 Task: Open a Blog Post Template save the file as compendiumAdd Heading 'Angkor Wat' ,with the main content Angkor Wat in Cambodia is a UNESCO World Heritage site and the largest religious monument in the world. This ancient temple complex is a testament to the grandeur of the Khmer Empire and remains an important spiritual and cultural site. ,with the main content Angkor Wat in Cambodia is a UNESCO World Heritage site and the largest religious monument in the world. This ancient temple complex is a testament to the grandeur of the Khmer Empire and remains an important spiritual and cultural site.and font size to the main content 15 Apply Font Style Juice ITCand font size to the heading 18 Change heading alignment to  Center
Action: Mouse moved to (31, 26)
Screenshot: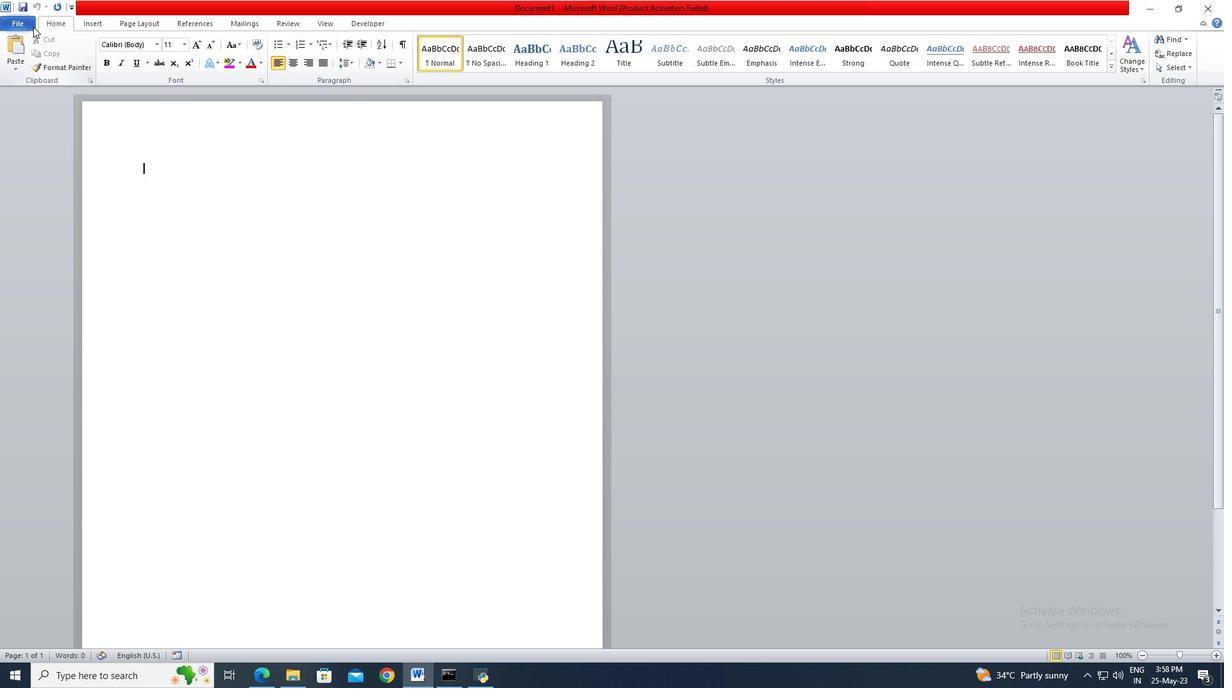 
Action: Mouse pressed left at (31, 26)
Screenshot: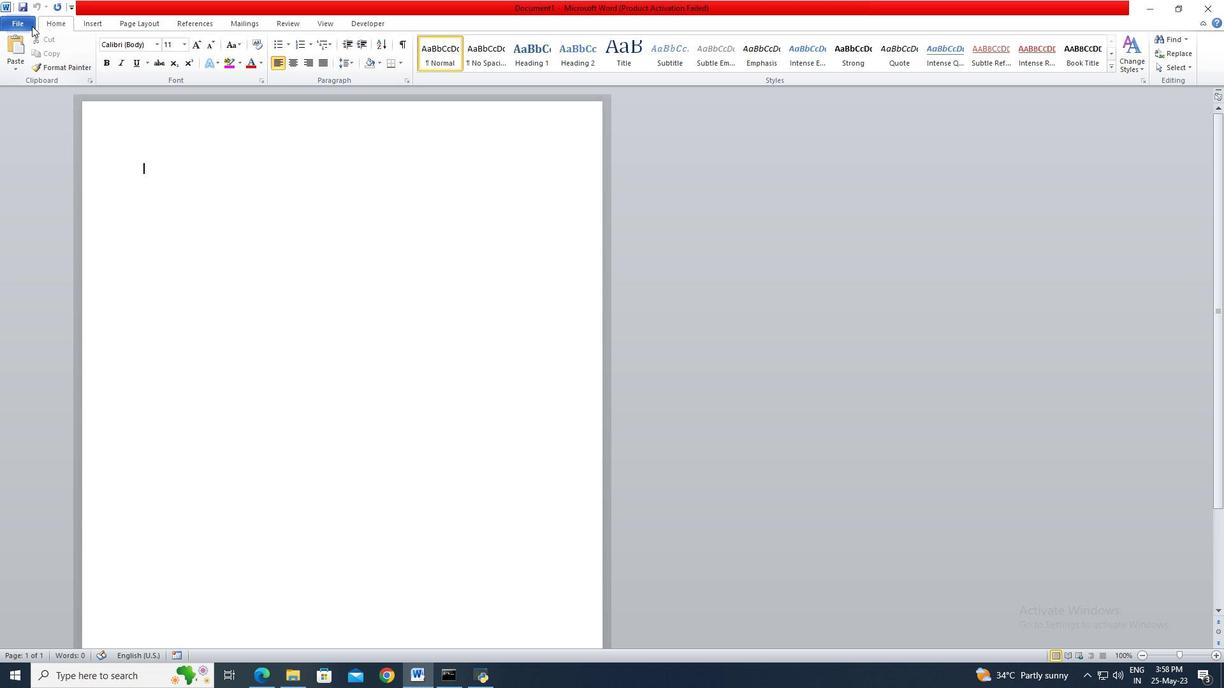 
Action: Mouse moved to (42, 164)
Screenshot: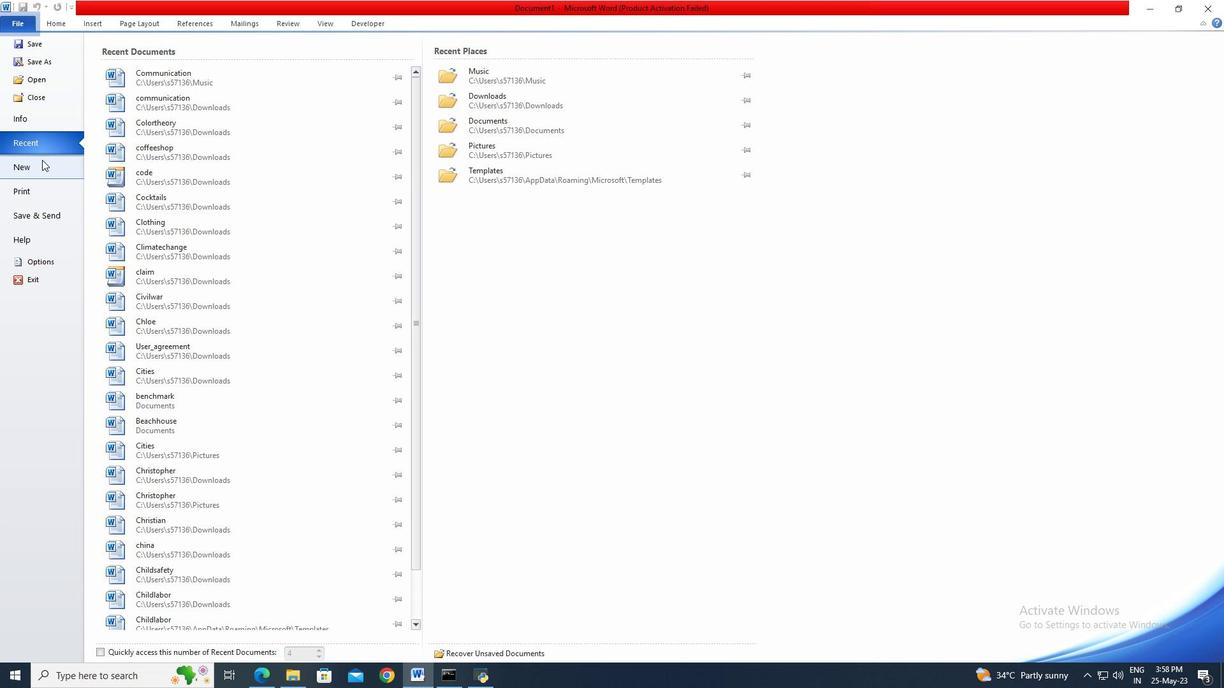 
Action: Mouse pressed left at (42, 164)
Screenshot: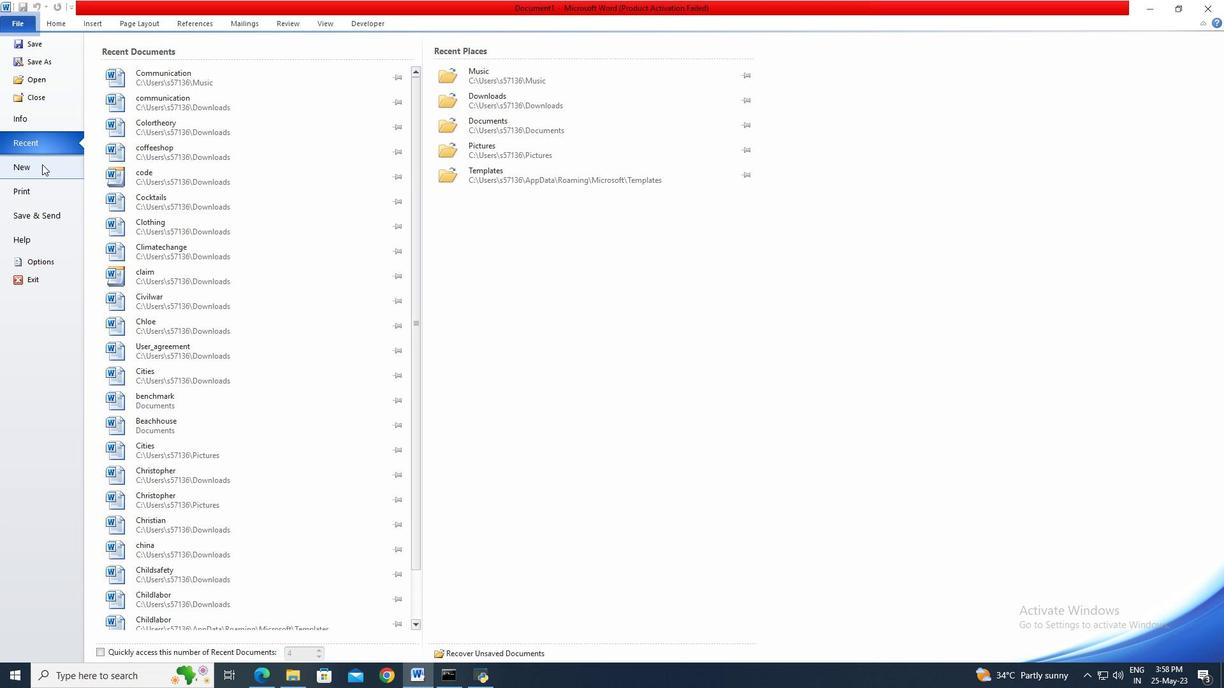 
Action: Mouse moved to (173, 130)
Screenshot: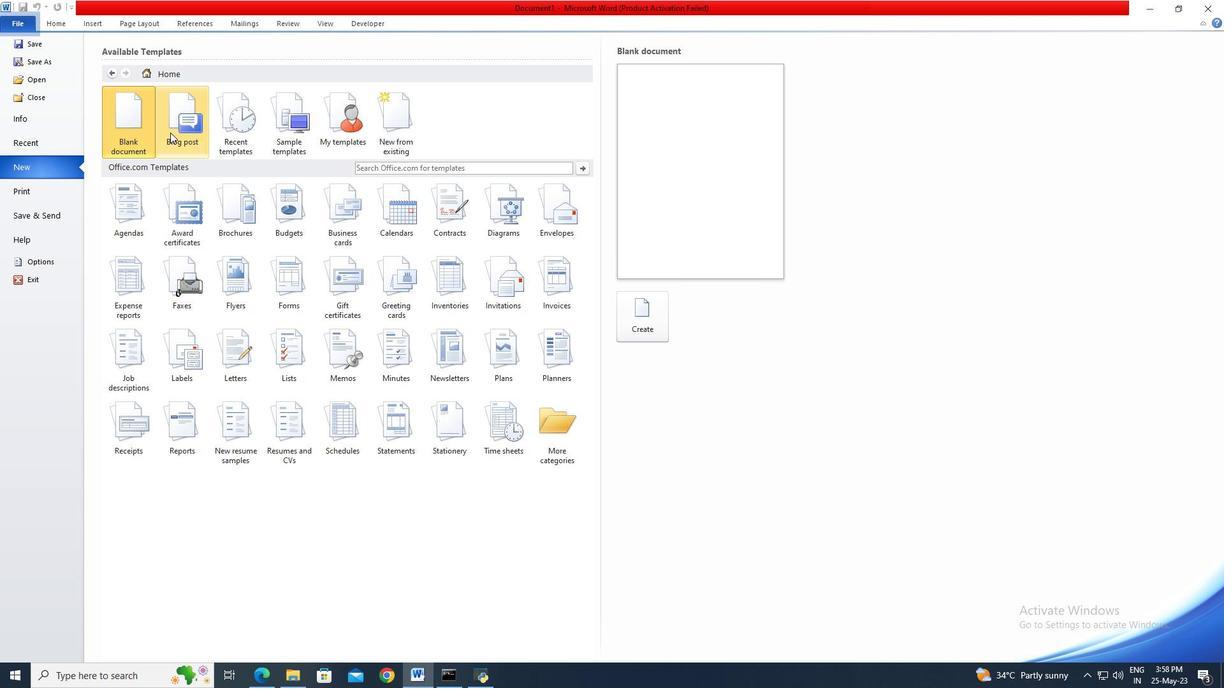 
Action: Mouse pressed left at (173, 130)
Screenshot: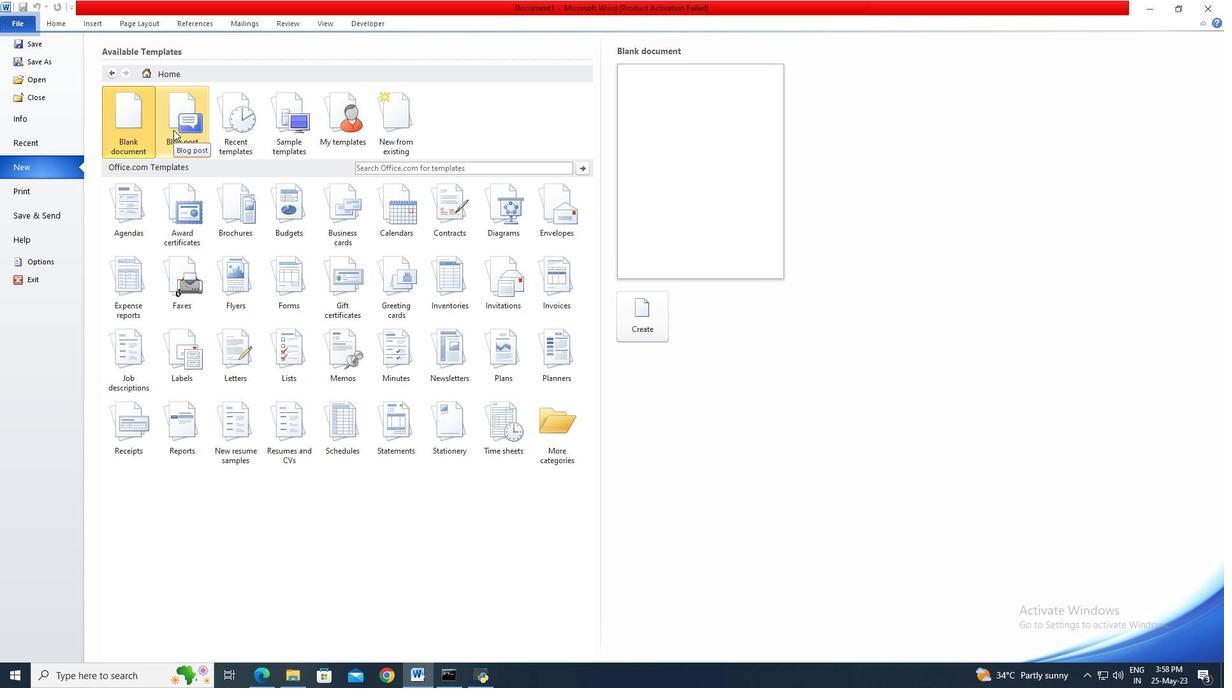 
Action: Mouse moved to (619, 316)
Screenshot: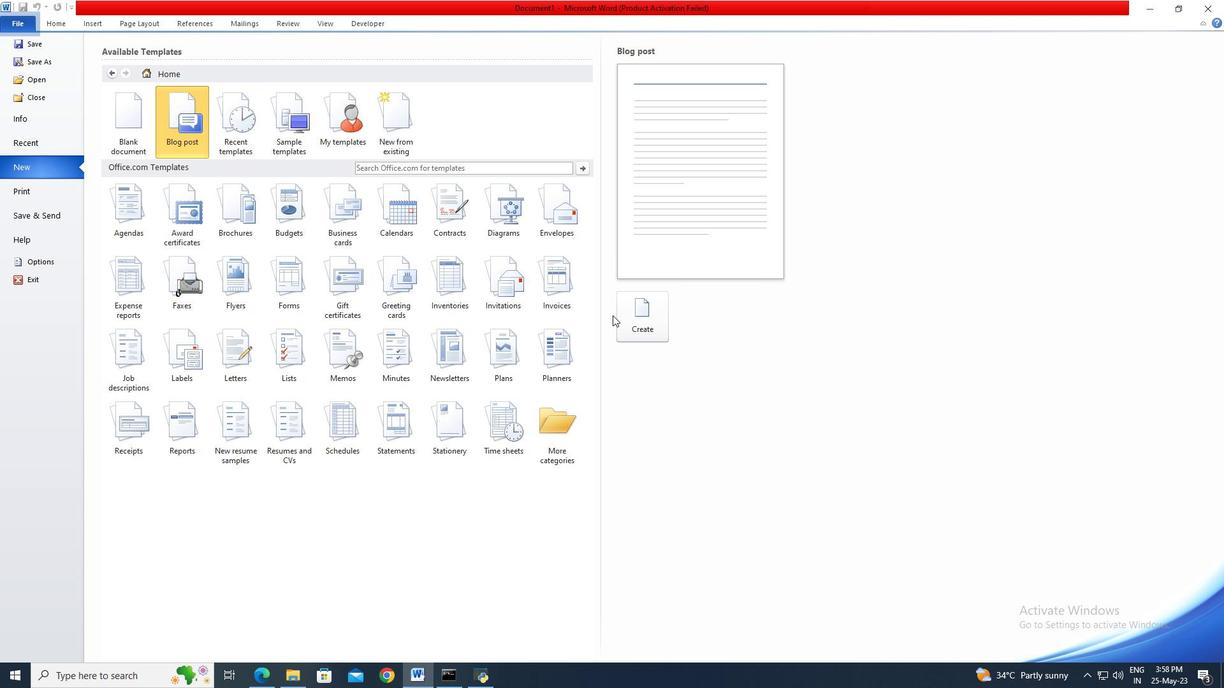 
Action: Mouse pressed left at (619, 316)
Screenshot: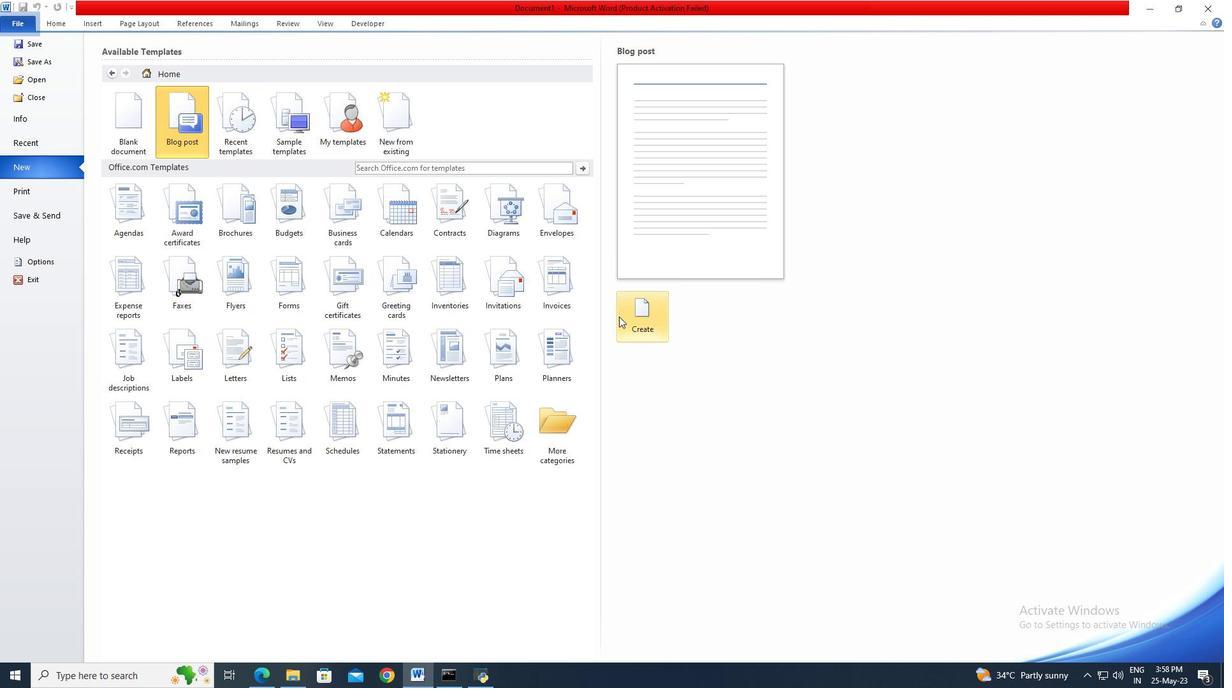 
Action: Mouse moved to (671, 367)
Screenshot: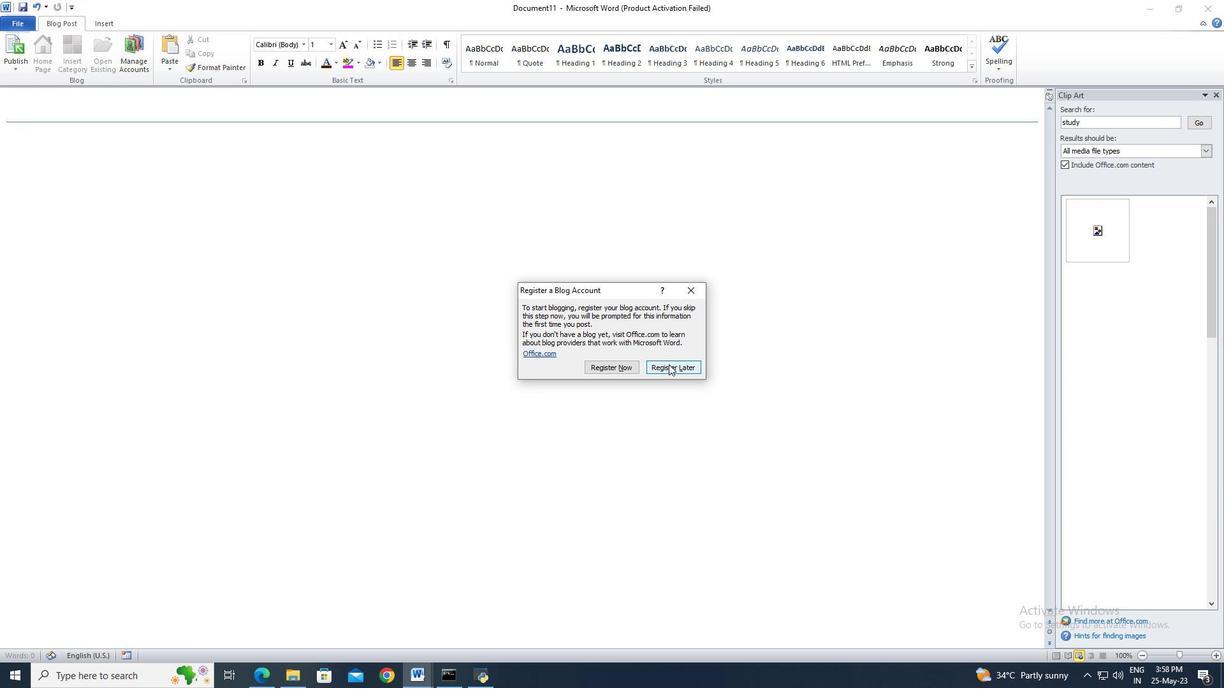 
Action: Mouse pressed left at (671, 367)
Screenshot: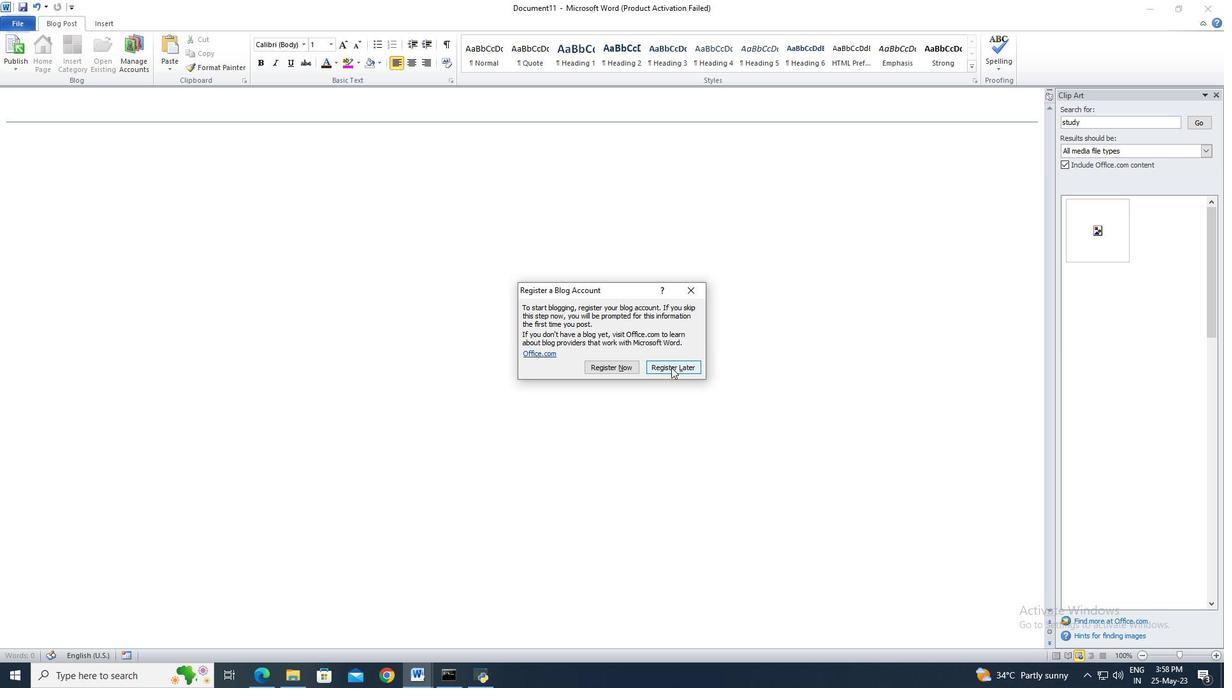 
Action: Mouse moved to (24, 21)
Screenshot: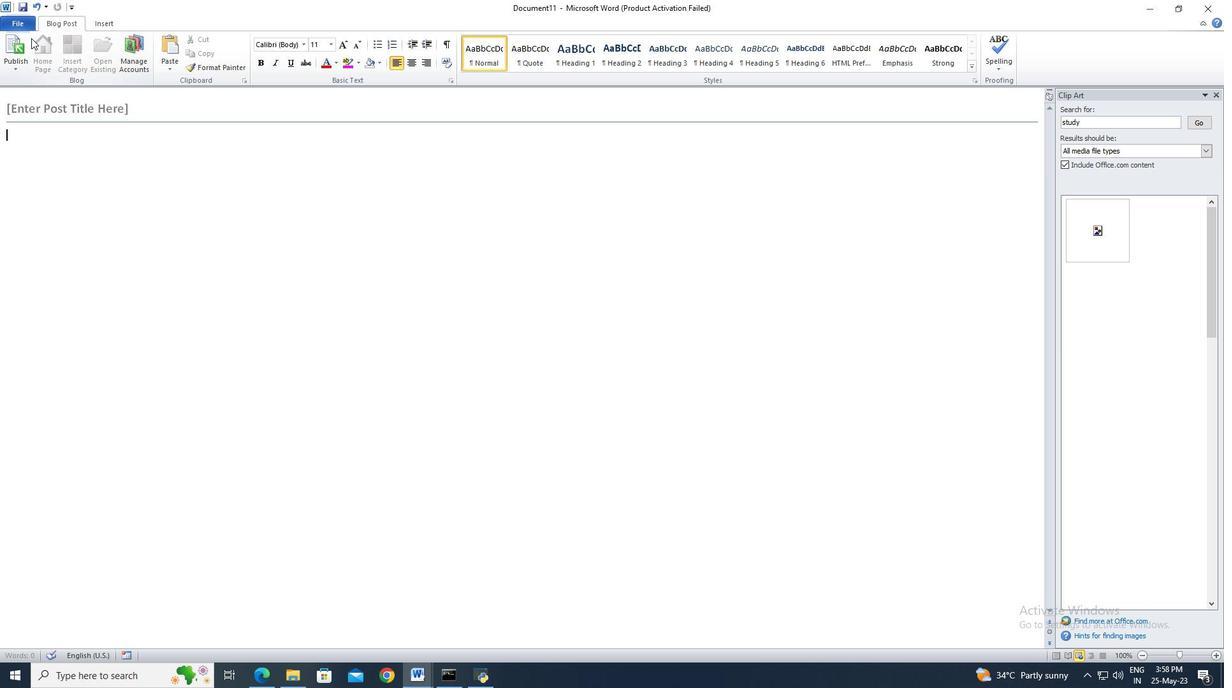 
Action: Mouse pressed left at (24, 21)
Screenshot: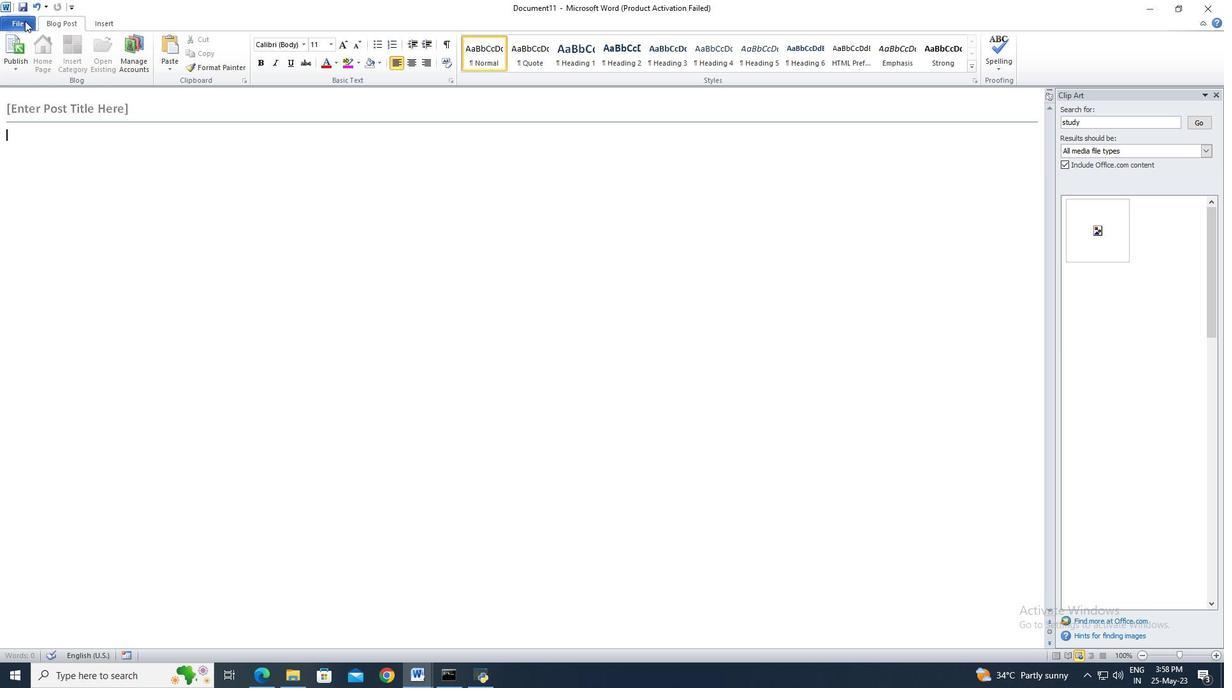 
Action: Mouse moved to (29, 58)
Screenshot: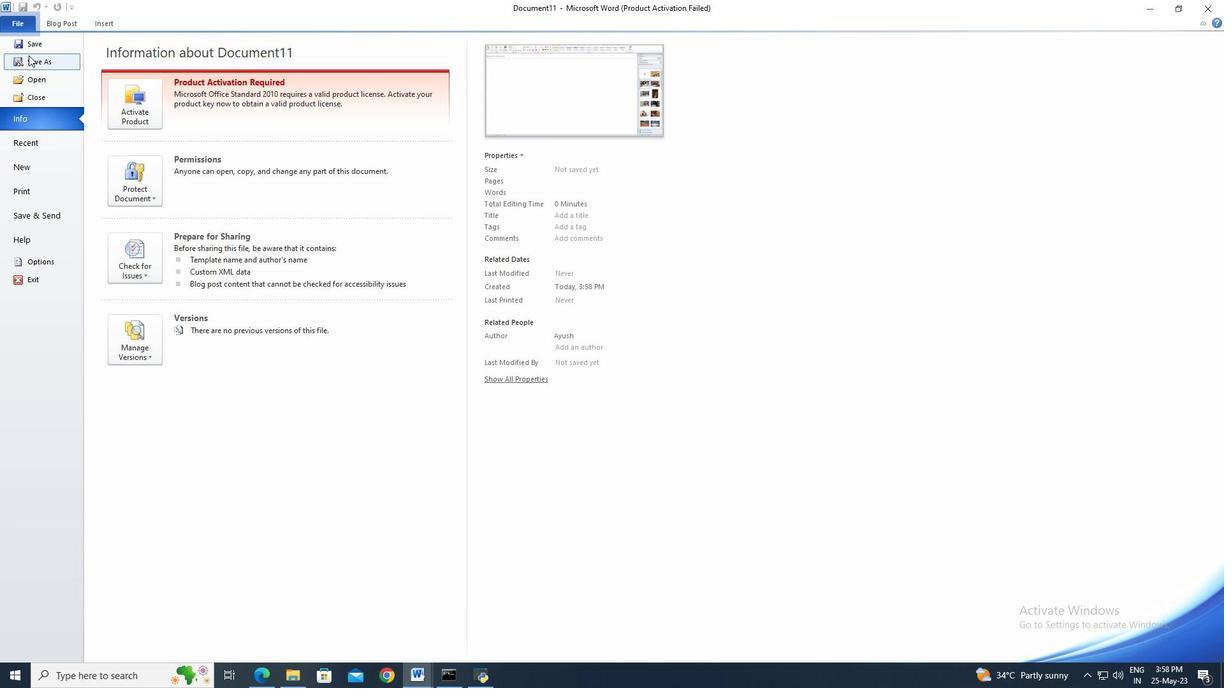
Action: Mouse pressed left at (29, 58)
Screenshot: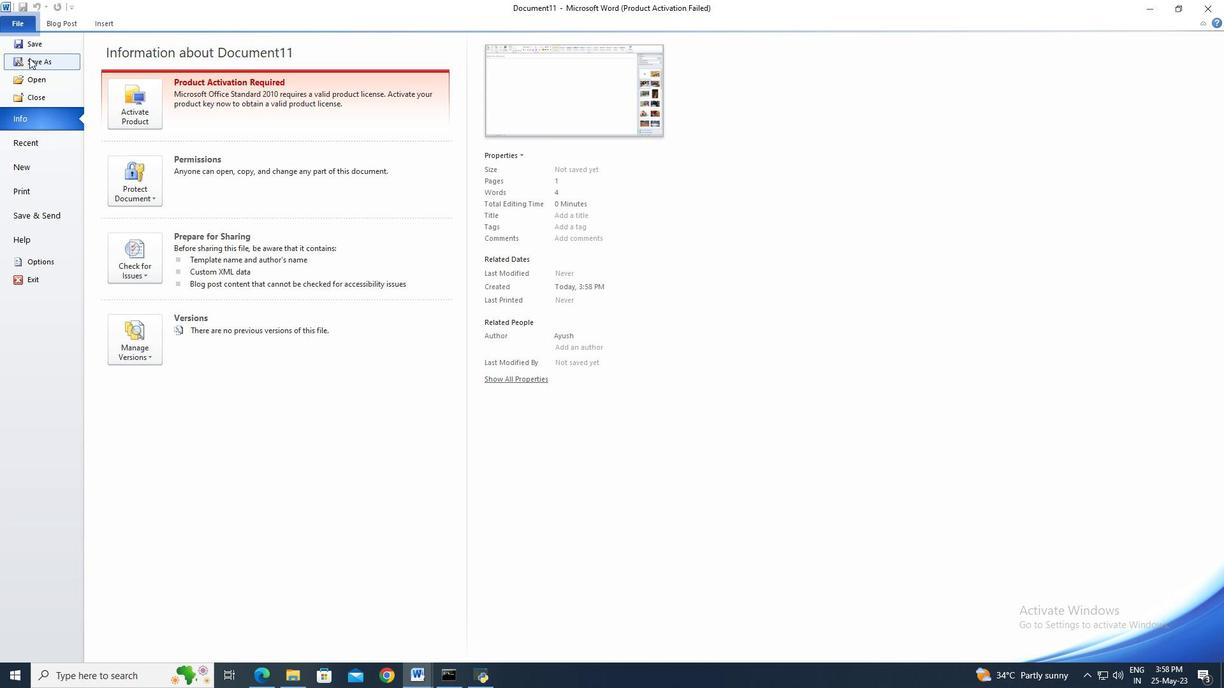 
Action: Mouse moved to (45, 135)
Screenshot: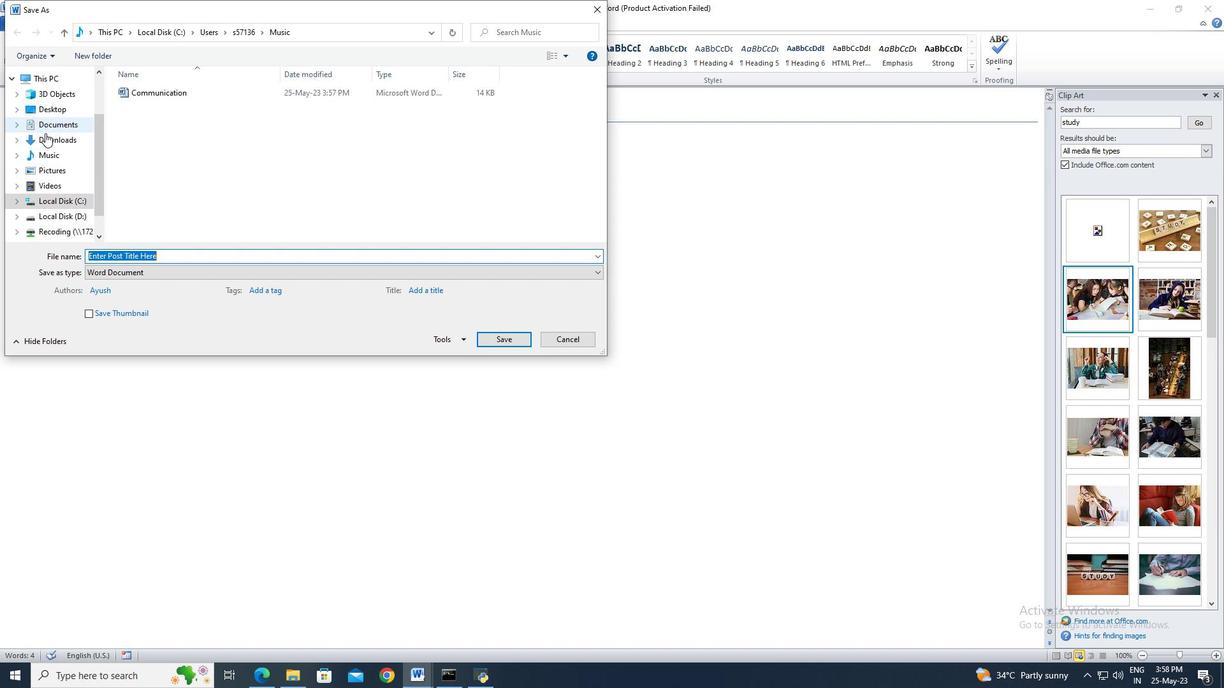 
Action: Mouse pressed left at (45, 135)
Screenshot: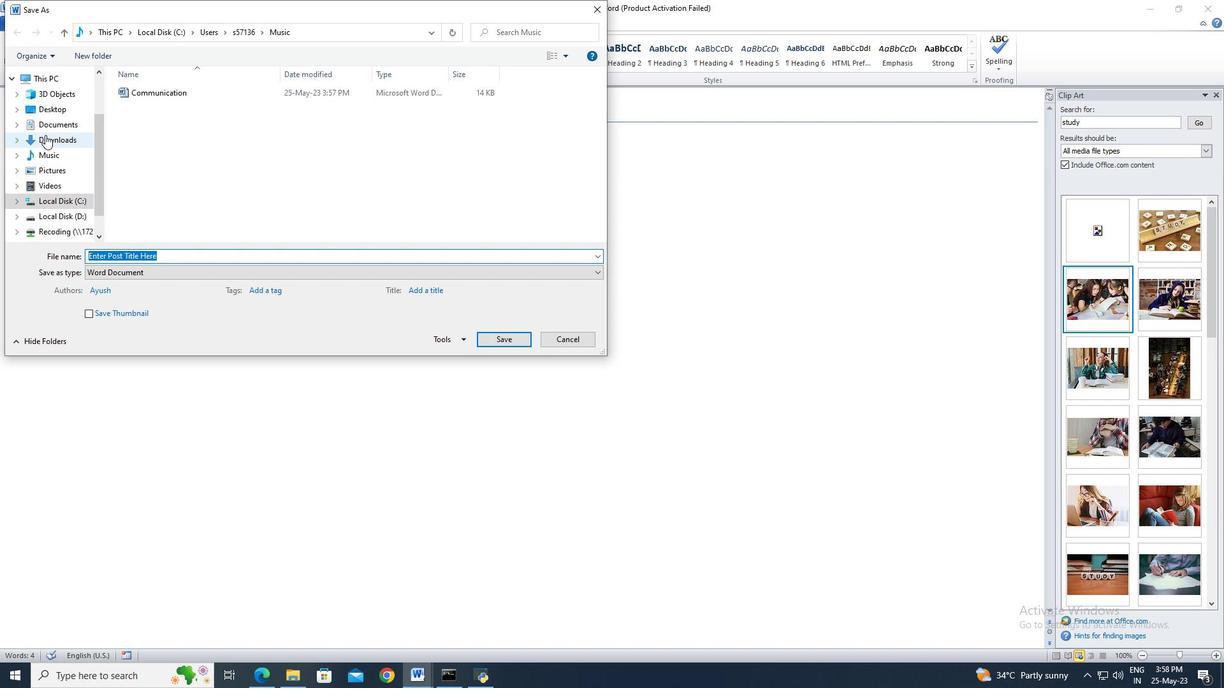 
Action: Mouse moved to (158, 260)
Screenshot: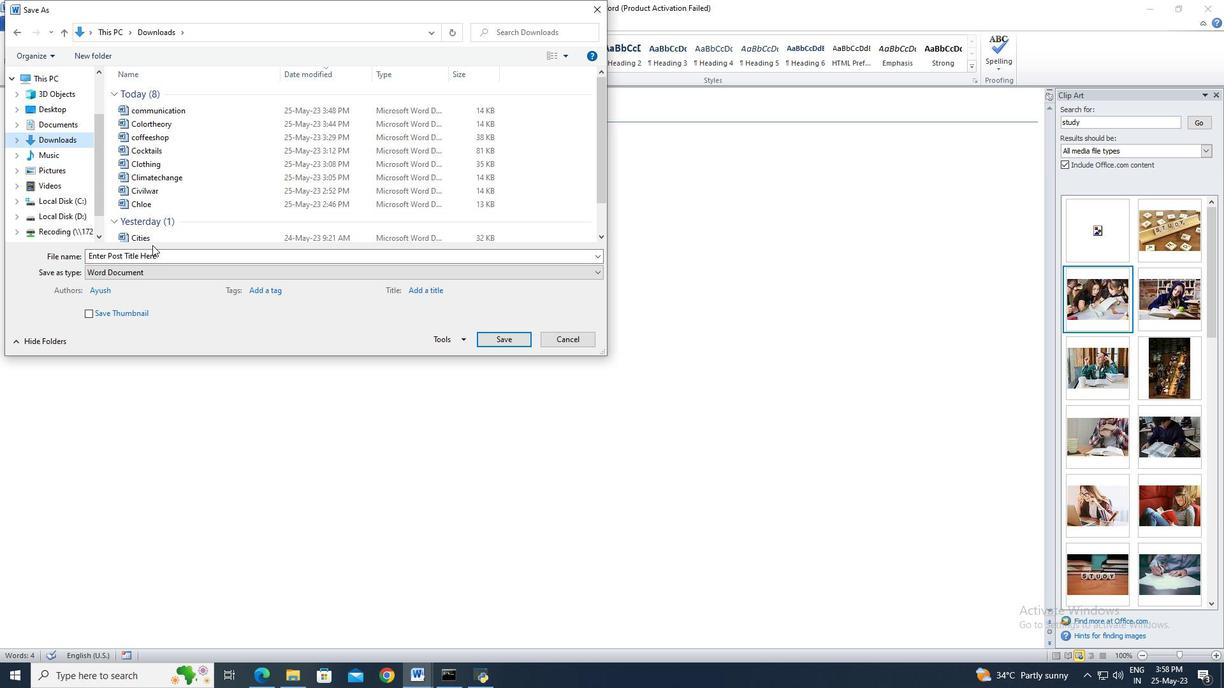 
Action: Mouse pressed left at (158, 260)
Screenshot: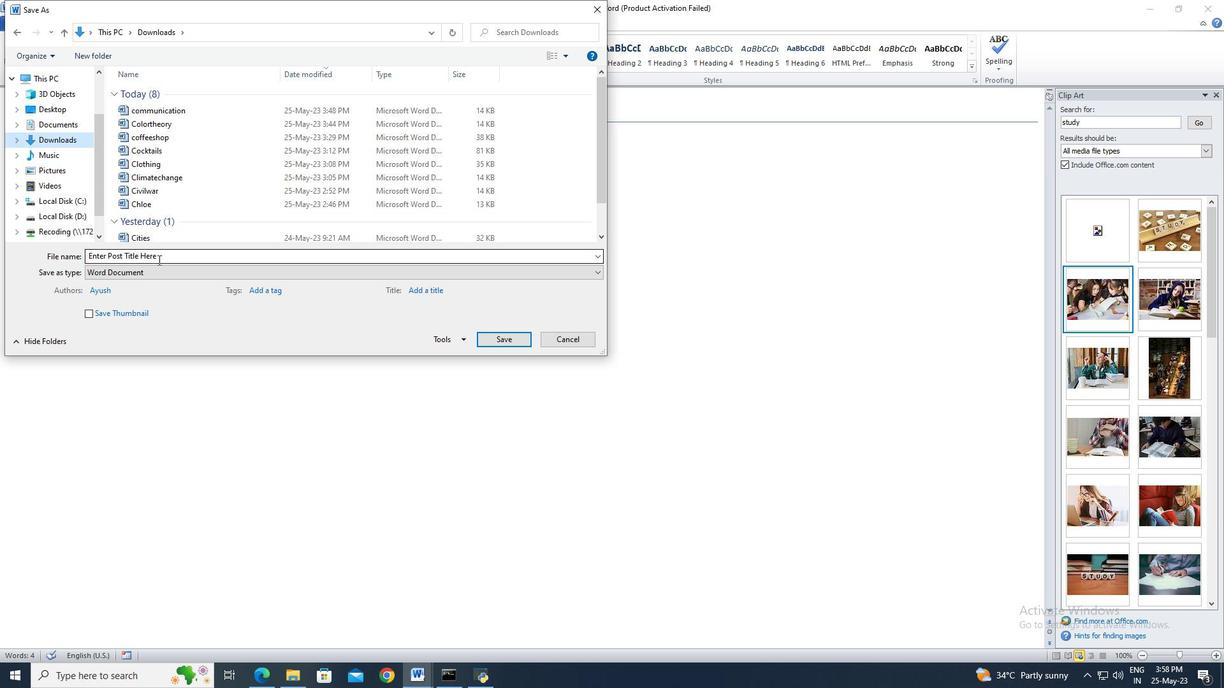 
Action: Key pressed compendium
Screenshot: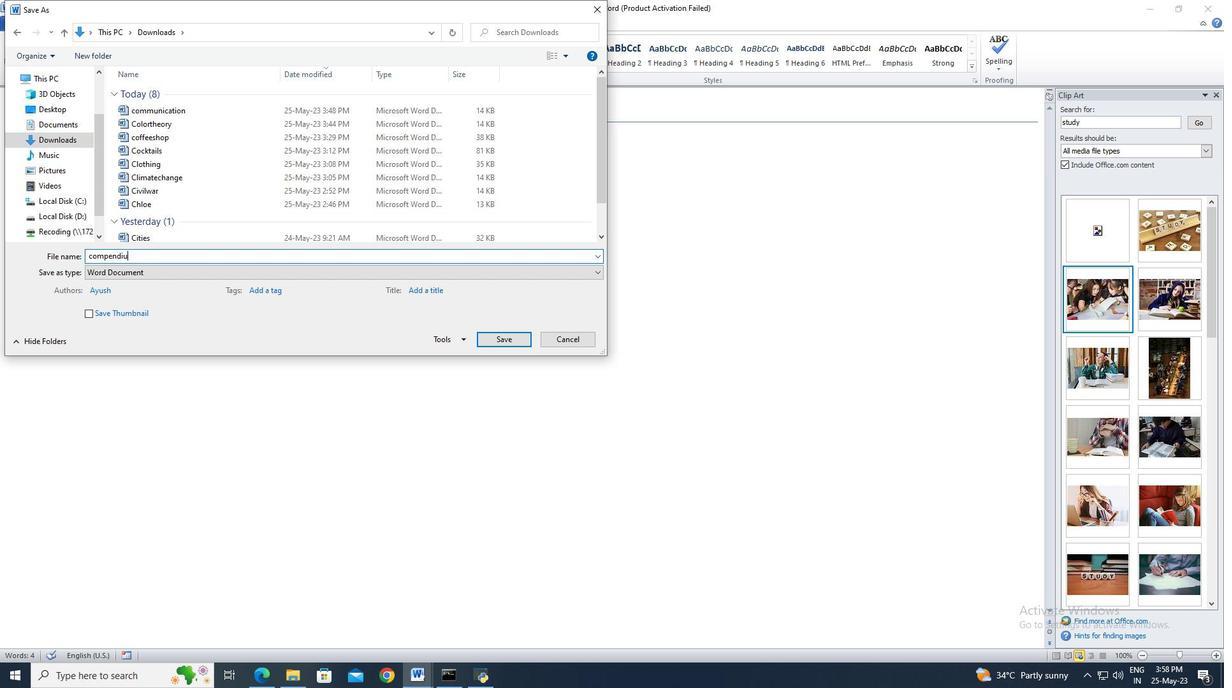 
Action: Mouse moved to (491, 342)
Screenshot: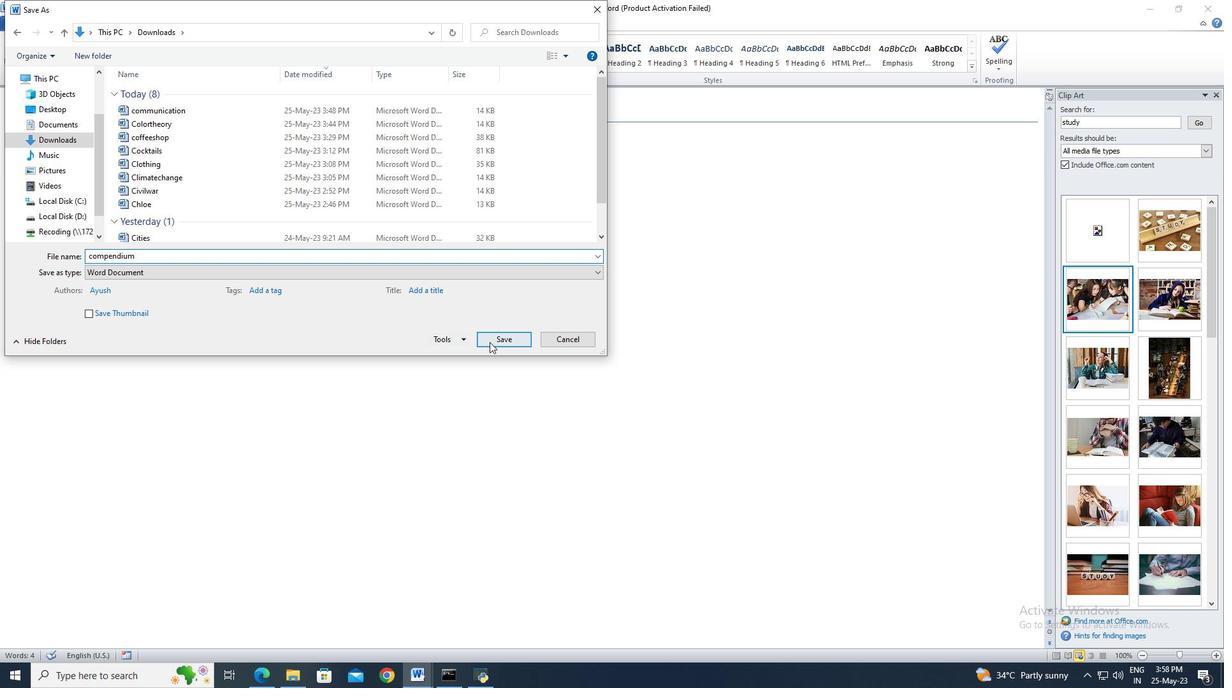 
Action: Mouse pressed left at (491, 342)
Screenshot: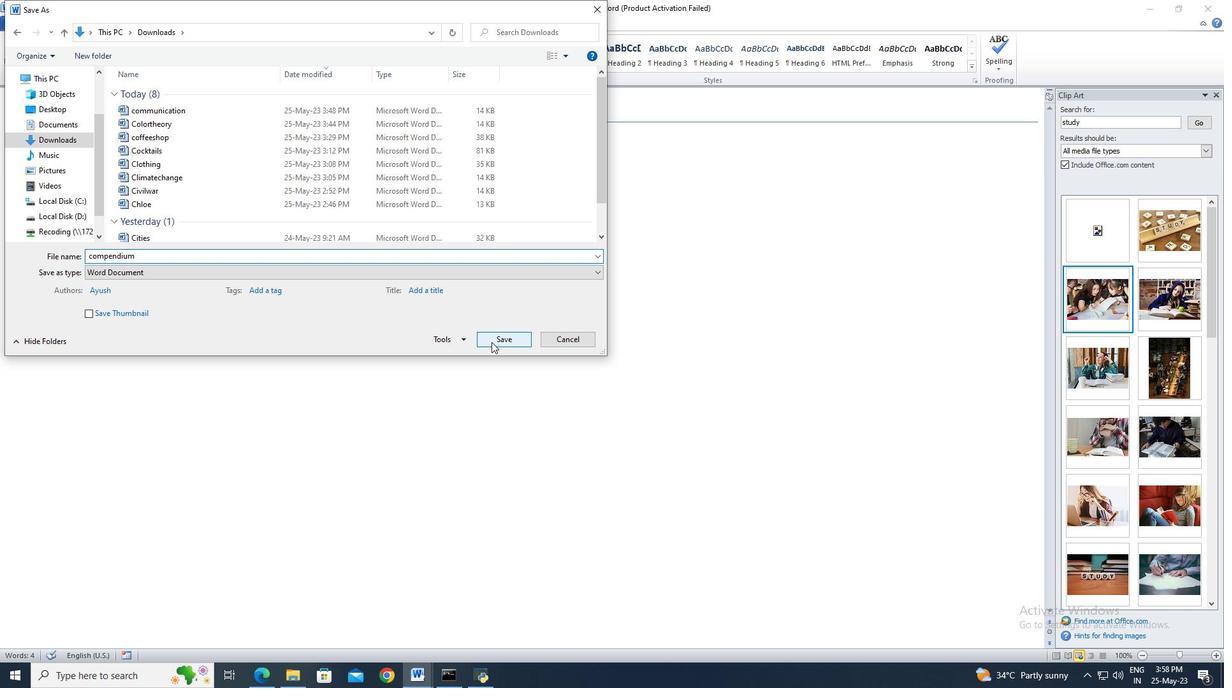 
Action: Mouse moved to (165, 112)
Screenshot: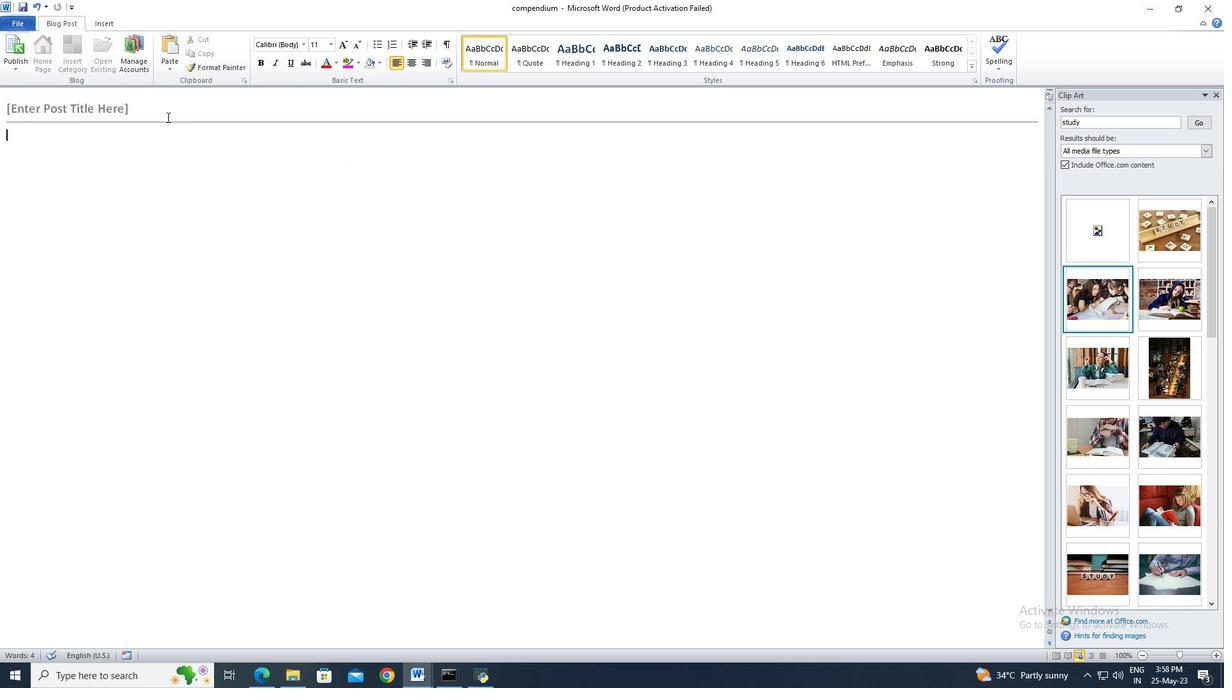 
Action: Mouse pressed left at (165, 112)
Screenshot: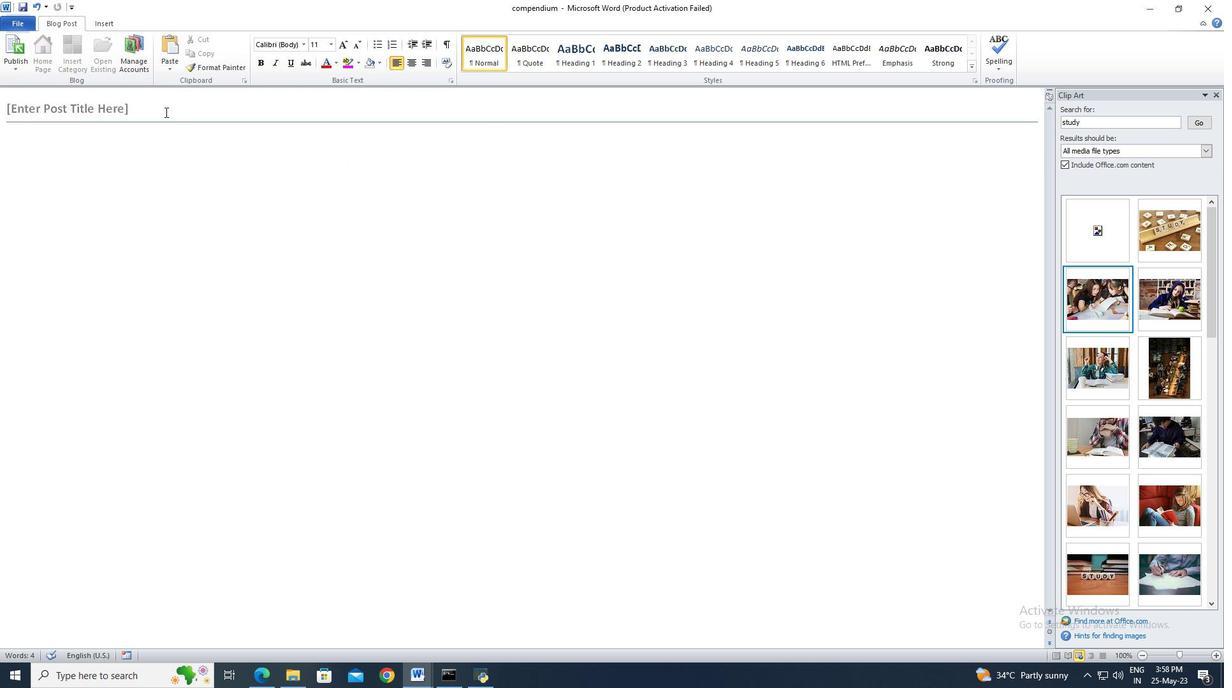 
Action: Key pressed <Key.shift>Angkor<Key.space><Key.shift_r>Wat
Screenshot: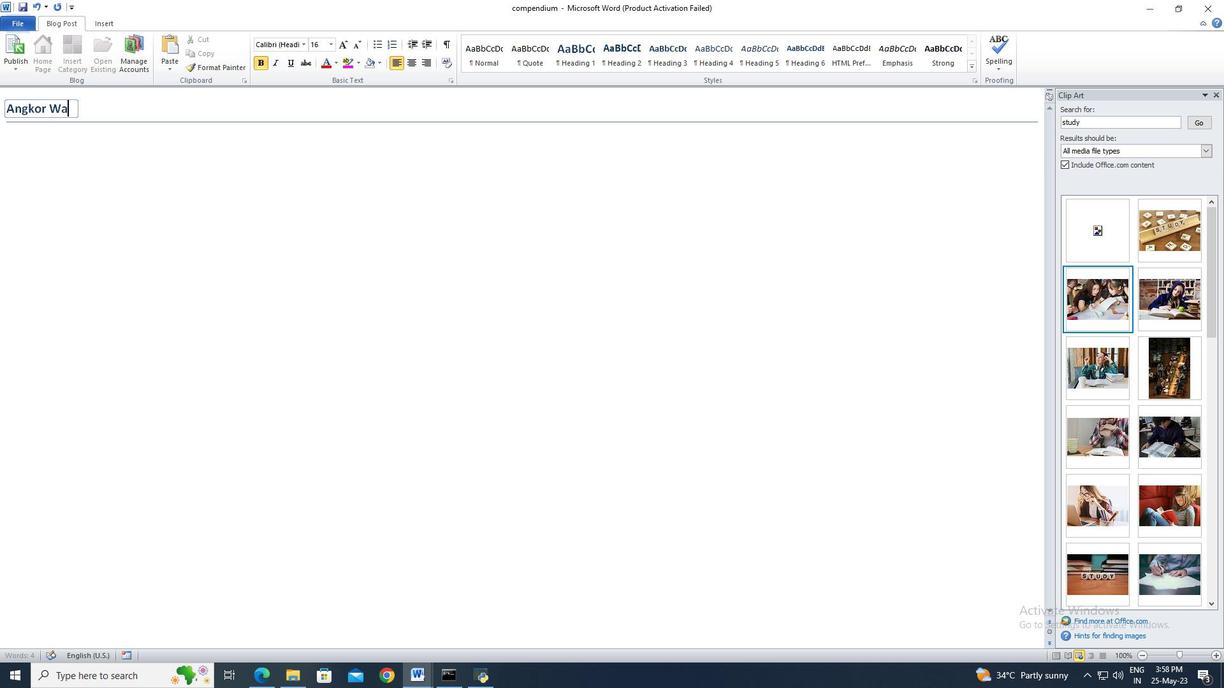 
Action: Mouse moved to (147, 146)
Screenshot: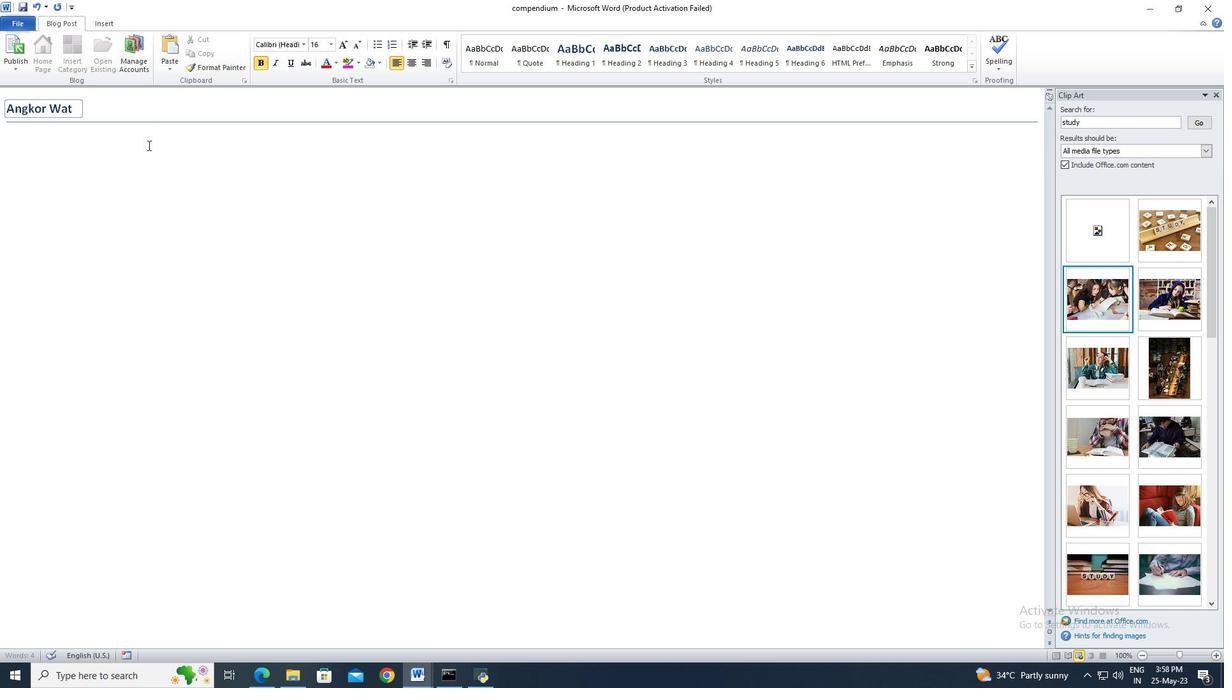
Action: Mouse pressed left at (147, 146)
Screenshot: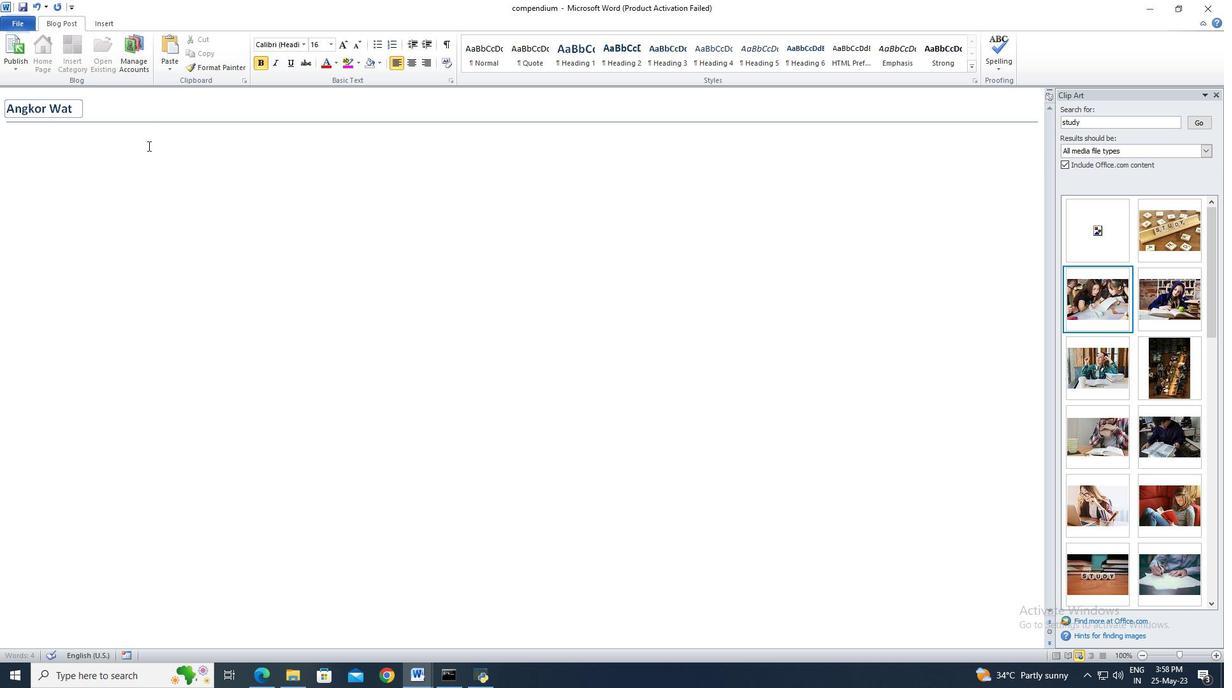 
Action: Key pressed <Key.shift>Annngkkor<Key.space><Key.shift_r>Waatt<Key.space>iin<Key.space><Key.shift>C<Key.shift>Cambodiaa<Key.space>iss<Key.space>a<Key.space><Key.shift>UNESCCO<Key.space><Key.shift>W<Key.shift>World<Key.space><Key.backspace>d<Key.space><Key.shift>Heritage<Key.space>site<Key.space>and<Key.space>thee<Key.space>llargggest<Key.space>relligiouus<Key.space>monument<Key.space>in<Key.space>world.<Key.space><Key.shift>Thhiis<Key.space>anccient<Key.space>temple<Key.space>comppleexxxx<Key.space>iss<Key.space>a<Key.space>testament<Key.space>to<Key.space>the<Key.space>grande<Key.backspace>dddeuur<Key.space>of<Key.space>the<Key.space><Key.shift>Khm<Key.backspace>hmer<Key.space><Key.shift><Key.shift><Key.shift><Key.shift>E<Key.shift>E<Key.shift><Key.shift>Empiree<Key.space>and<Key.space>remains<Key.space>an<Key.space>important<Key.space>spr<Key.backspace>iritual<Key.space>aannd<Key.space>cuultuural<Key.space>site.<Key.space>
Screenshot: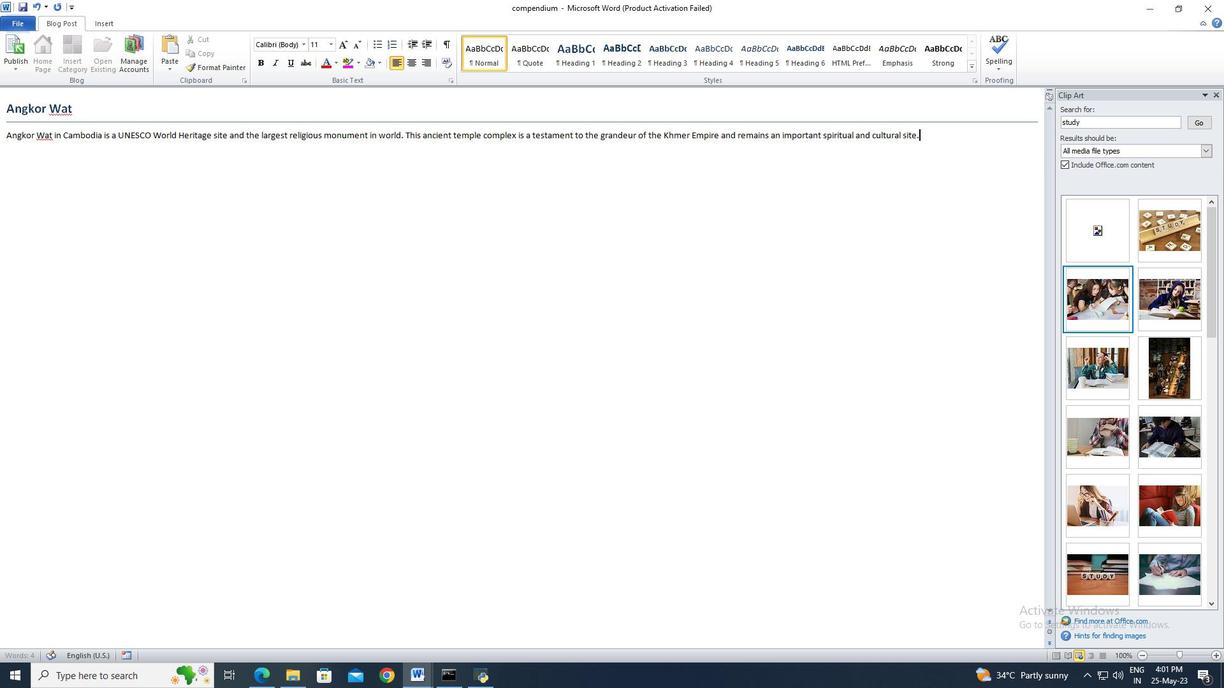 
Action: Mouse moved to (8, 133)
Screenshot: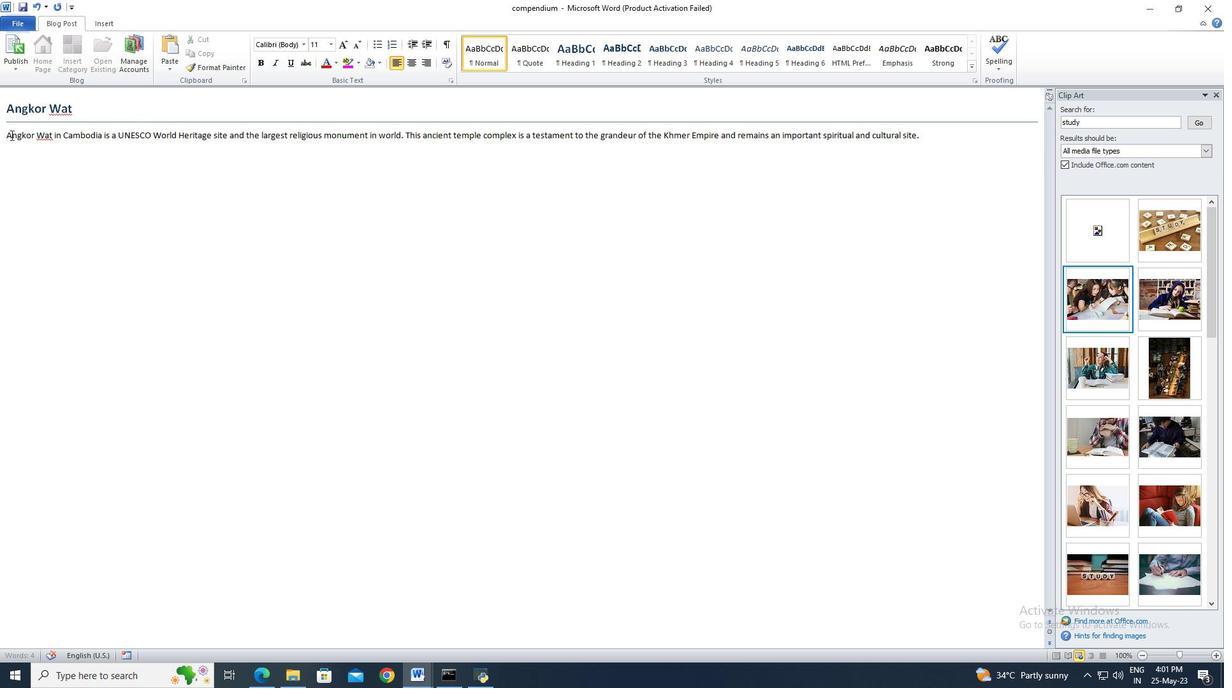 
Action: Mouse pressed left at (8, 133)
Screenshot: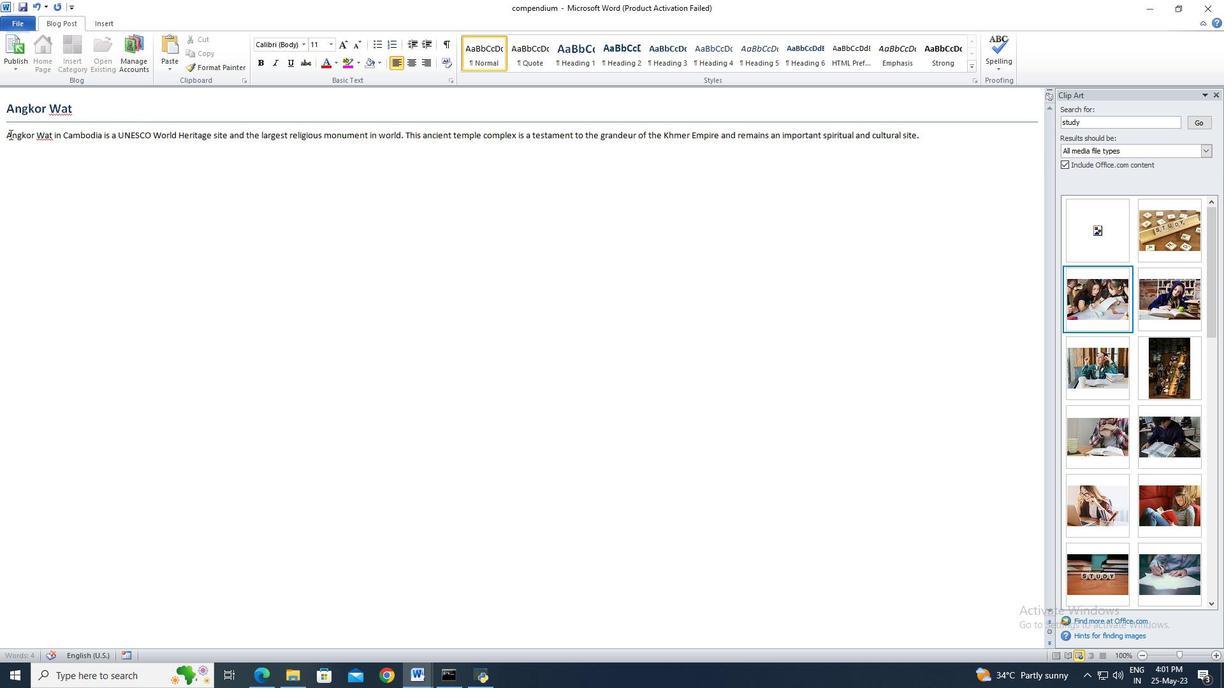 
Action: Mouse moved to (934, 141)
Screenshot: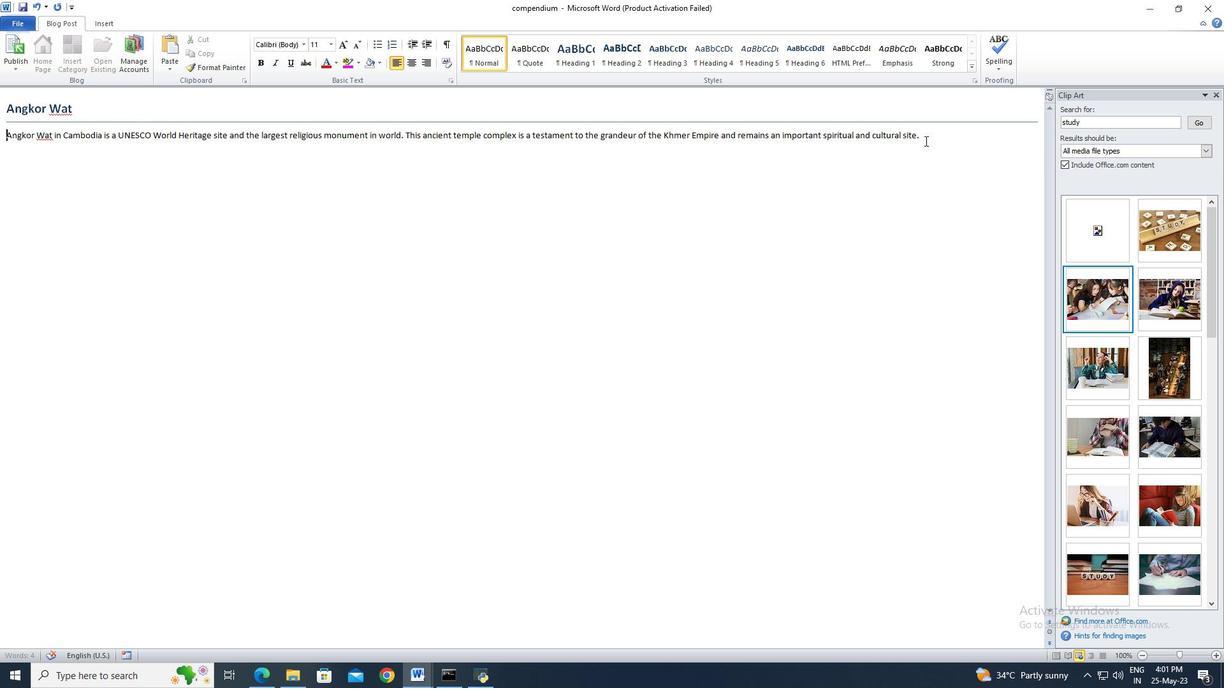 
Action: Key pressed <Key.shift><Key.shift><Key.shift><Key.shift><Key.shift><Key.shift><Key.shift><Key.shift><Key.shift><Key.shift><Key.shift><Key.shift><Key.shift><Key.shift><Key.shift><Key.shift><Key.shift><Key.shift><Key.shift><Key.shift><Key.shift><Key.shift><Key.shift><Key.shift><Key.shift><Key.shift><Key.shift><Key.shift><Key.shift><Key.shift><Key.shift><Key.shift><Key.shift><Key.shift><Key.shift>
Screenshot: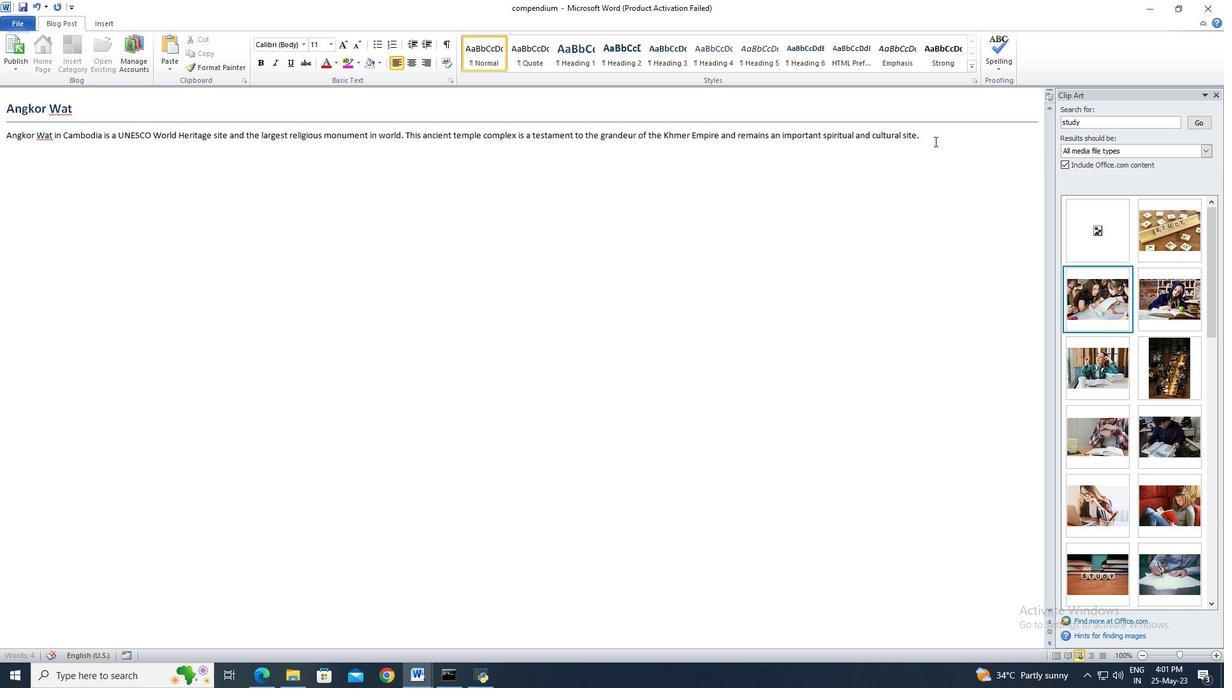 
Action: Mouse pressed left at (934, 141)
Screenshot: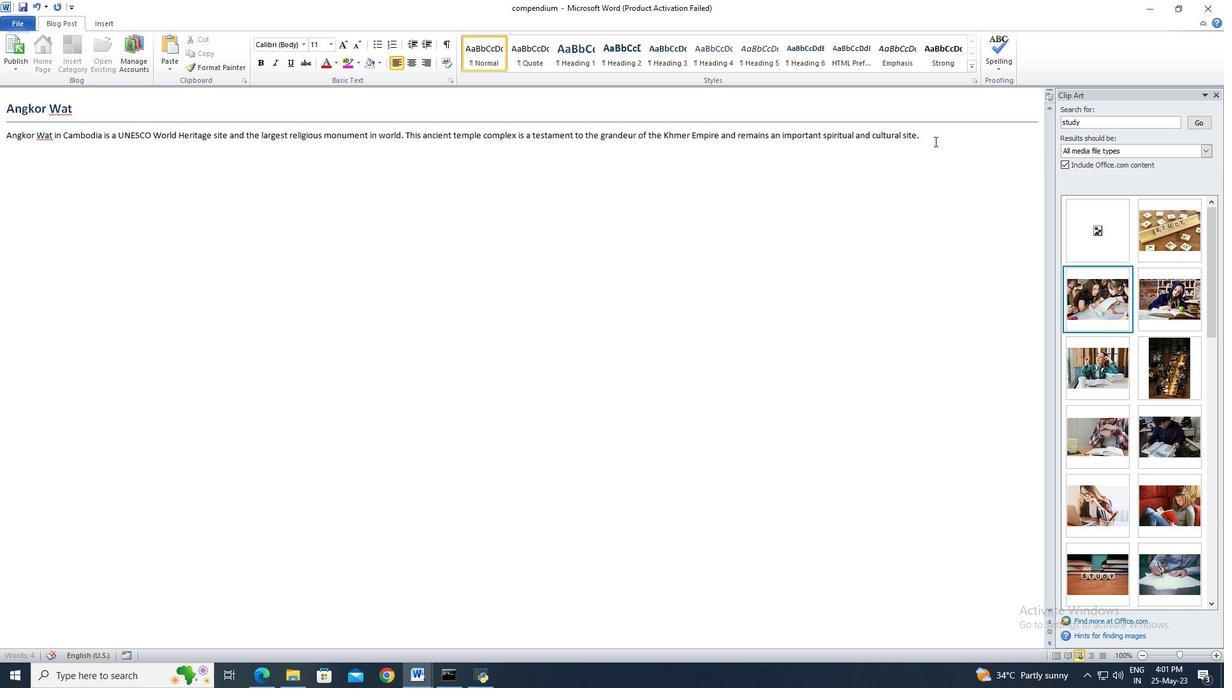 
Action: Key pressed <Key.shift><Key.shift><Key.shift><Key.shift><Key.shift><Key.shift>
Screenshot: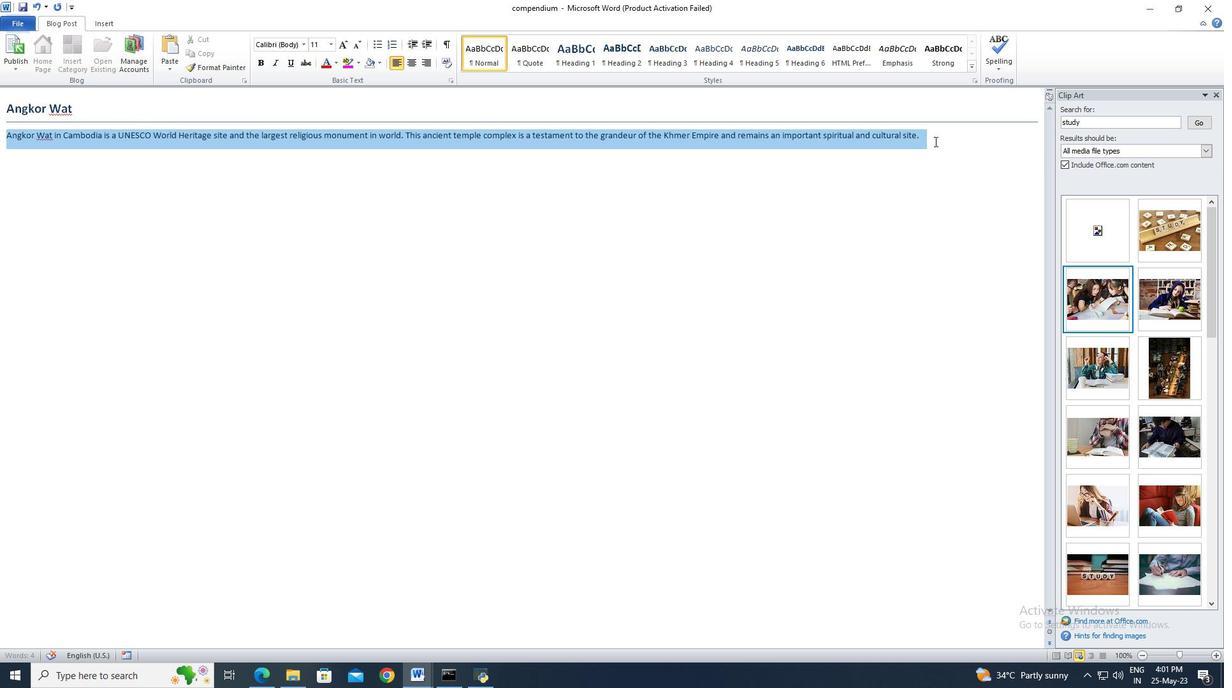 
Action: Mouse moved to (325, 42)
Screenshot: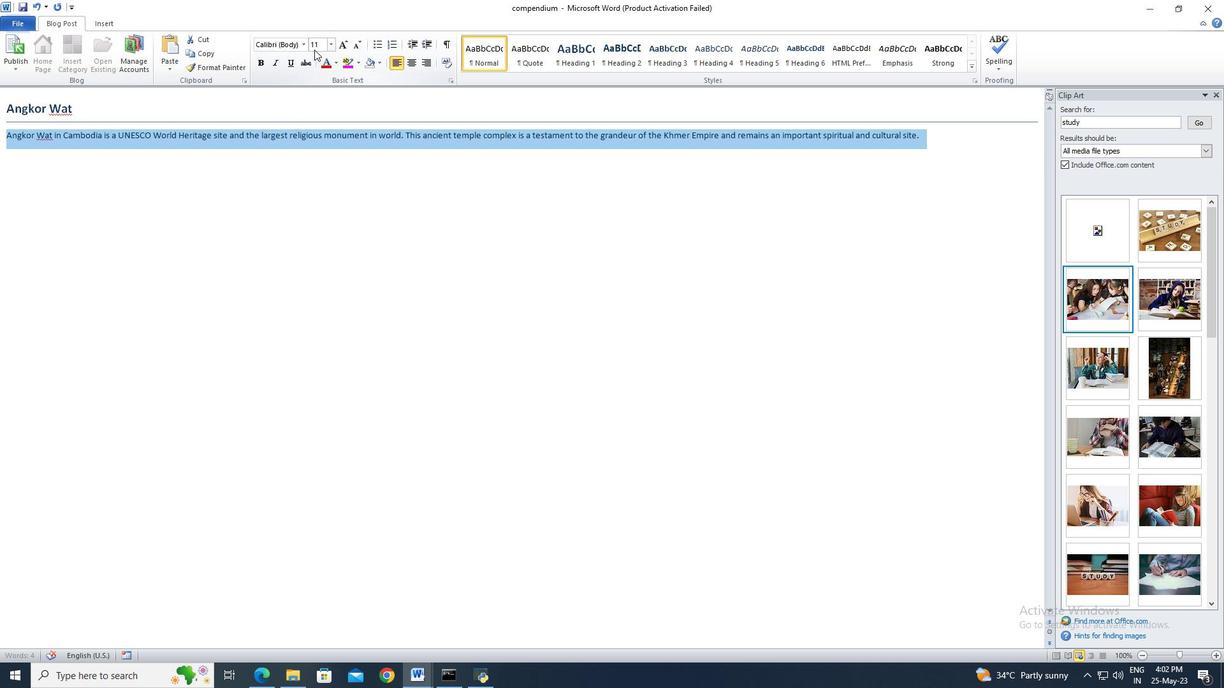 
Action: Mouse pressed left at (325, 42)
Screenshot: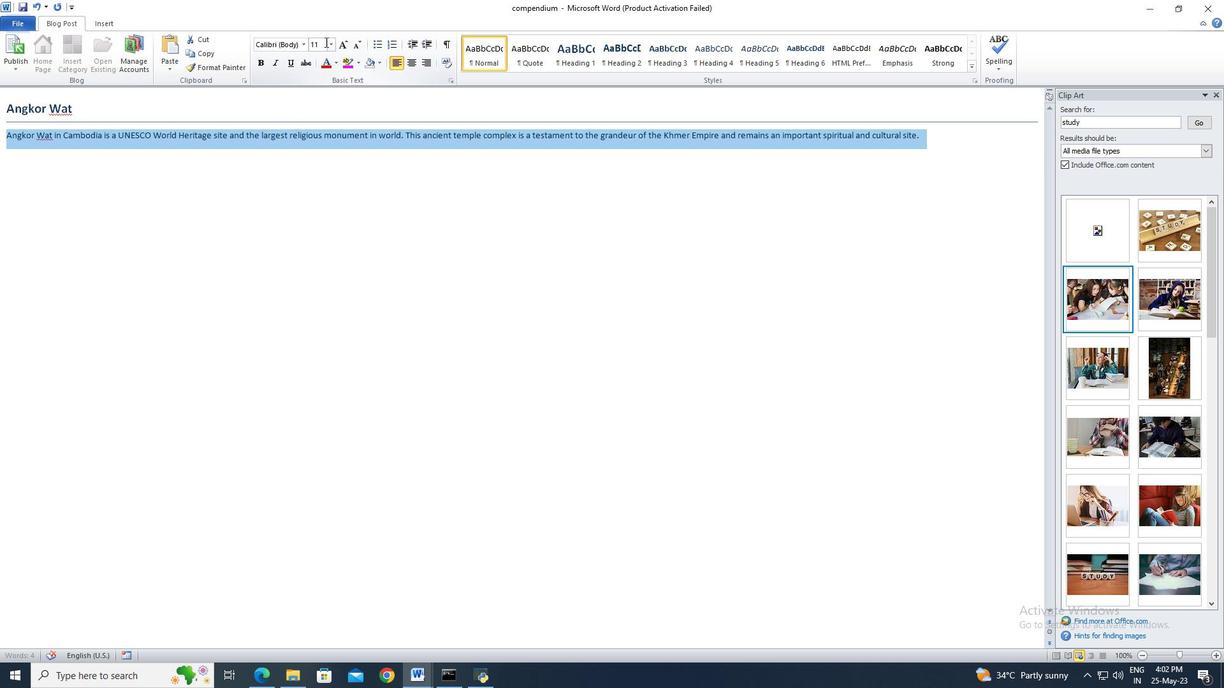 
Action: Key pressed 15<Key.enter>
Screenshot: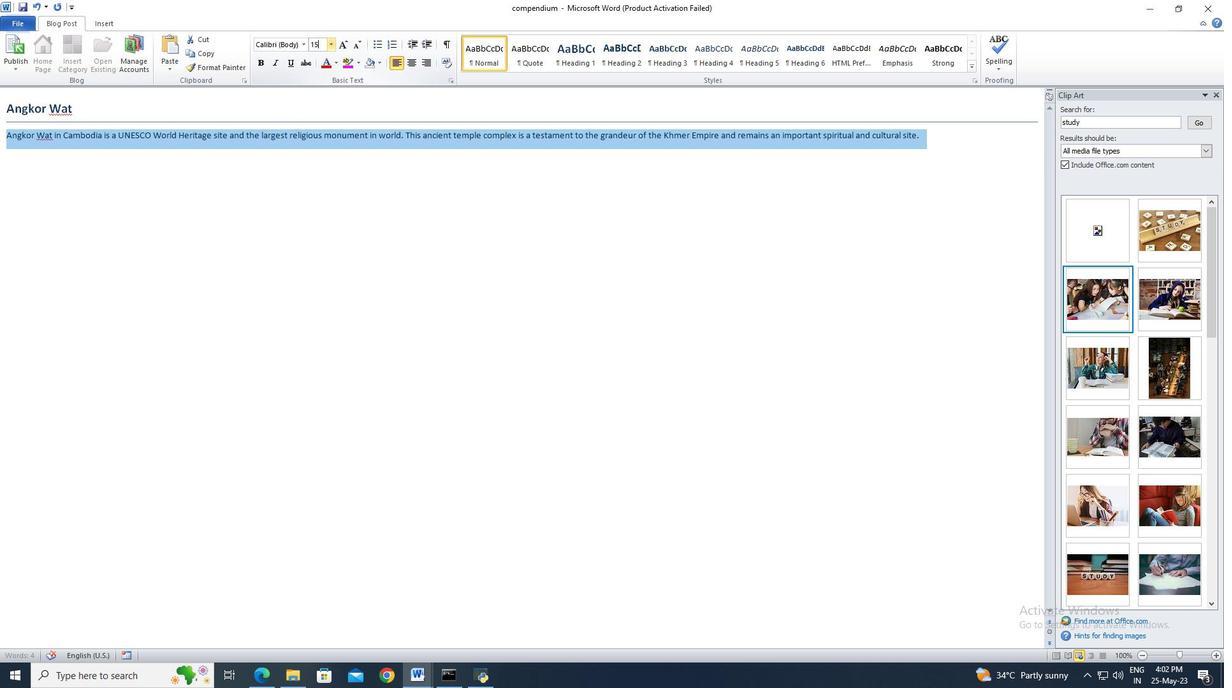
Action: Mouse moved to (4, 107)
Screenshot: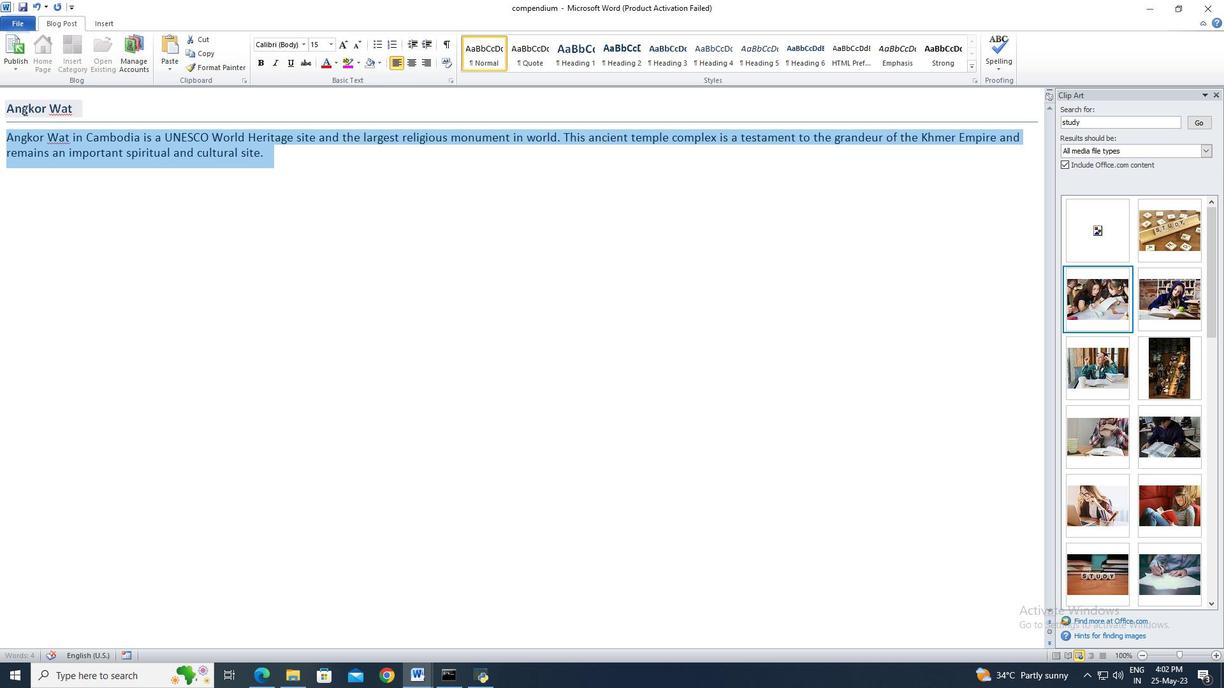 
Action: Mouse pressed left at (4, 107)
Screenshot: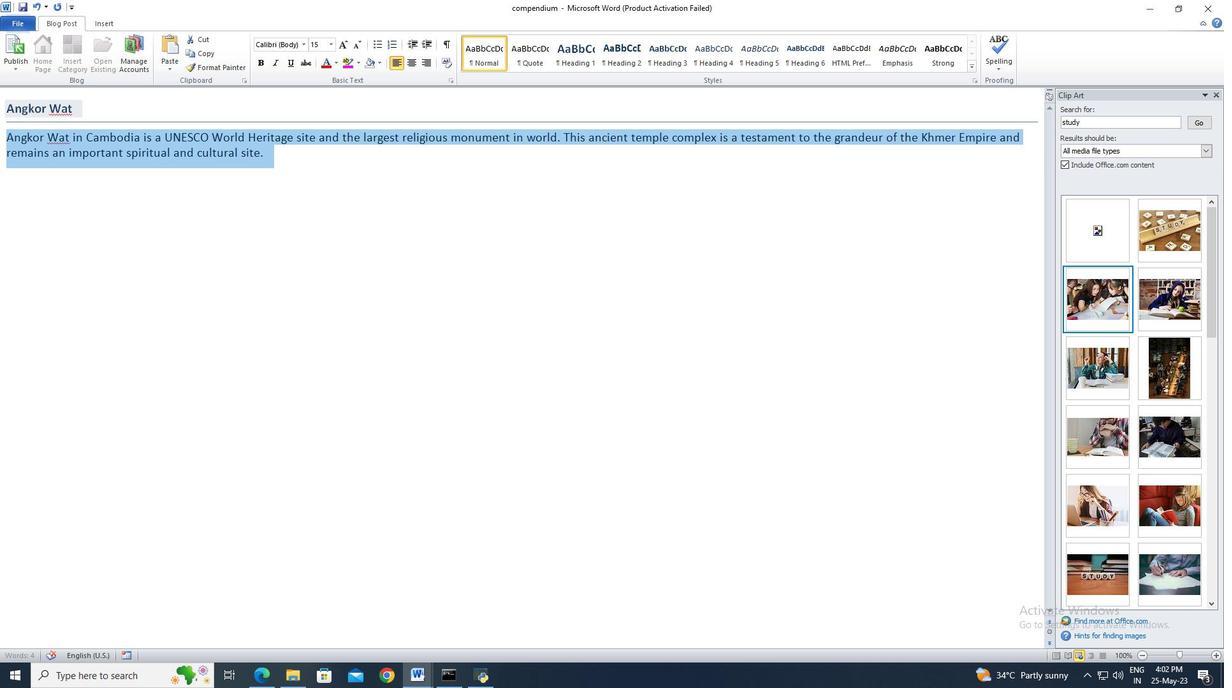 
Action: Mouse moved to (12, 130)
Screenshot: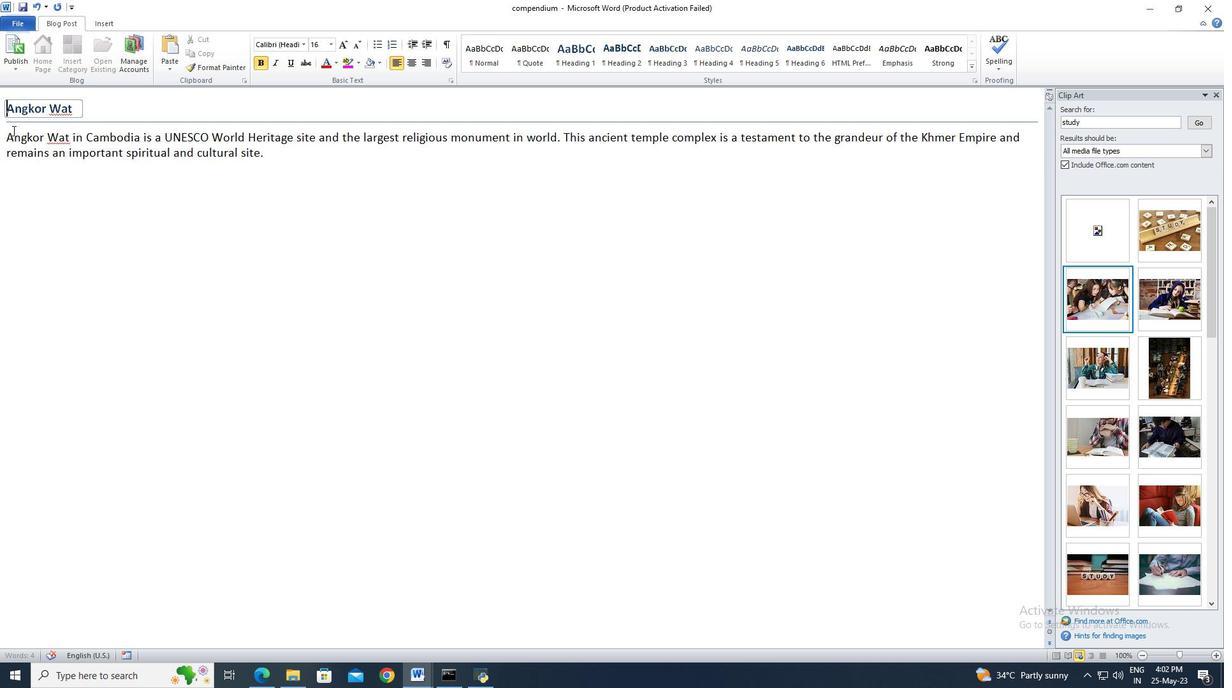
Action: Mouse pressed left at (12, 130)
Screenshot: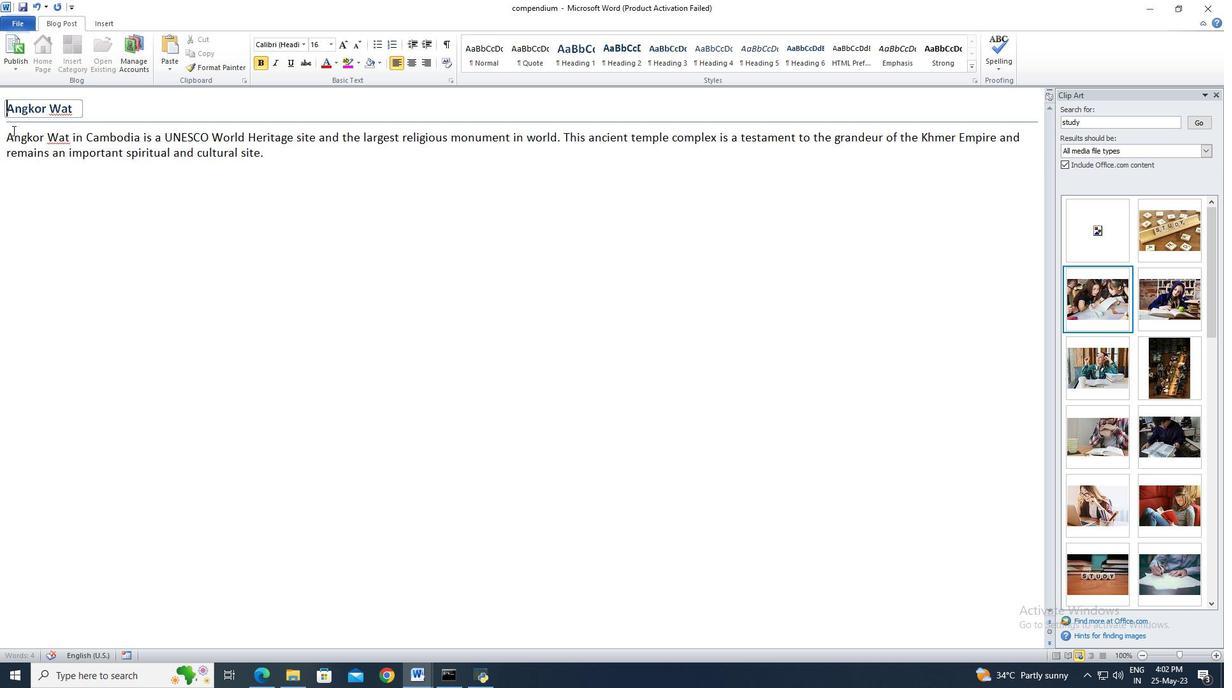 
Action: Mouse moved to (7, 103)
Screenshot: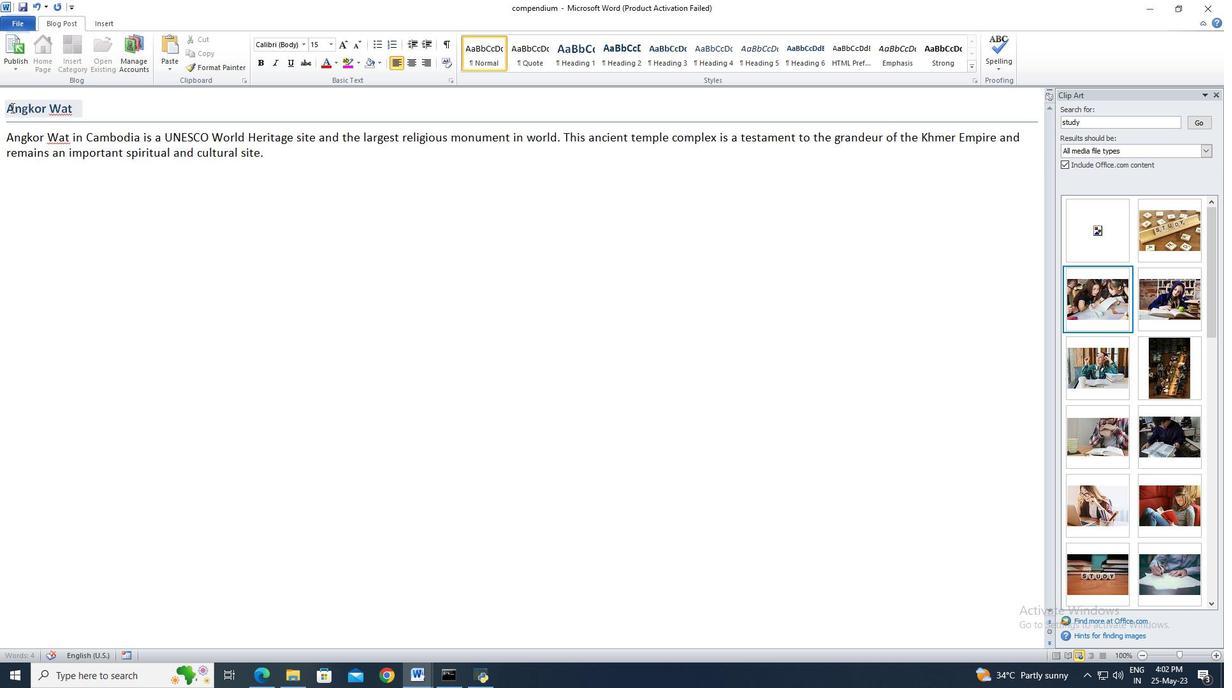 
Action: Mouse pressed left at (7, 103)
Screenshot: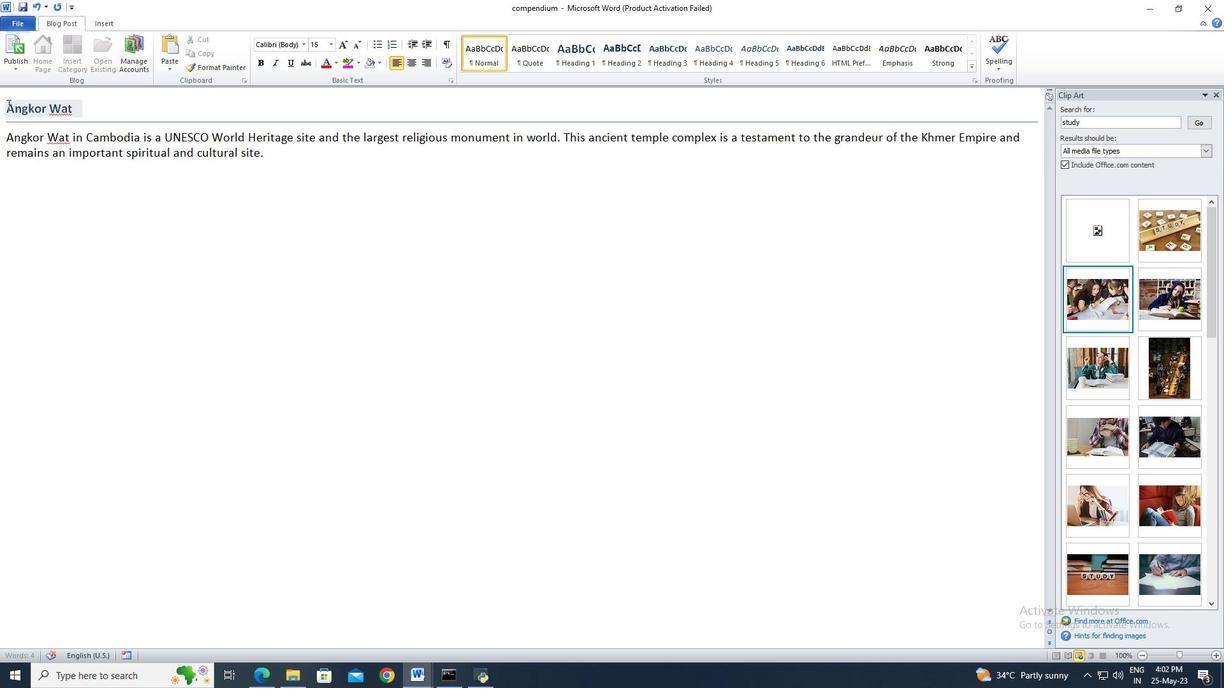 
Action: Mouse moved to (82, 109)
Screenshot: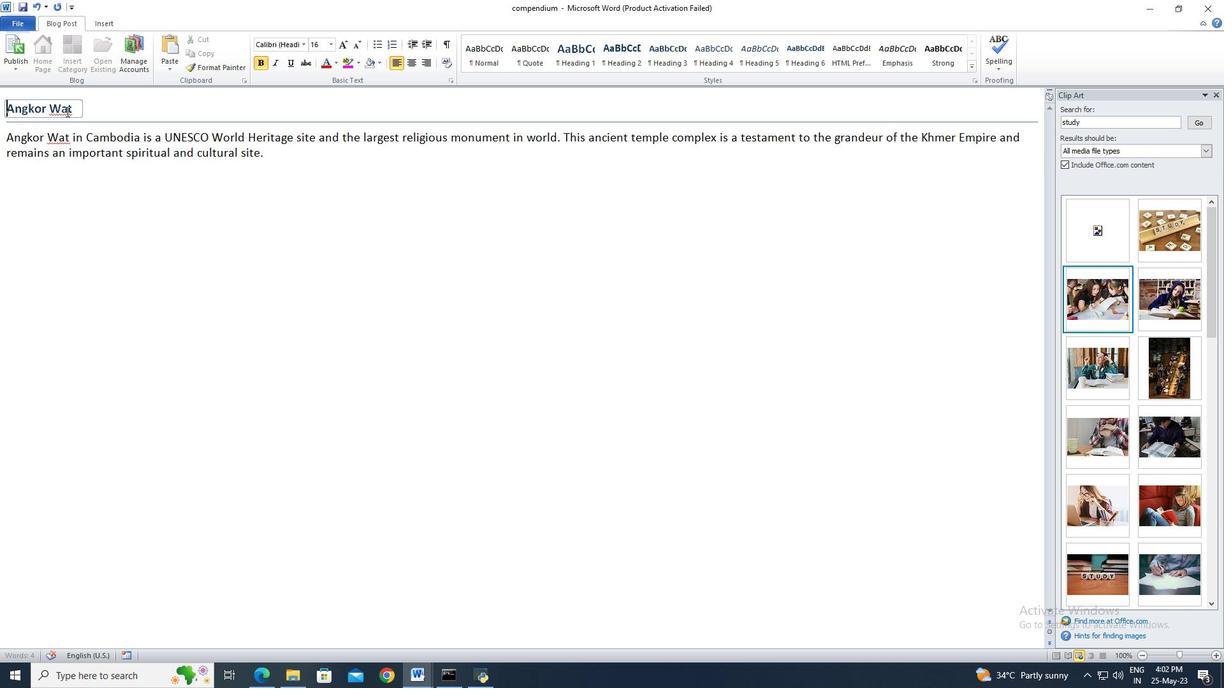 
Action: Key pressed <Key.shift>
Screenshot: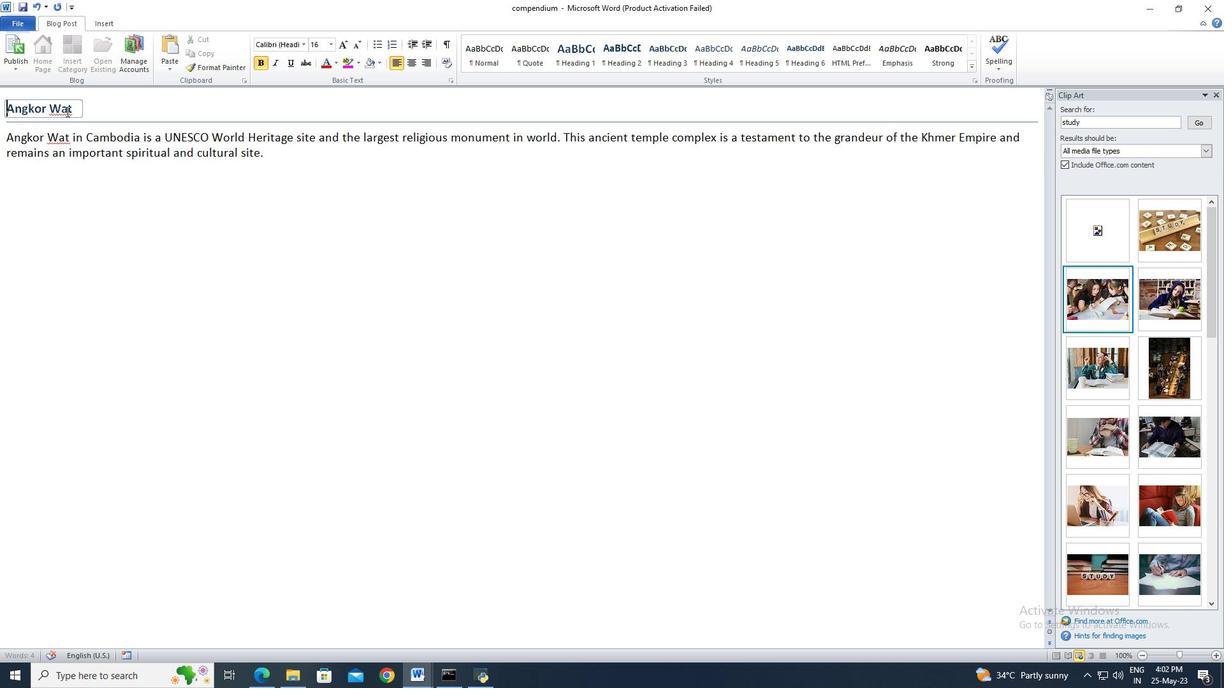 
Action: Mouse moved to (90, 109)
Screenshot: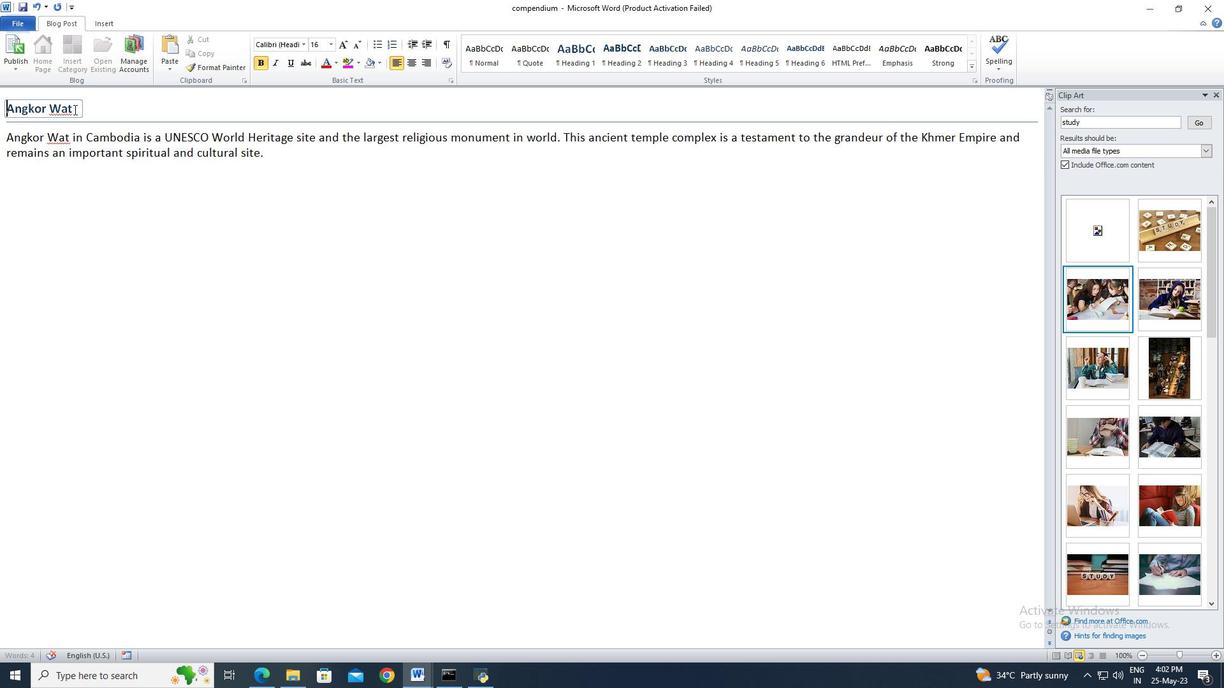 
Action: Mouse pressed left at (90, 109)
Screenshot: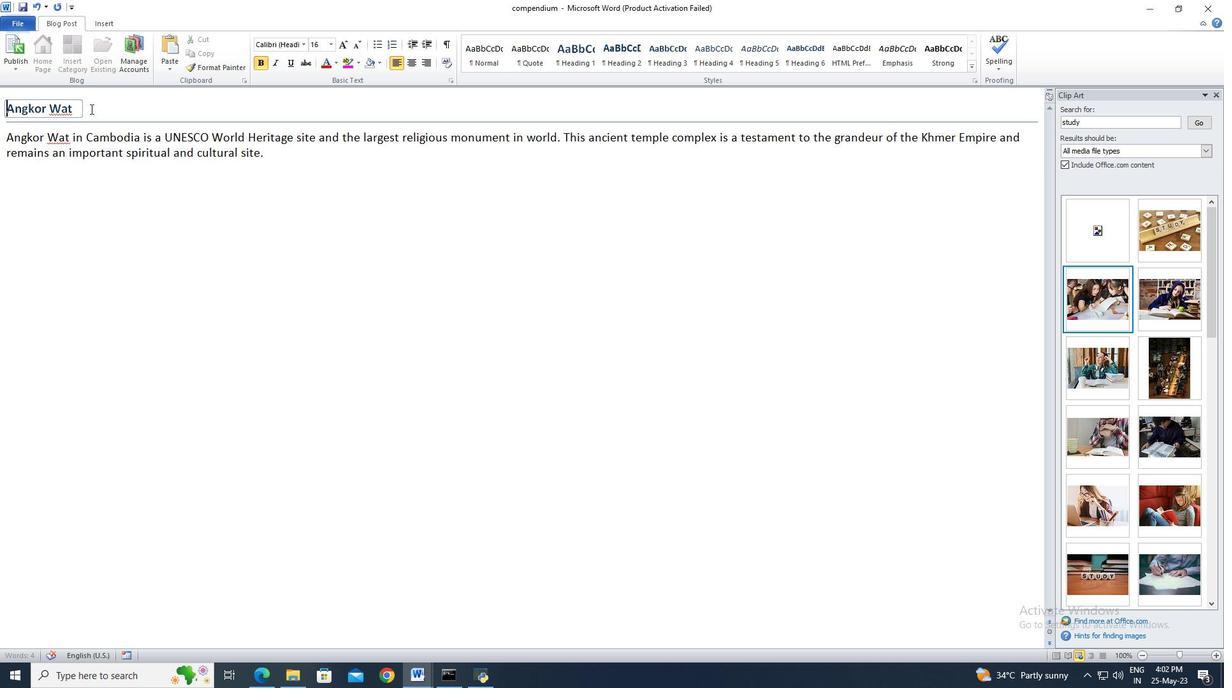 
Action: Mouse moved to (306, 46)
Screenshot: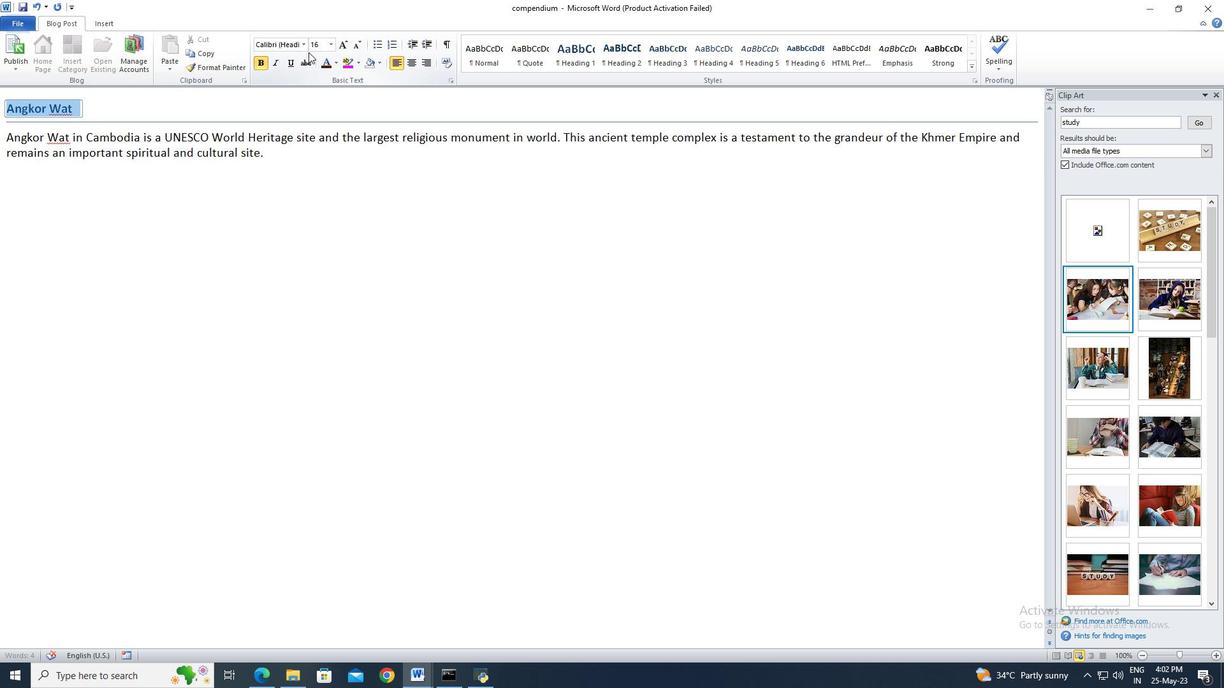 
Action: Mouse pressed left at (306, 46)
Screenshot: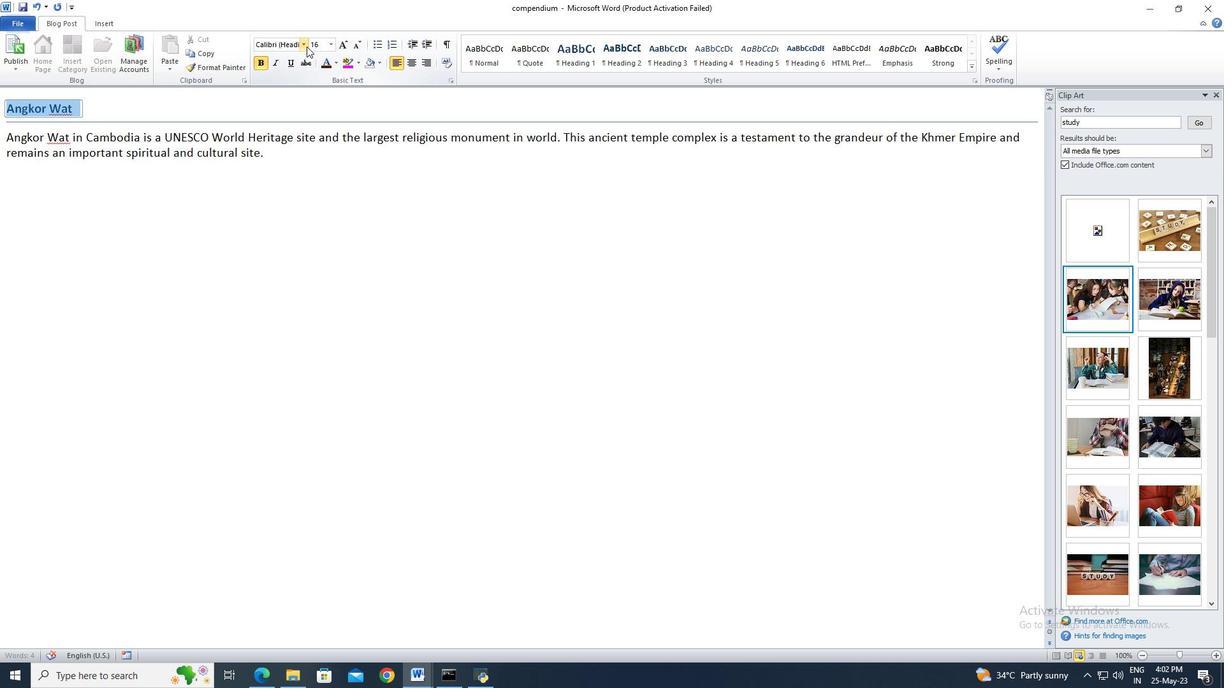 
Action: Mouse moved to (330, 311)
Screenshot: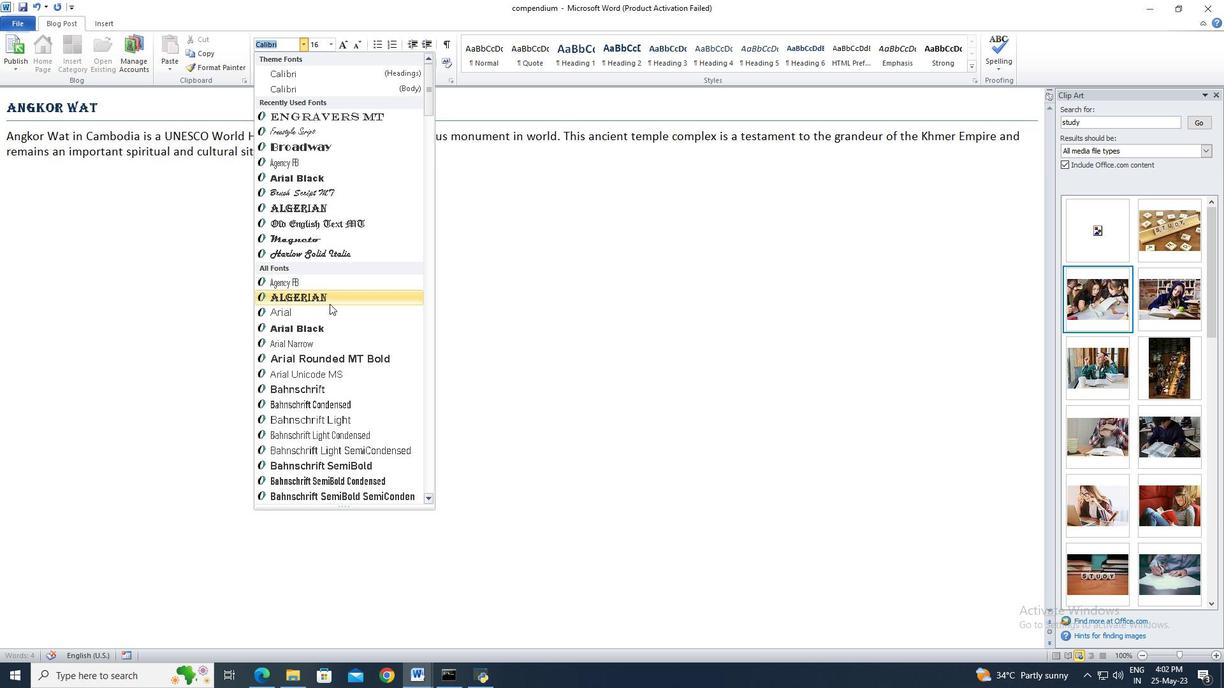 
Action: Mouse scrolled (330, 311) with delta (0, 0)
Screenshot: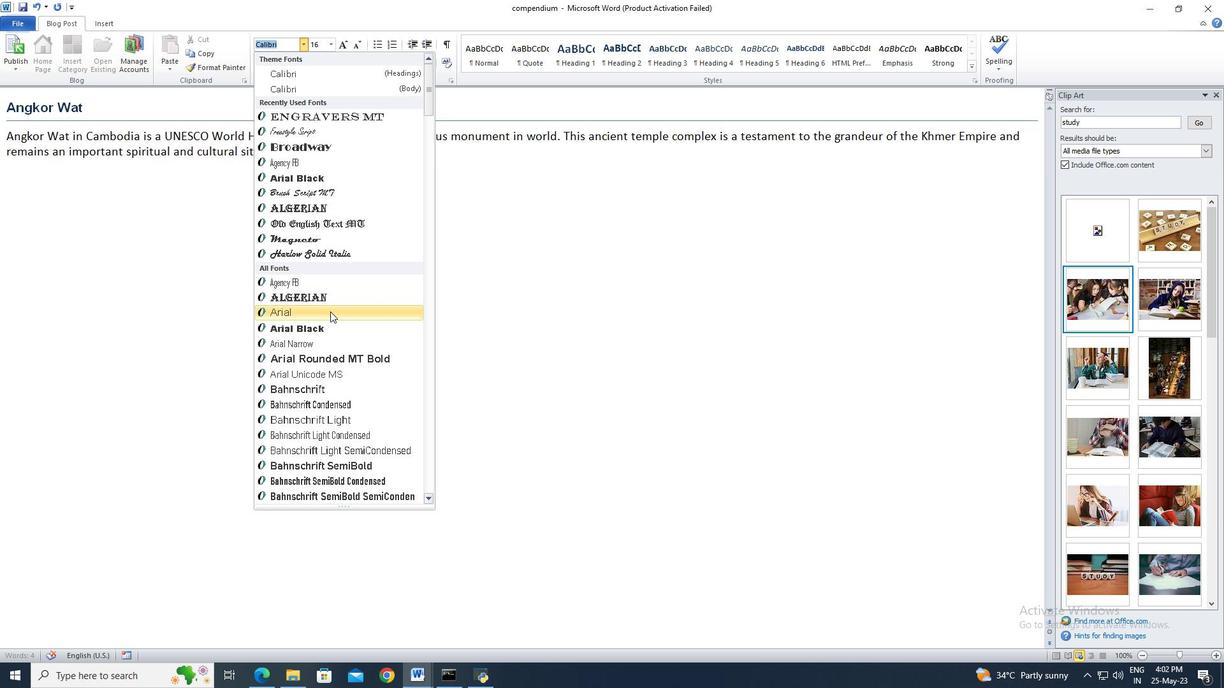 
Action: Mouse scrolled (330, 311) with delta (0, 0)
Screenshot: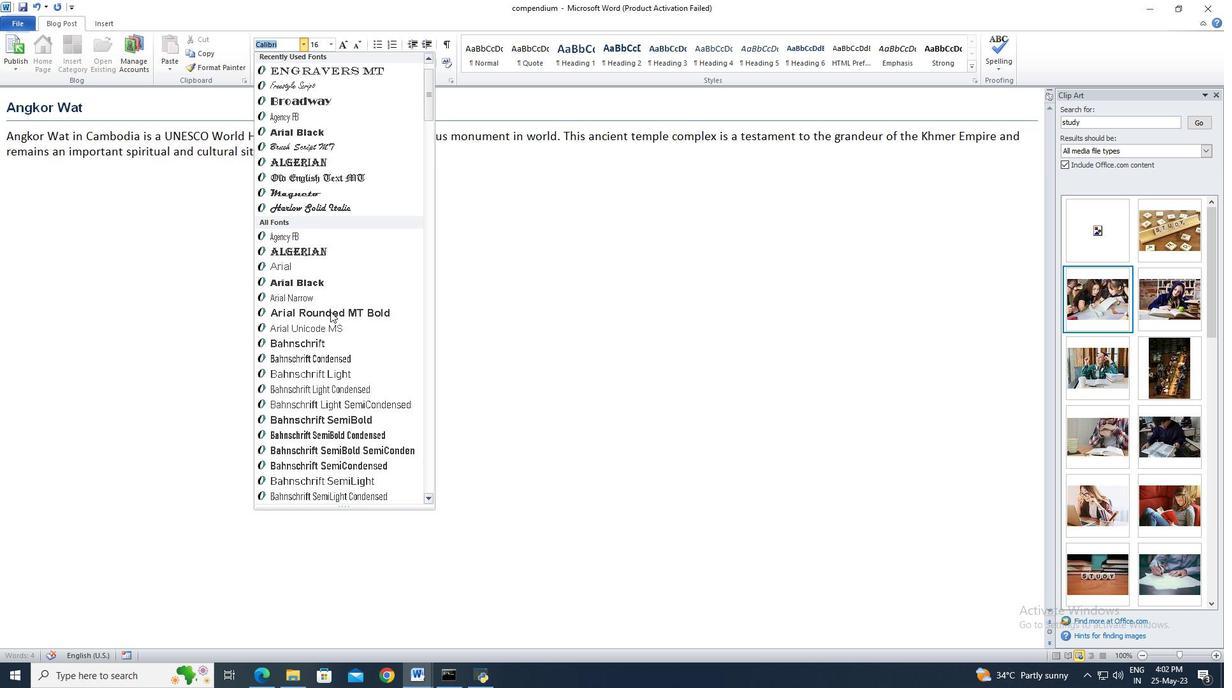 
Action: Mouse scrolled (330, 311) with delta (0, 0)
Screenshot: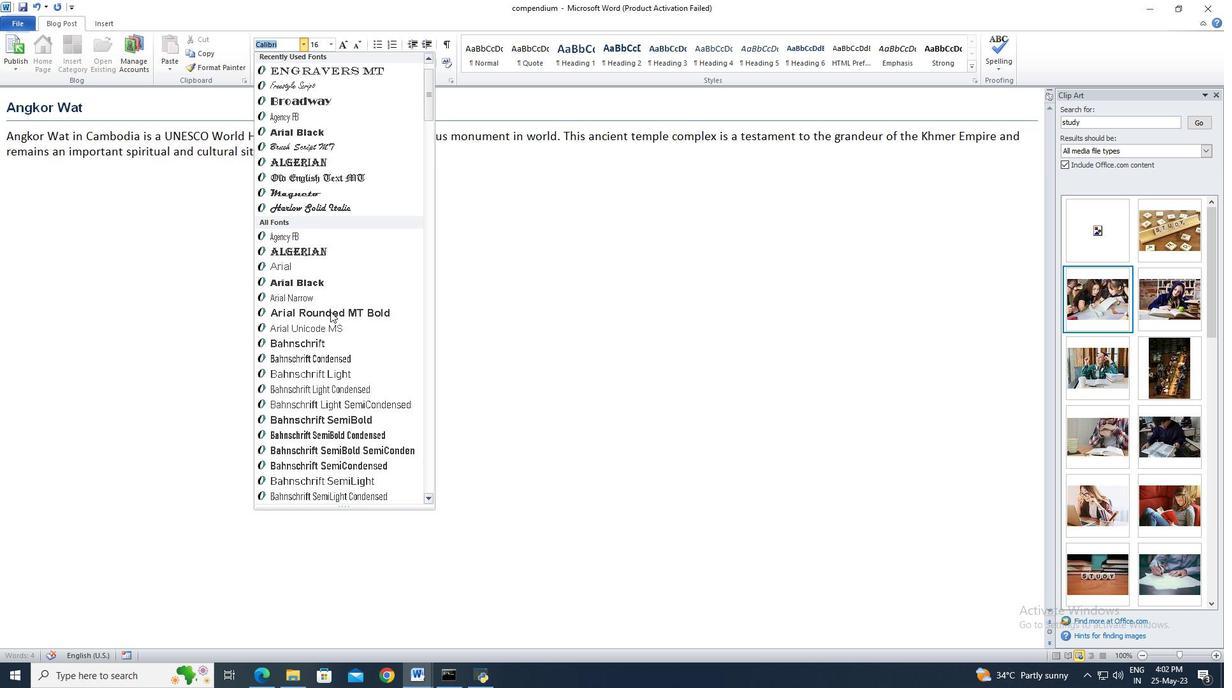 
Action: Mouse scrolled (330, 311) with delta (0, 0)
Screenshot: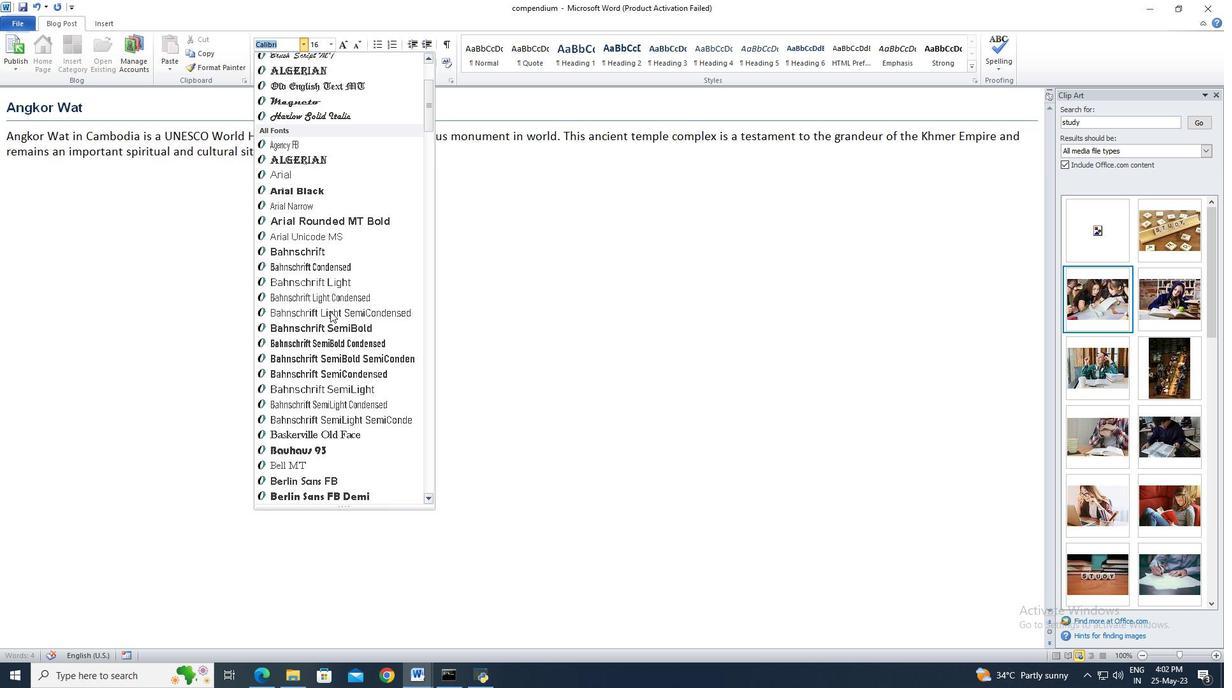 
Action: Mouse scrolled (330, 311) with delta (0, 0)
Screenshot: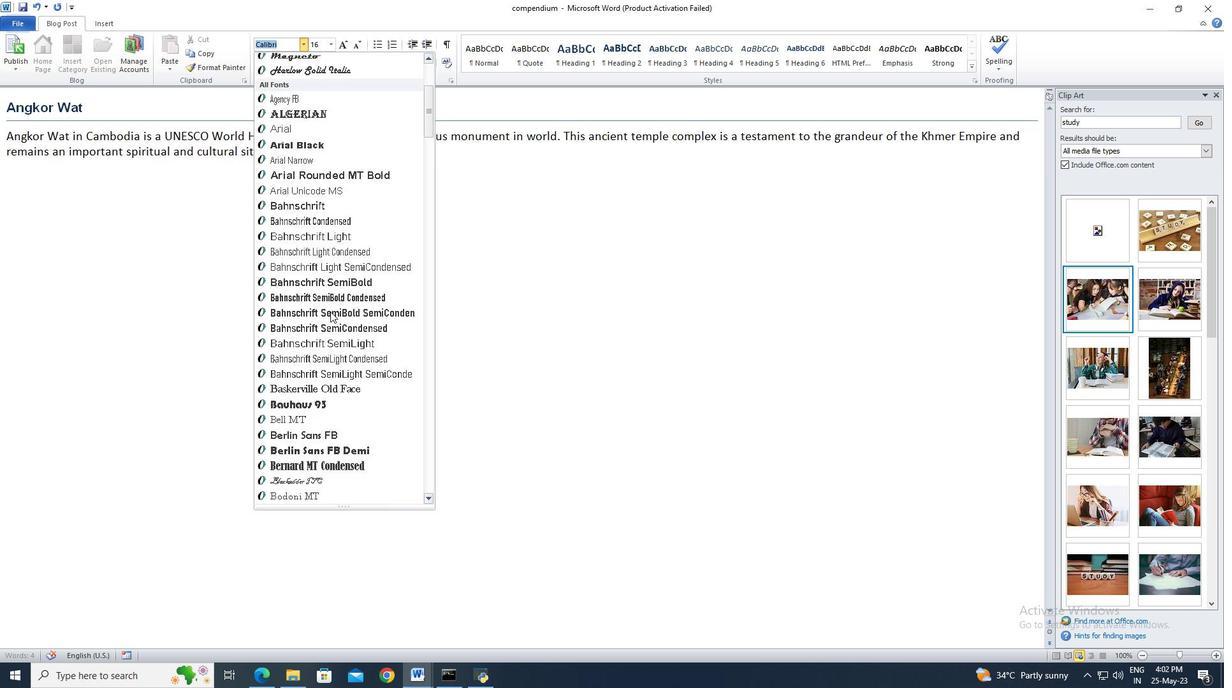 
Action: Mouse scrolled (330, 311) with delta (0, 0)
Screenshot: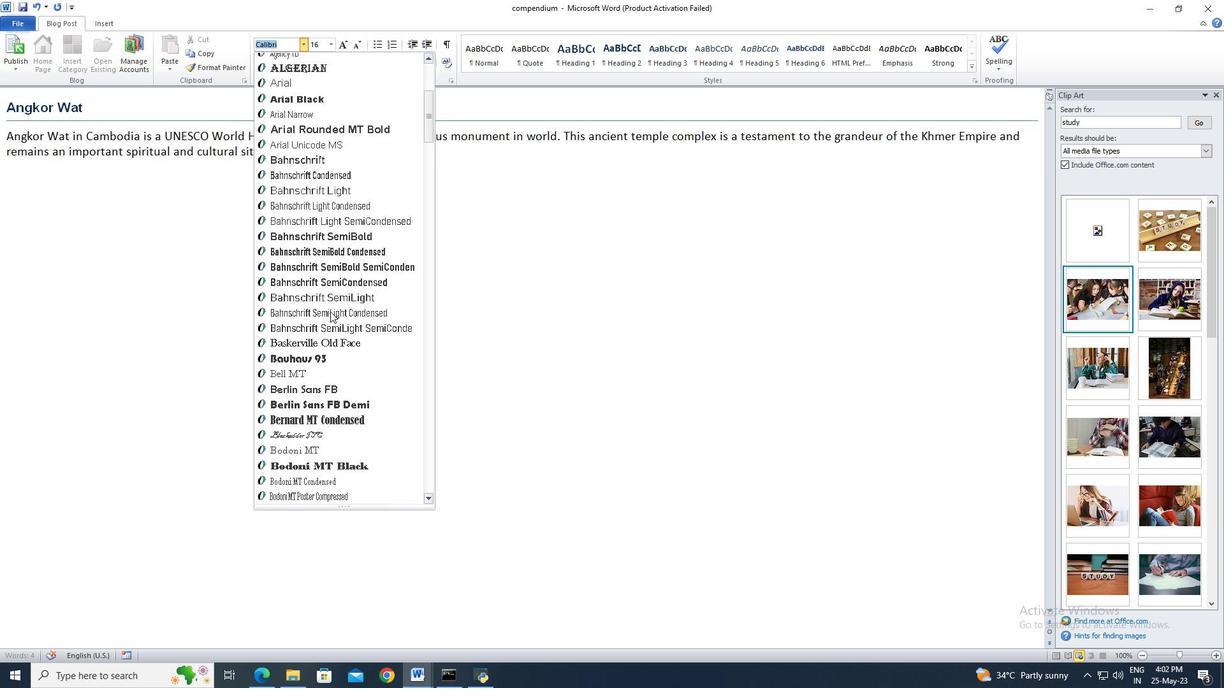 
Action: Mouse scrolled (330, 311) with delta (0, 0)
Screenshot: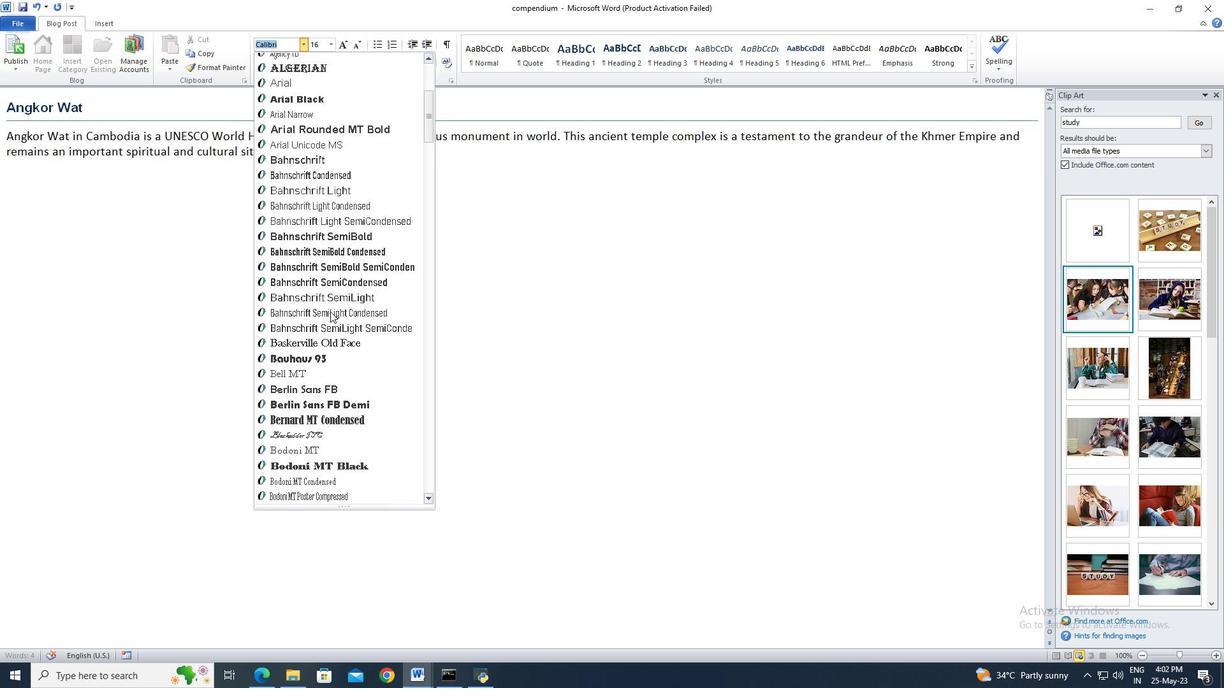 
Action: Mouse scrolled (330, 311) with delta (0, 0)
Screenshot: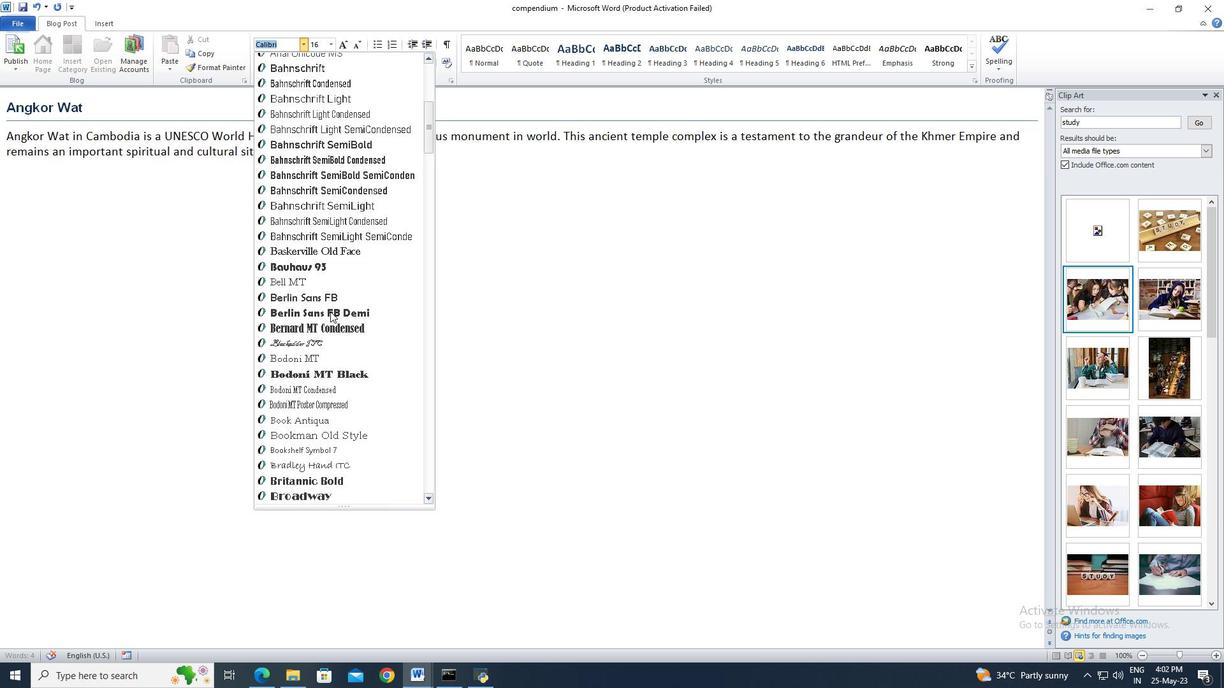 
Action: Mouse scrolled (330, 311) with delta (0, 0)
Screenshot: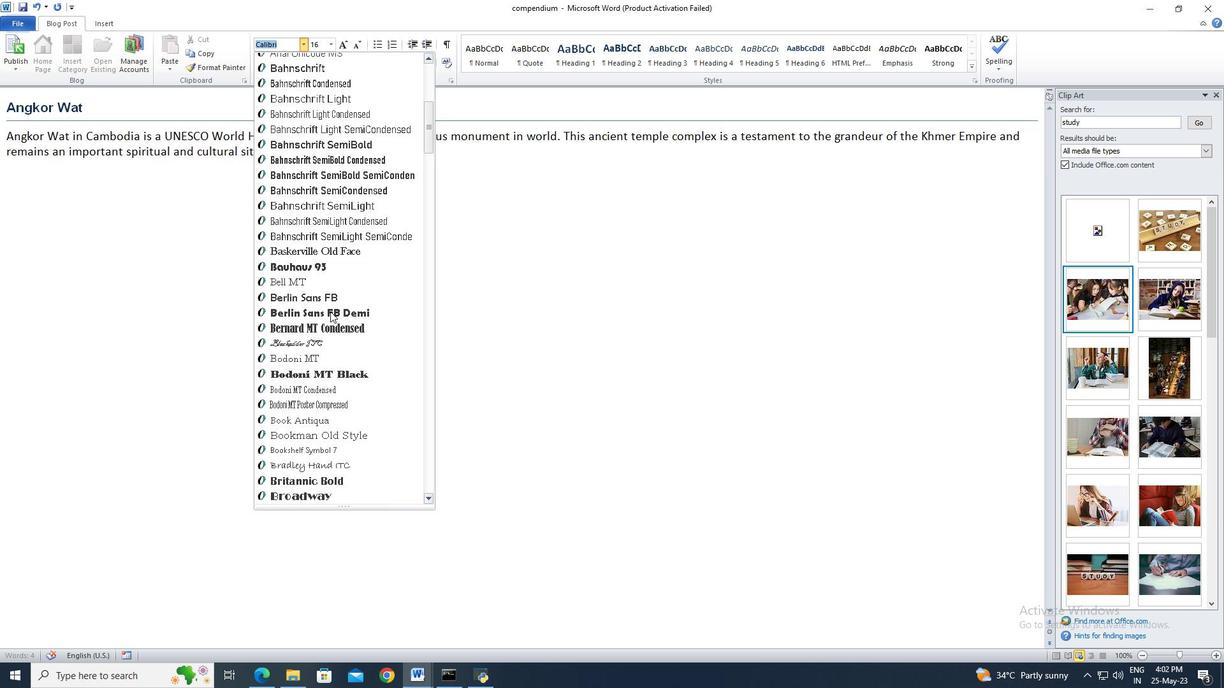 
Action: Mouse scrolled (330, 311) with delta (0, 0)
Screenshot: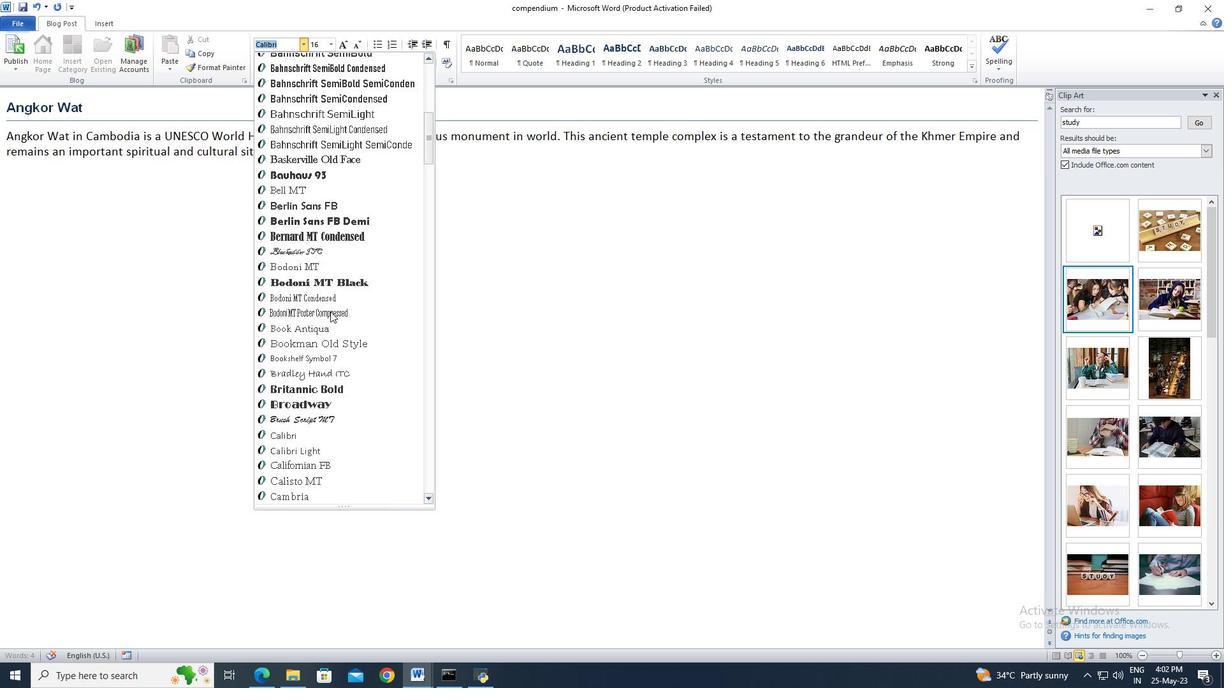 
Action: Mouse scrolled (330, 311) with delta (0, 0)
Screenshot: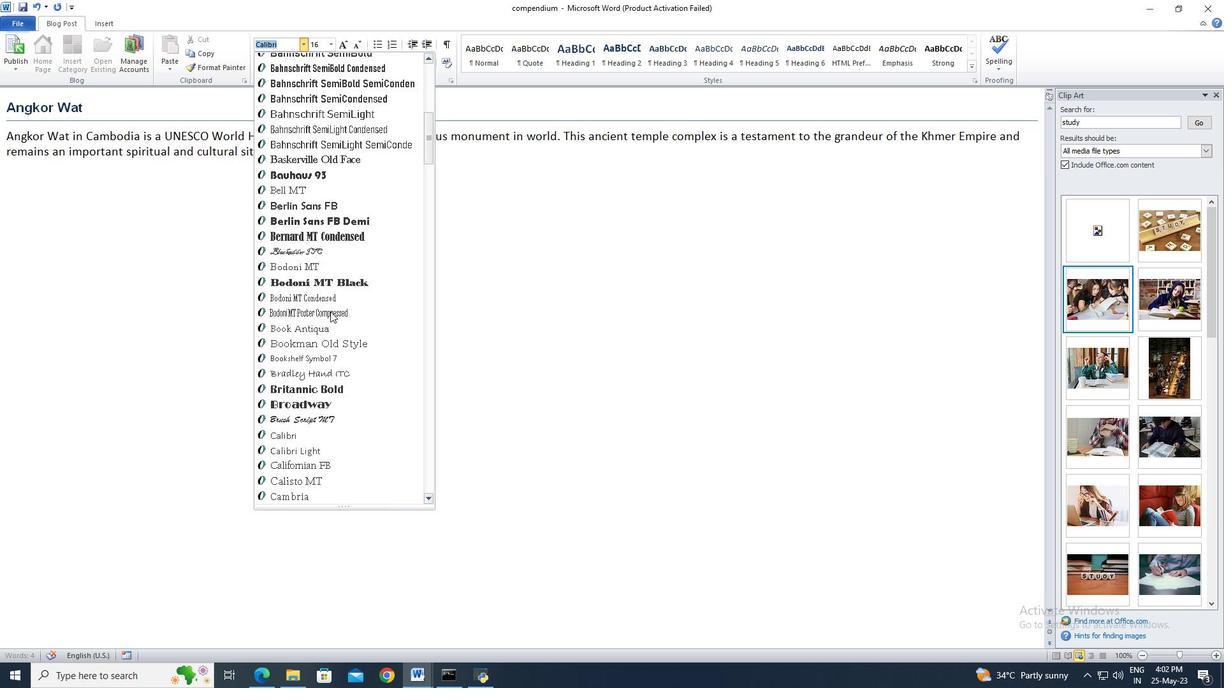 
Action: Mouse scrolled (330, 311) with delta (0, 0)
Screenshot: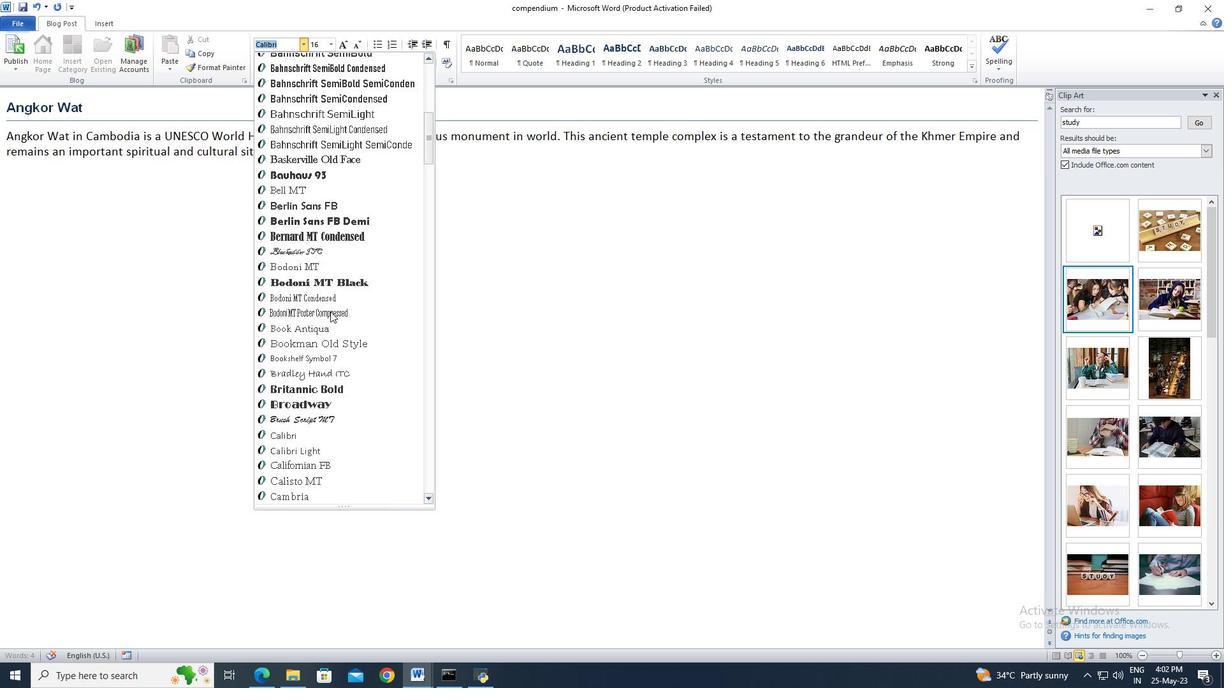 
Action: Mouse scrolled (330, 311) with delta (0, 0)
Screenshot: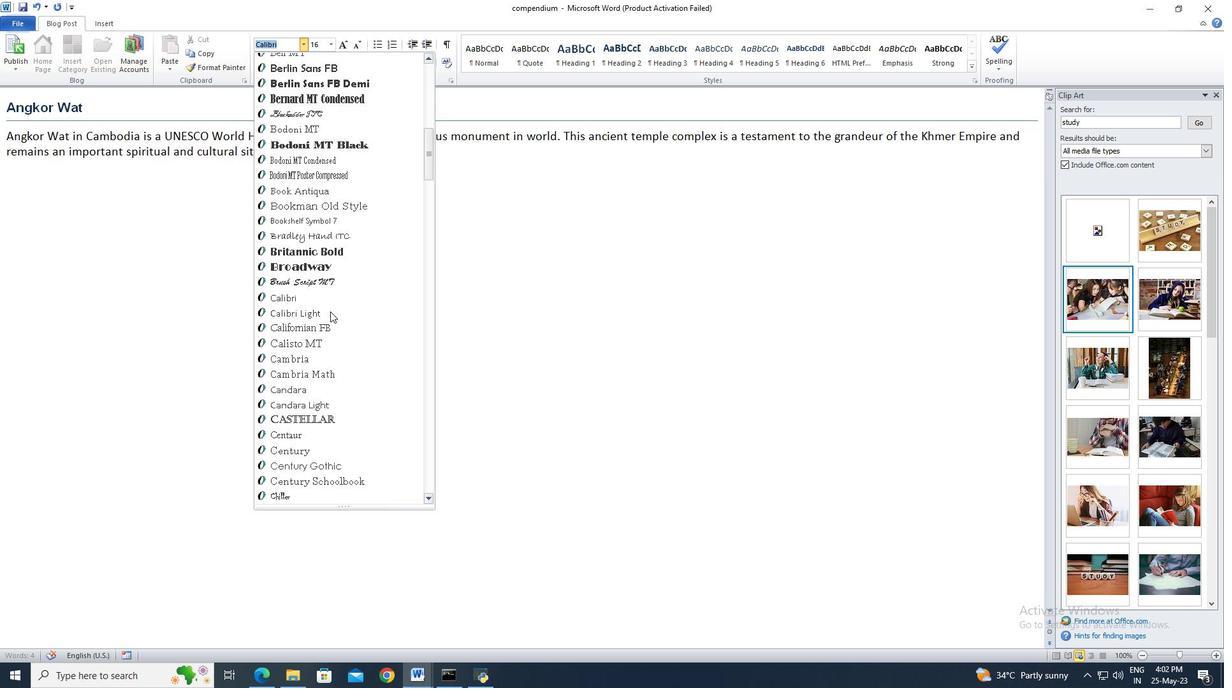 
Action: Mouse scrolled (330, 311) with delta (0, 0)
Screenshot: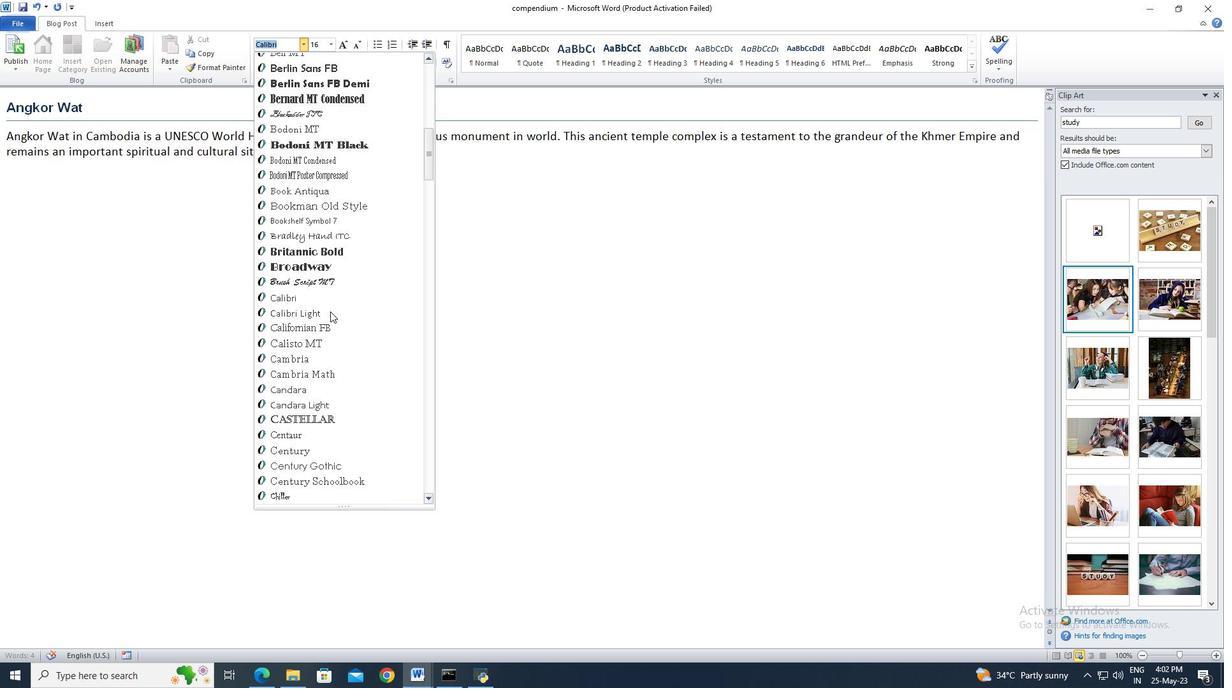 
Action: Mouse scrolled (330, 311) with delta (0, 0)
Screenshot: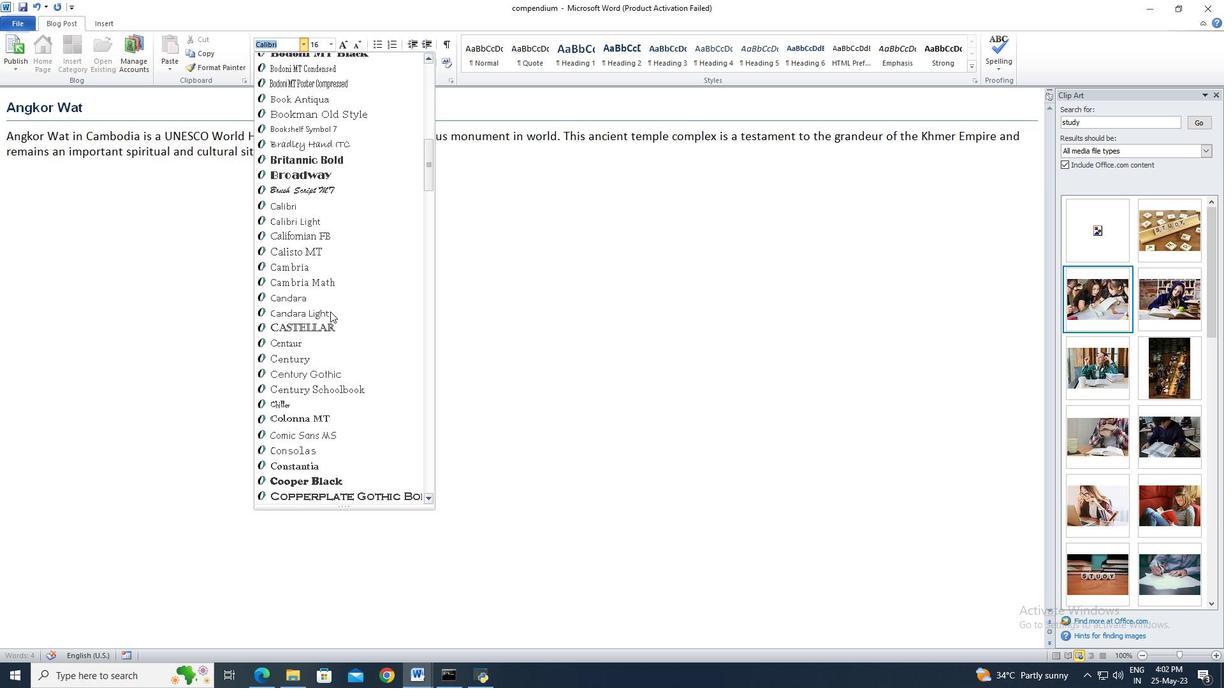 
Action: Mouse scrolled (330, 311) with delta (0, 0)
Screenshot: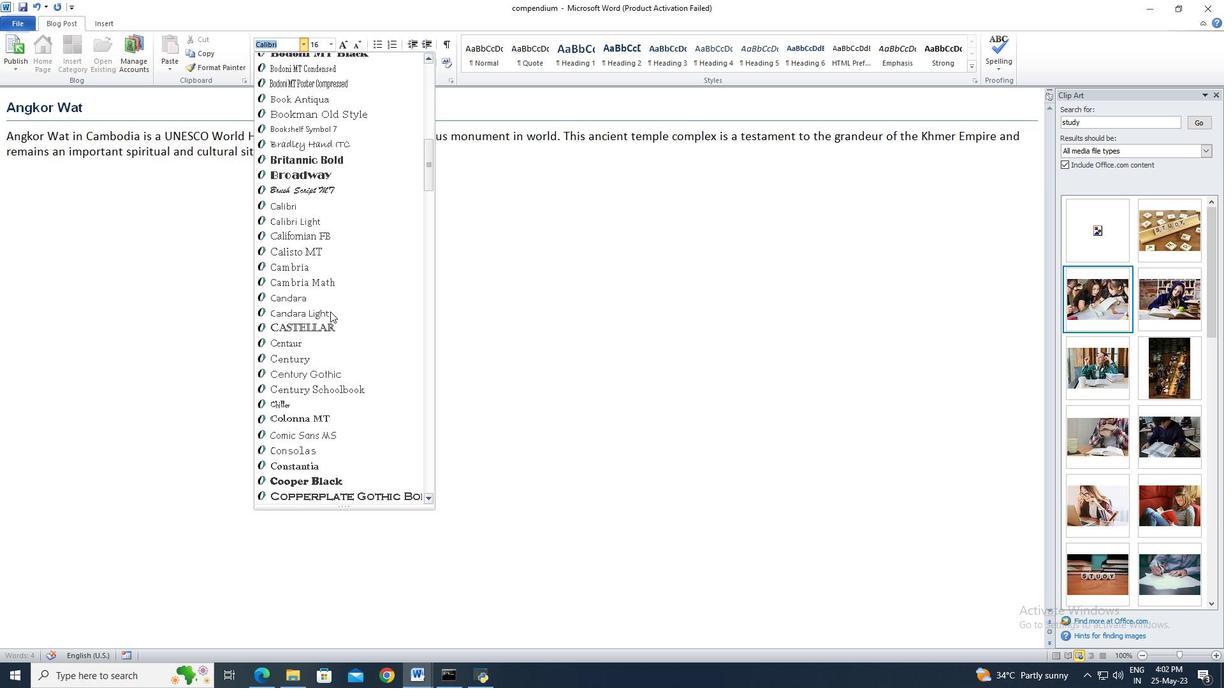 
Action: Mouse scrolled (330, 311) with delta (0, 0)
Screenshot: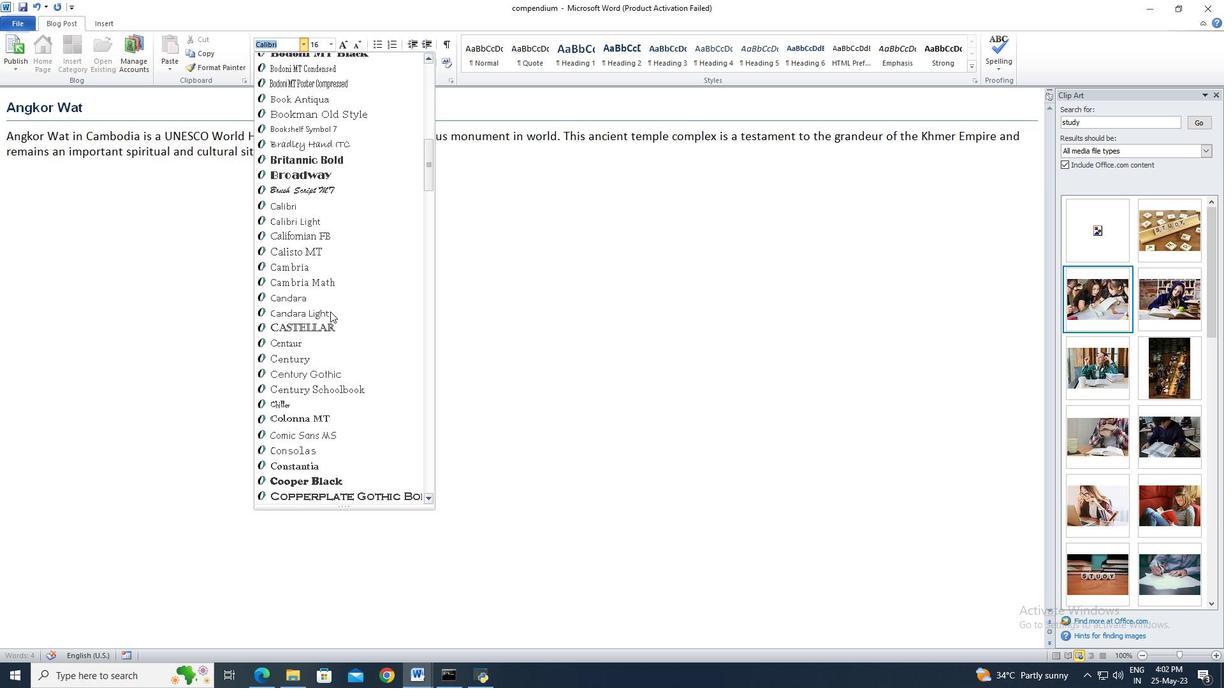 
Action: Mouse moved to (330, 312)
Screenshot: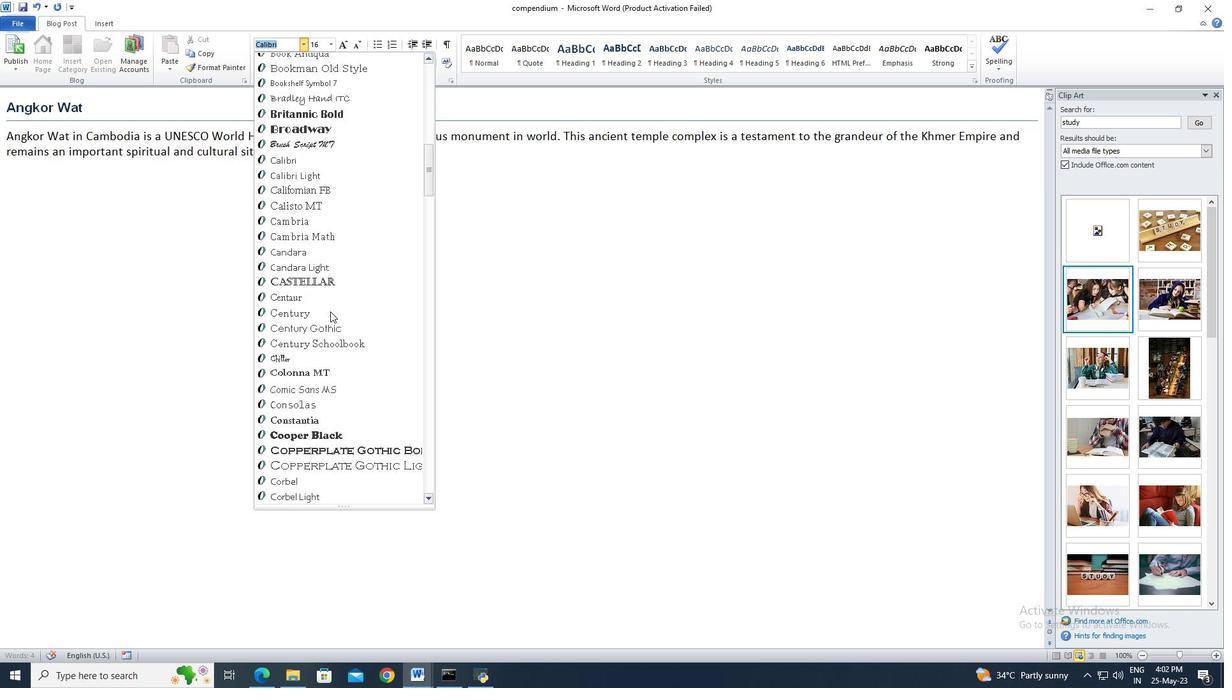 
Action: Mouse scrolled (330, 311) with delta (0, 0)
Screenshot: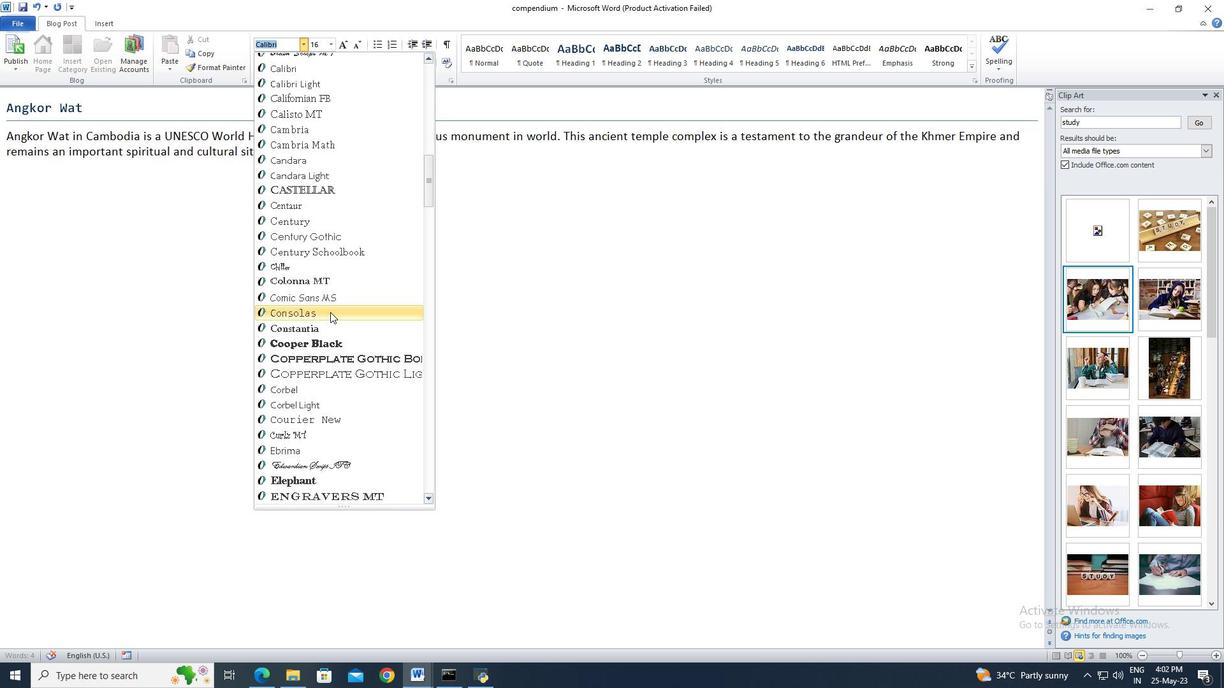 
Action: Mouse scrolled (330, 311) with delta (0, 0)
Screenshot: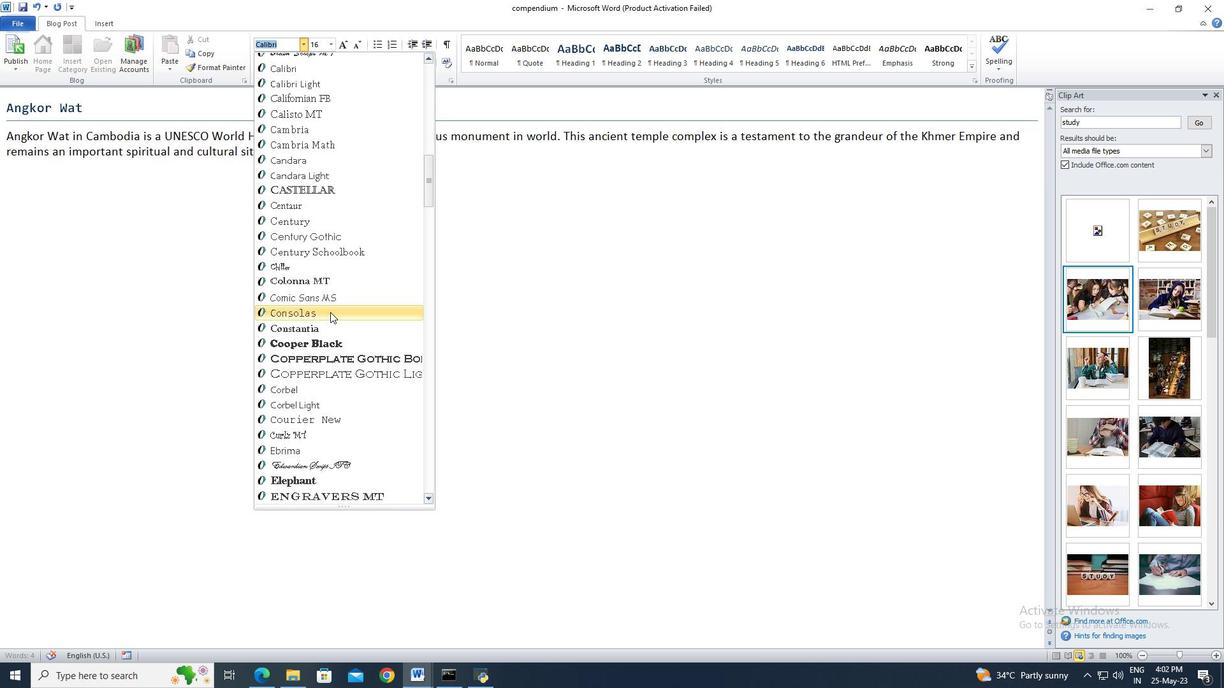 
Action: Mouse scrolled (330, 311) with delta (0, 0)
Screenshot: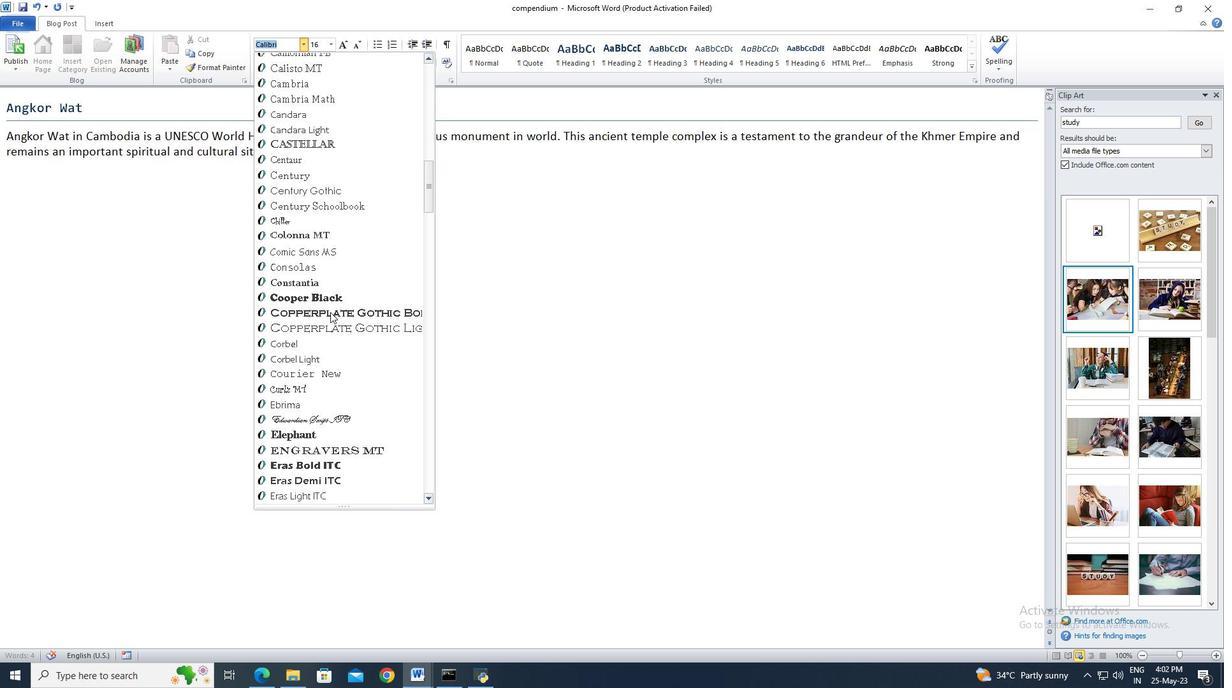 
Action: Mouse scrolled (330, 311) with delta (0, 0)
Screenshot: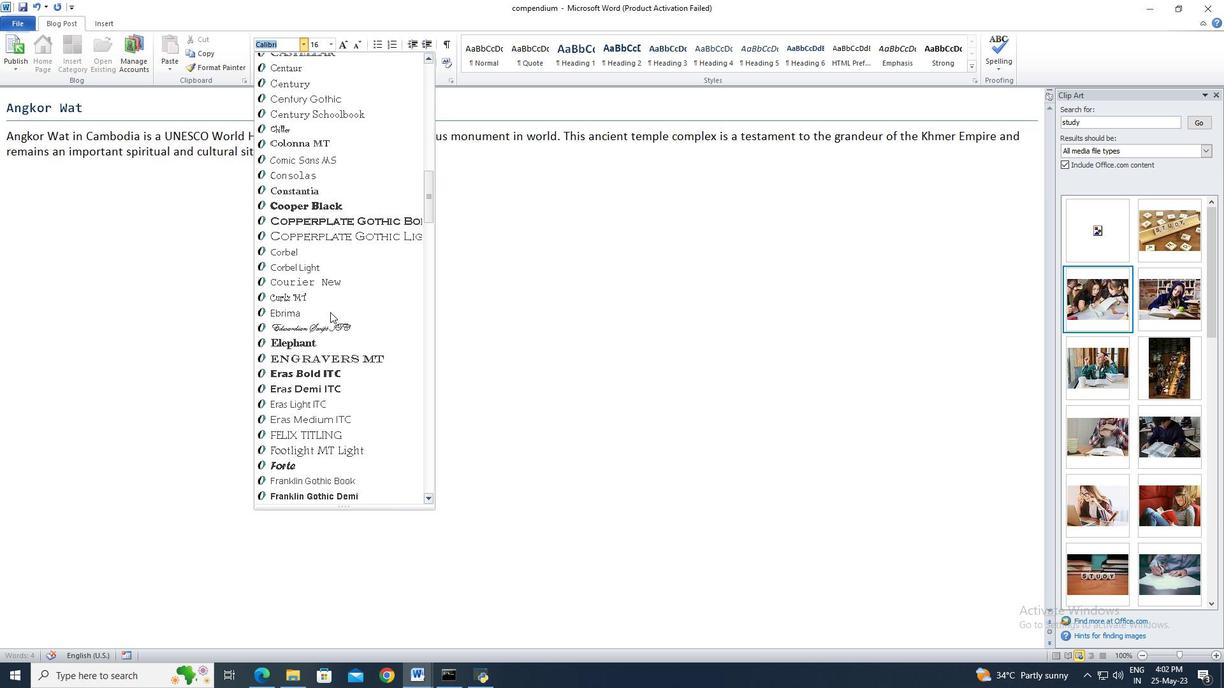 
Action: Mouse scrolled (330, 311) with delta (0, 0)
Screenshot: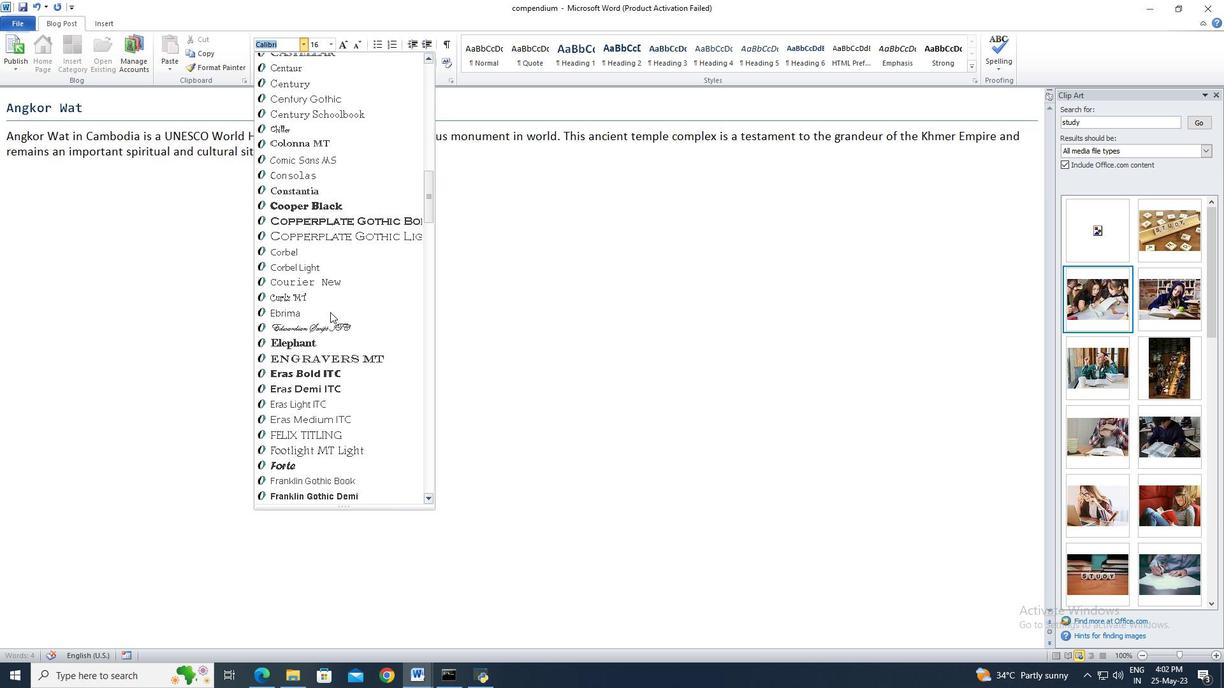 
Action: Mouse scrolled (330, 311) with delta (0, 0)
Screenshot: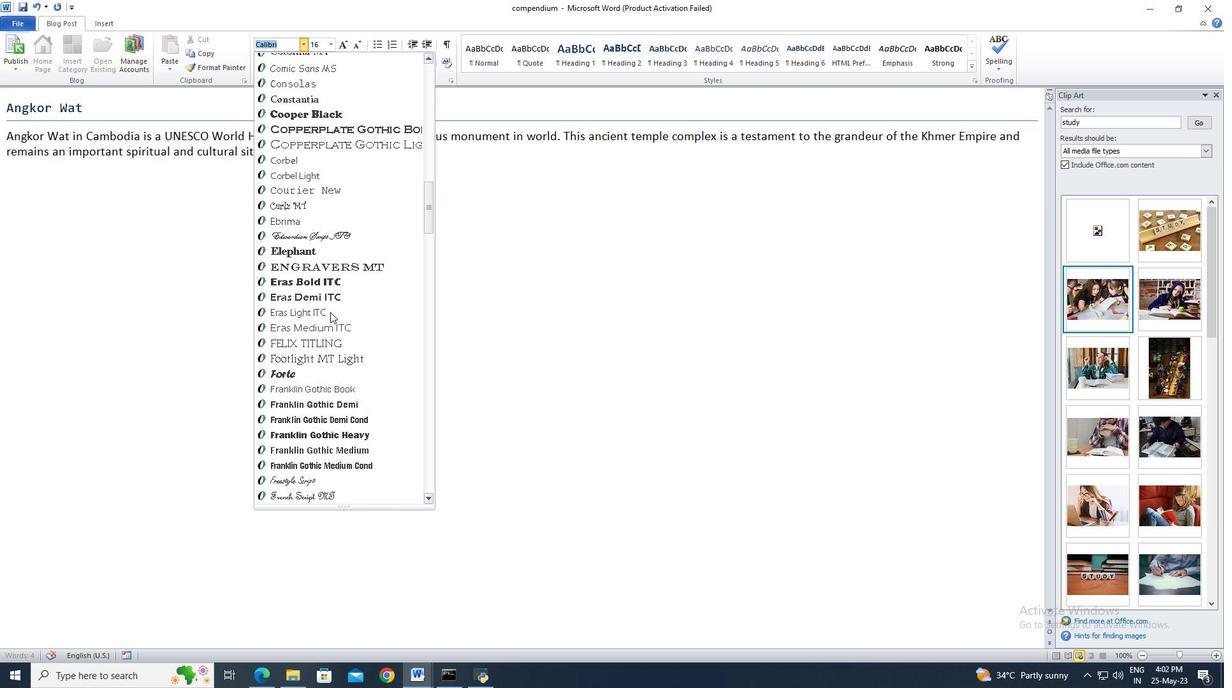 
Action: Mouse scrolled (330, 311) with delta (0, 0)
Screenshot: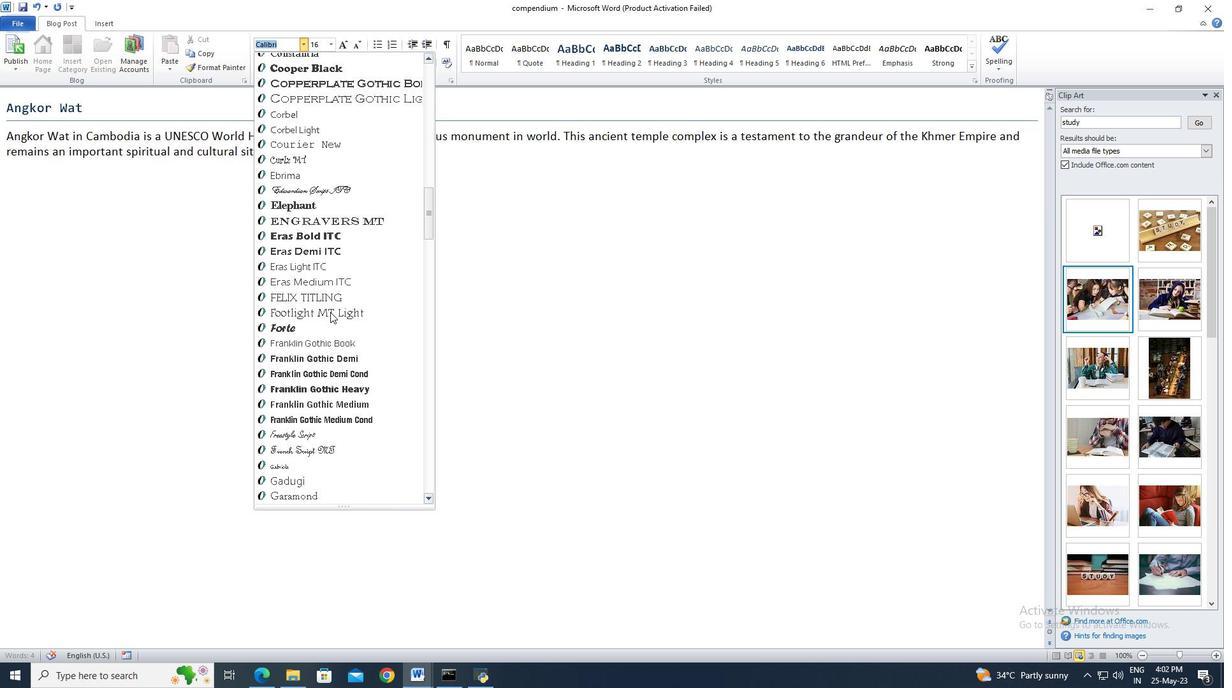 
Action: Mouse scrolled (330, 311) with delta (0, 0)
Screenshot: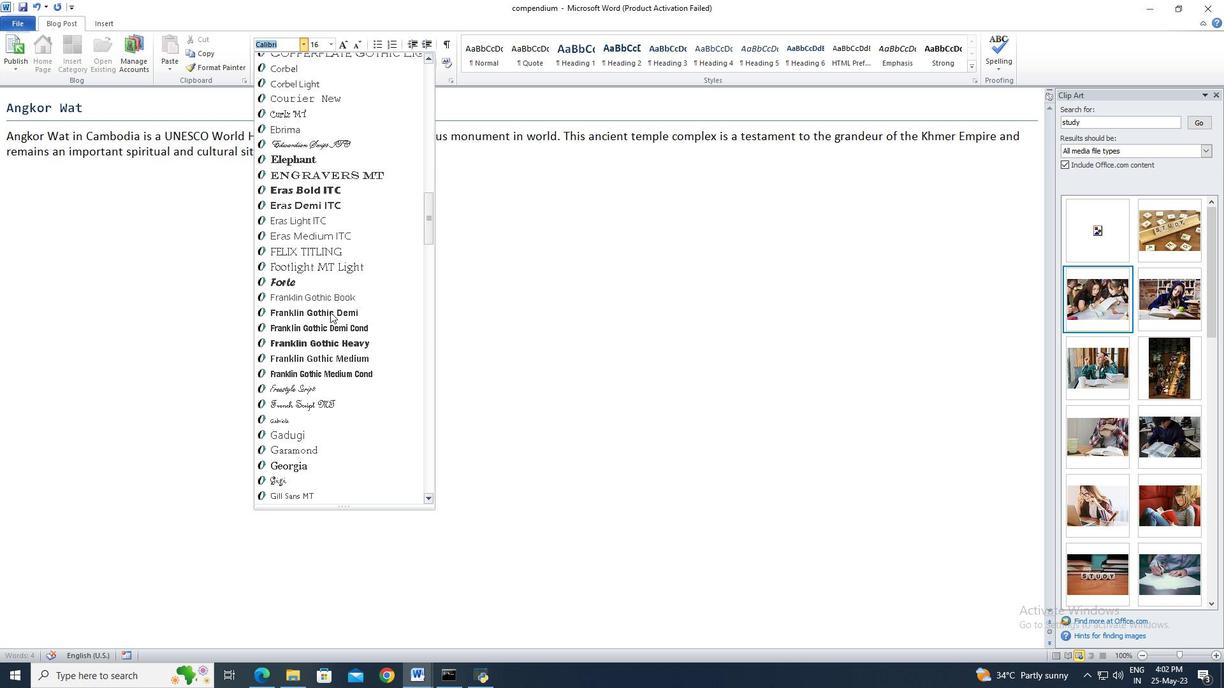 
Action: Mouse scrolled (330, 311) with delta (0, 0)
Screenshot: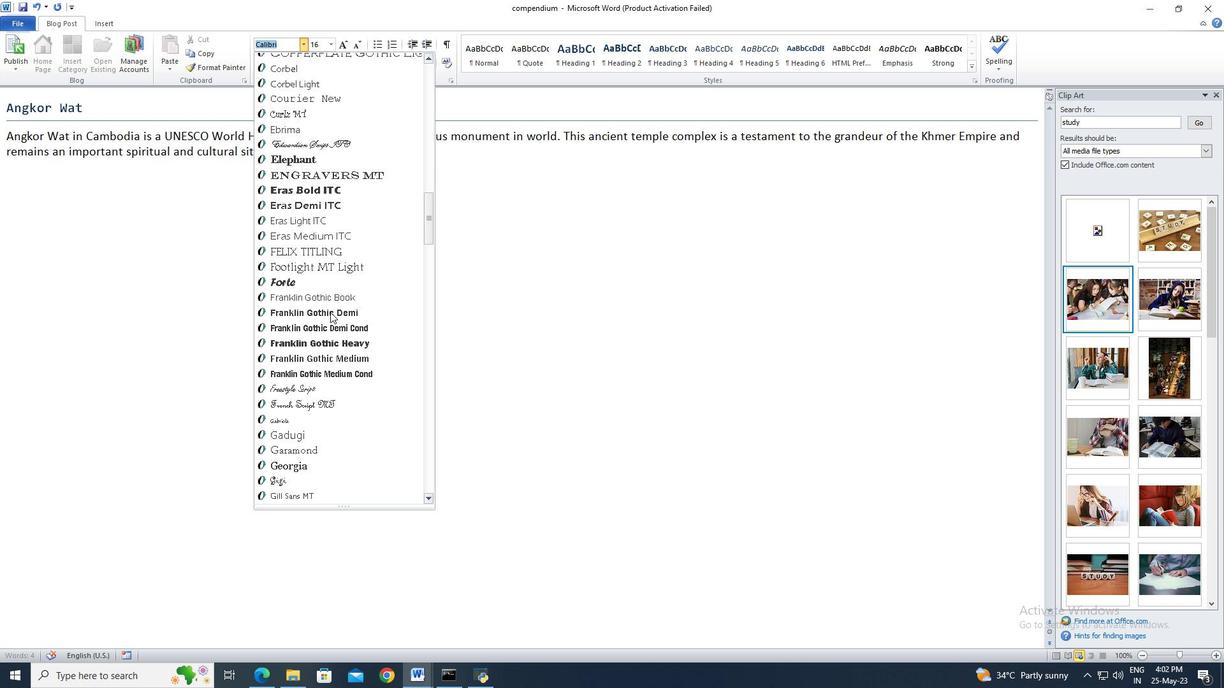 
Action: Mouse scrolled (330, 311) with delta (0, 0)
Screenshot: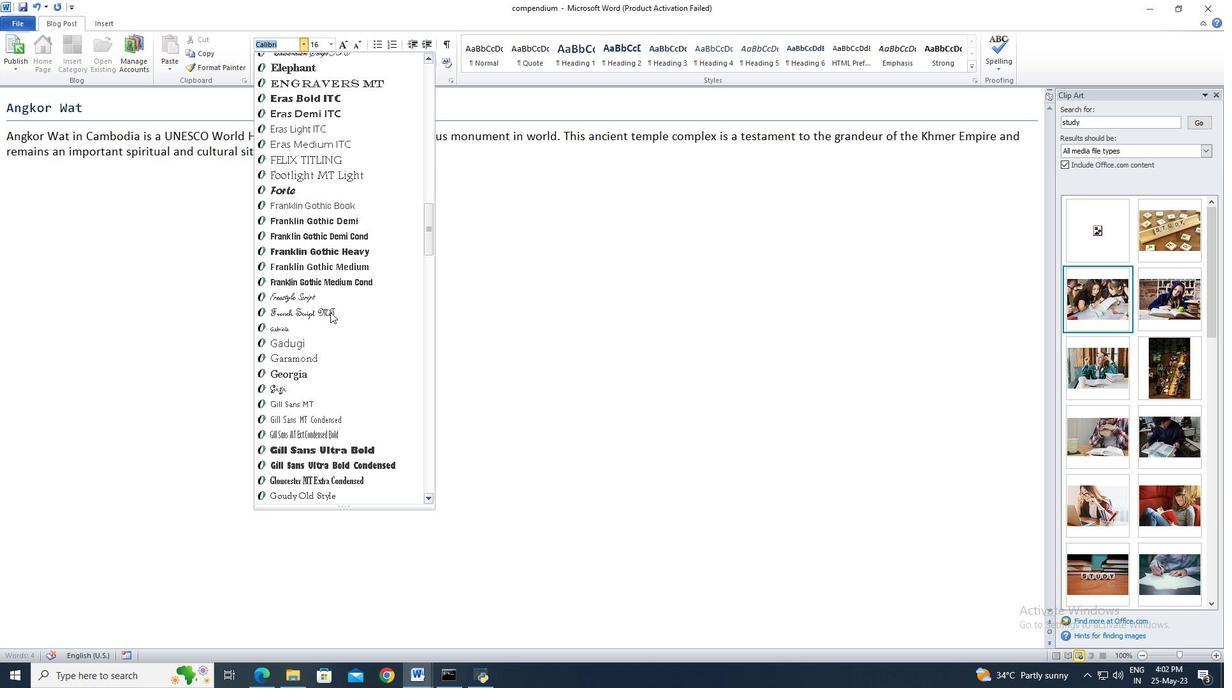 
Action: Mouse scrolled (330, 311) with delta (0, 0)
Screenshot: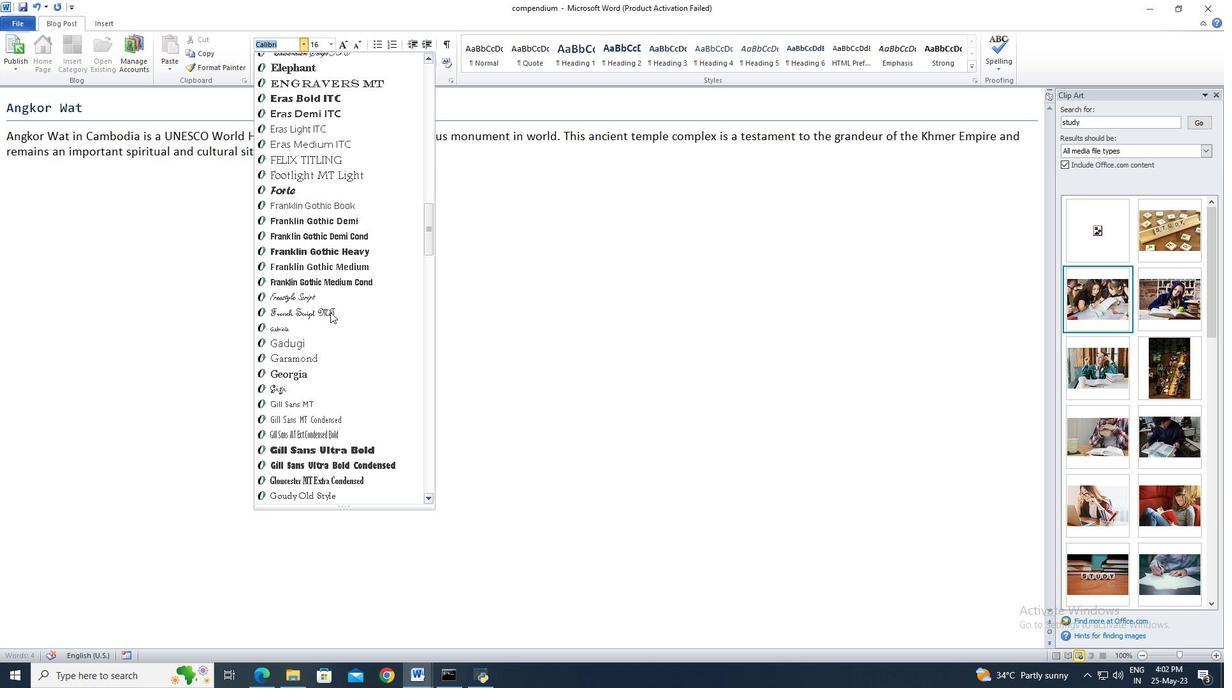 
Action: Mouse scrolled (330, 311) with delta (0, 0)
Screenshot: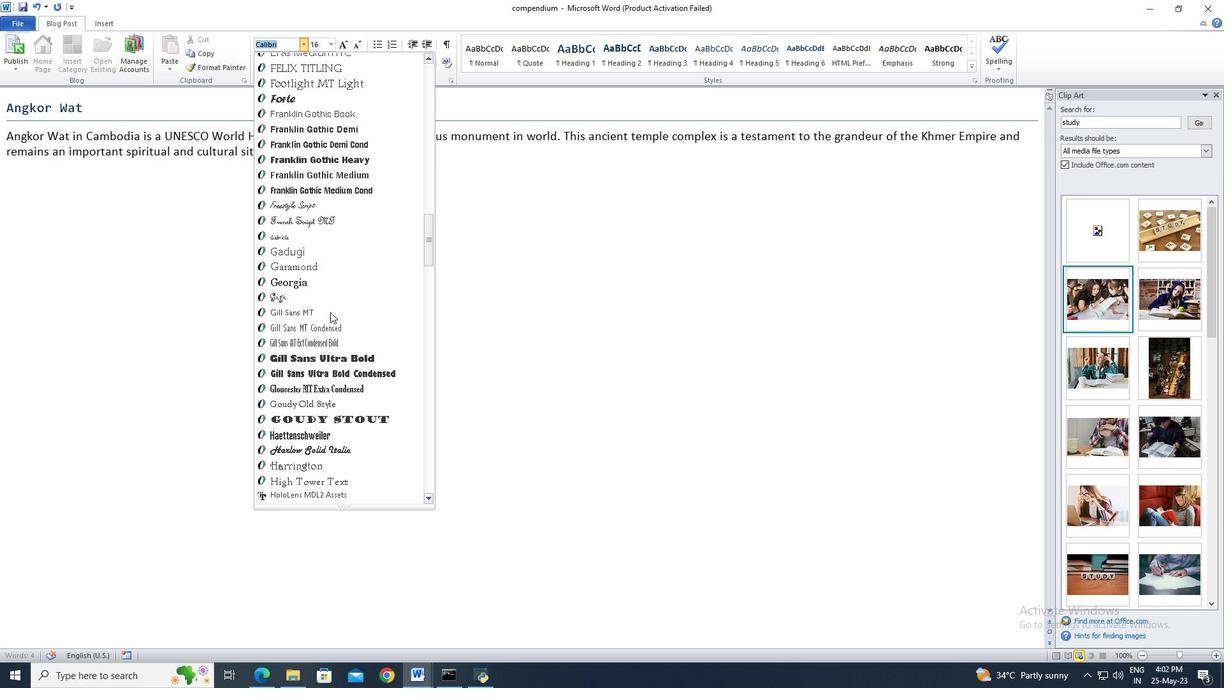 
Action: Mouse scrolled (330, 311) with delta (0, 0)
Screenshot: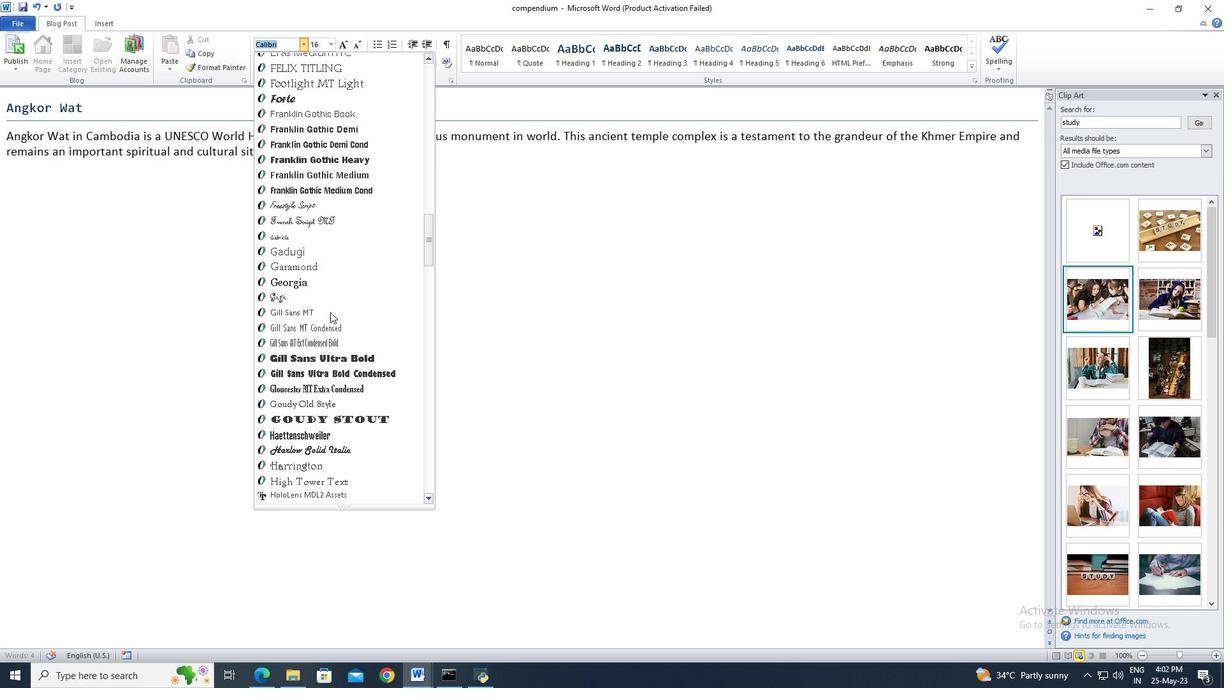 
Action: Mouse scrolled (330, 311) with delta (0, 0)
Screenshot: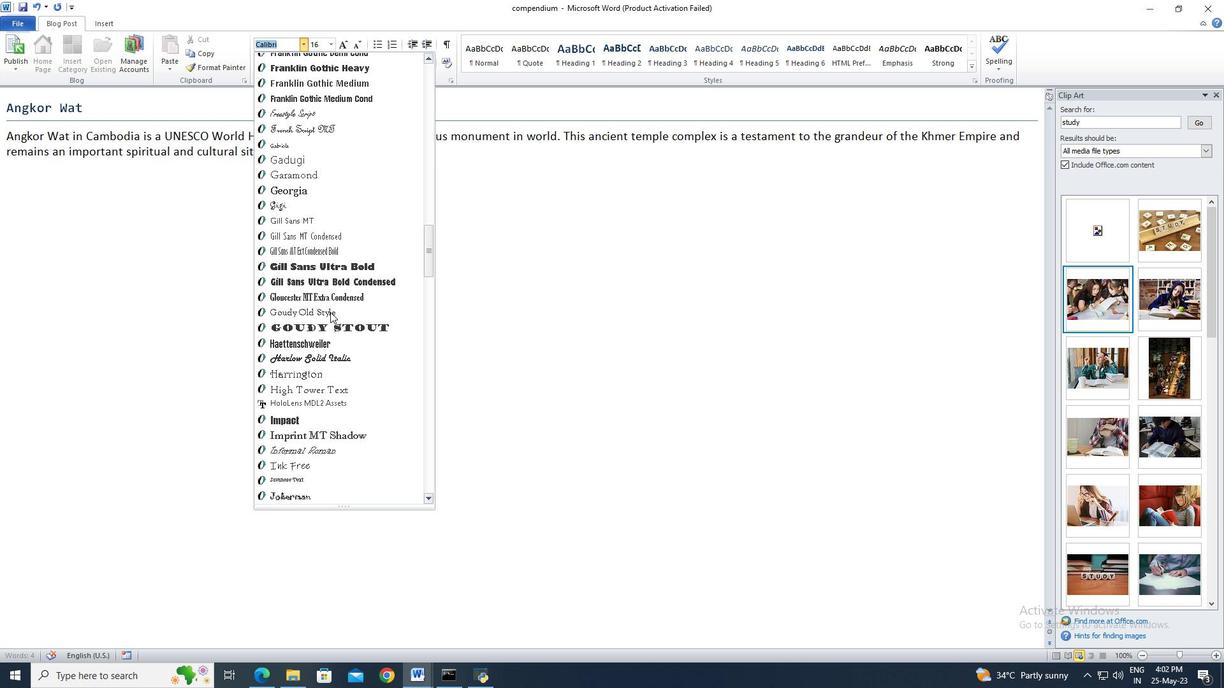 
Action: Mouse moved to (323, 468)
Screenshot: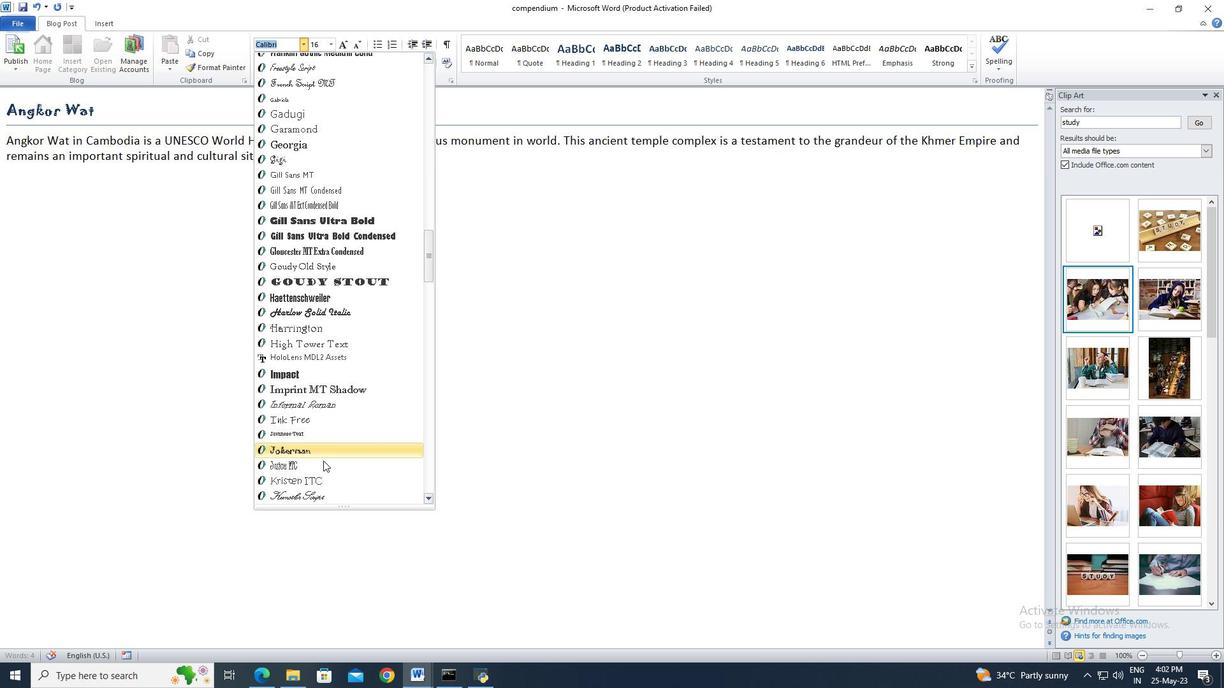 
Action: Mouse pressed left at (323, 468)
Screenshot: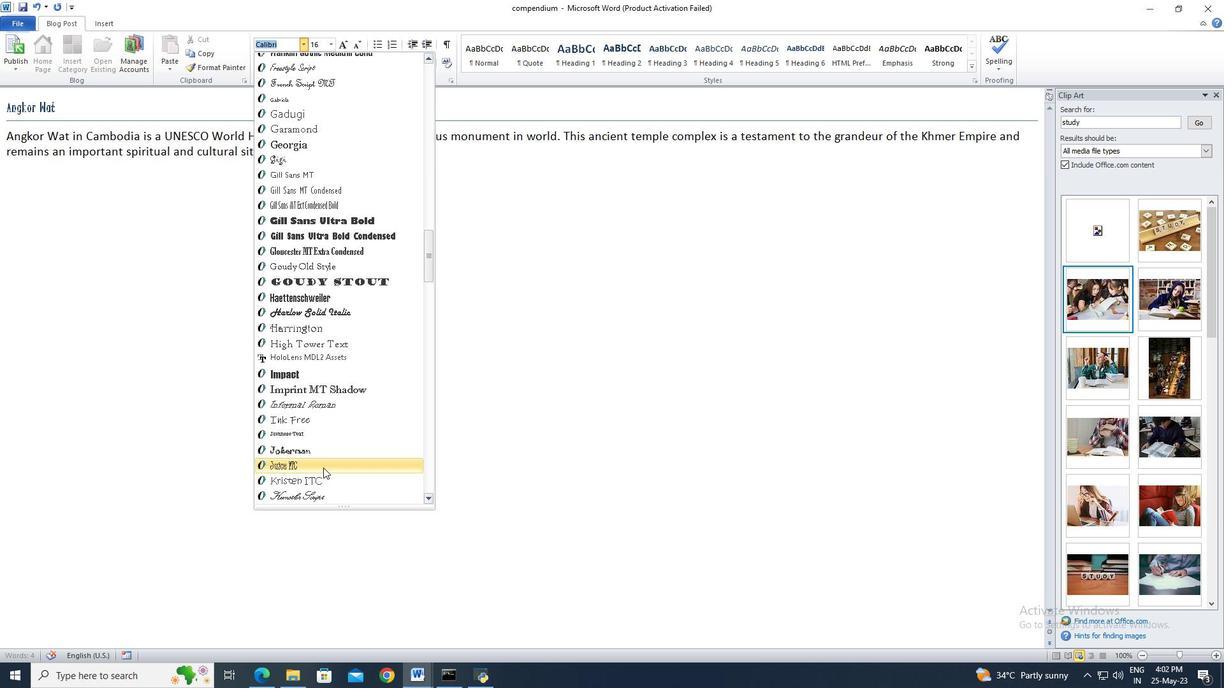 
Action: Mouse moved to (314, 44)
Screenshot: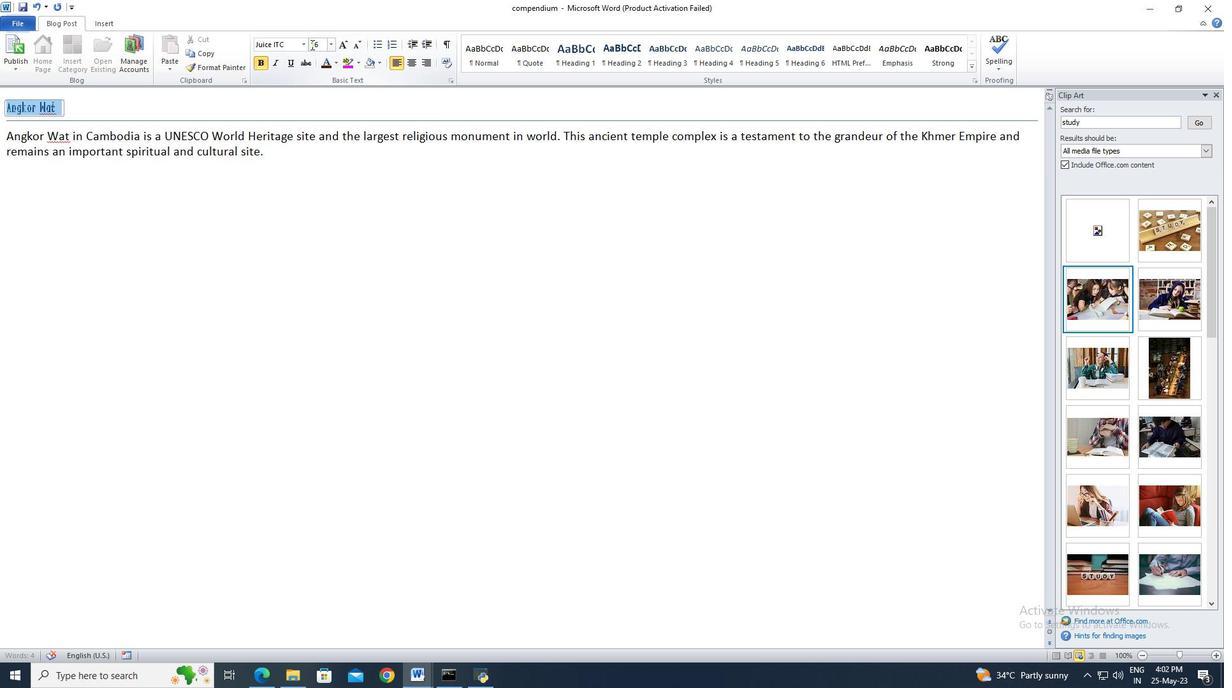
Action: Mouse pressed left at (314, 44)
Screenshot: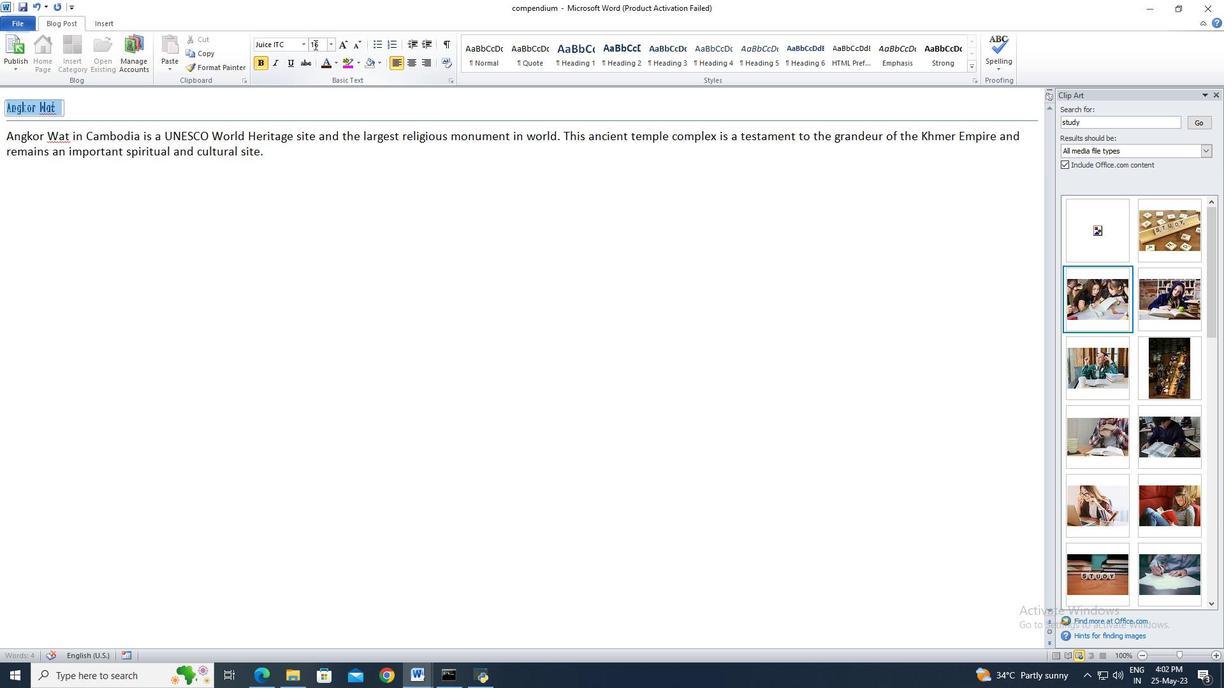 
Action: Mouse moved to (314, 44)
Screenshot: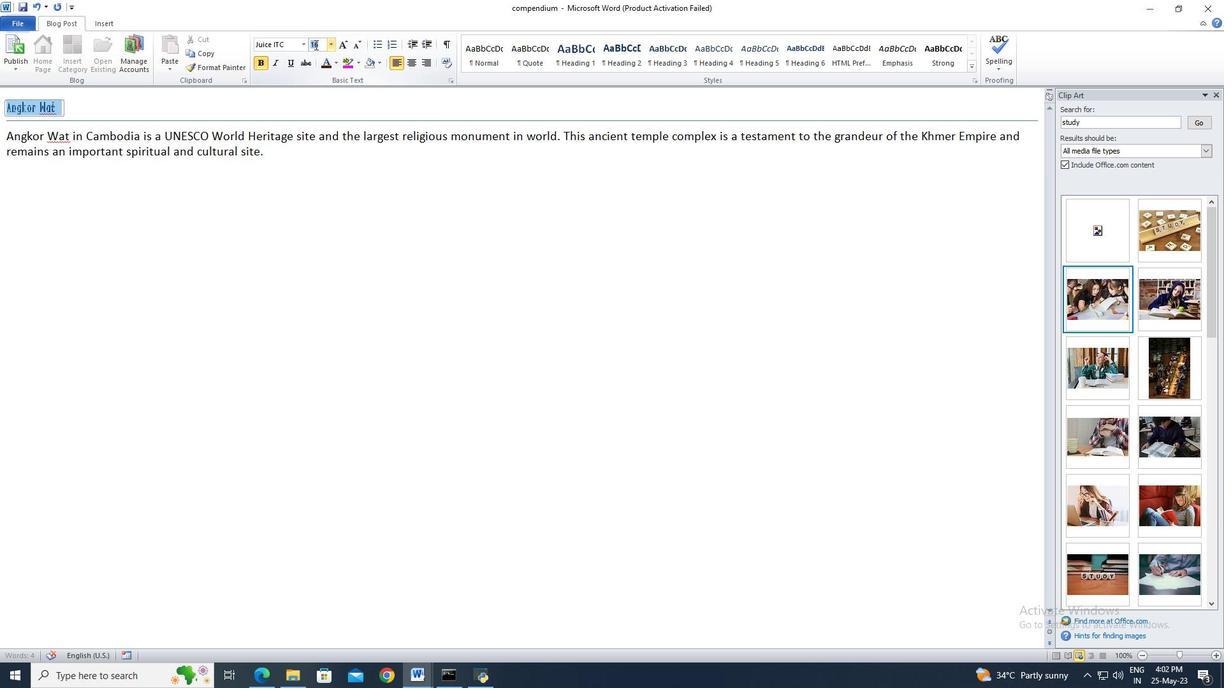 
Action: Key pressed 18<Key.enter>
Screenshot: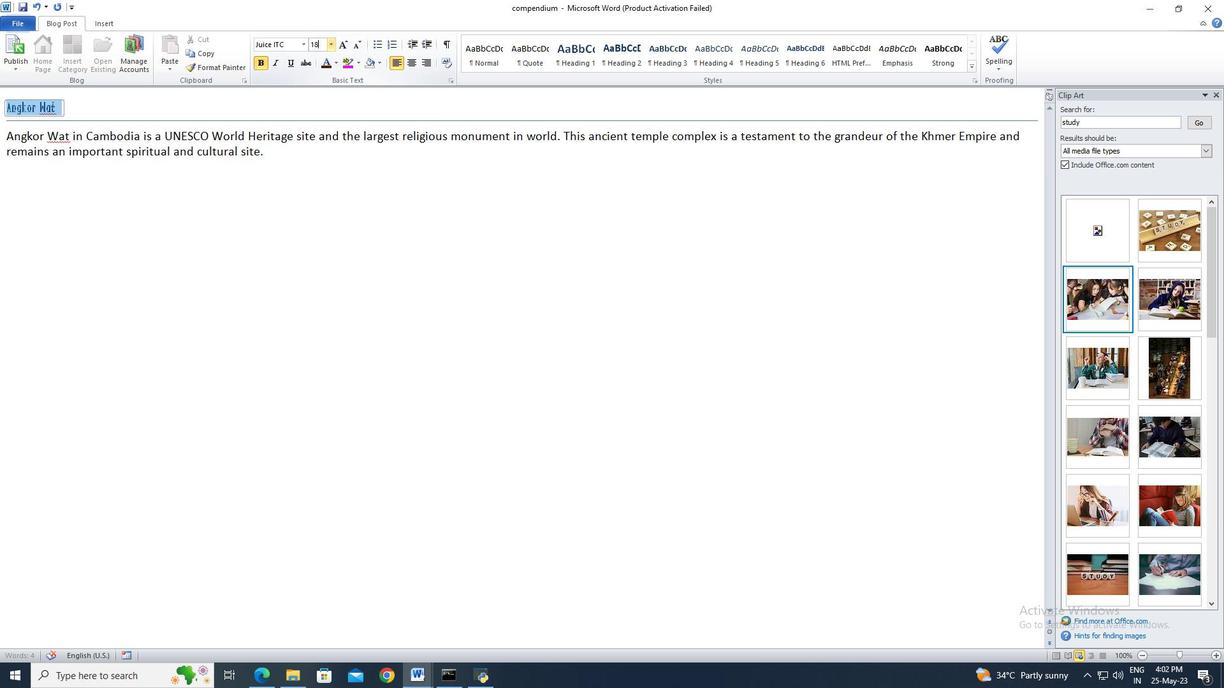 
Action: Mouse moved to (409, 63)
Screenshot: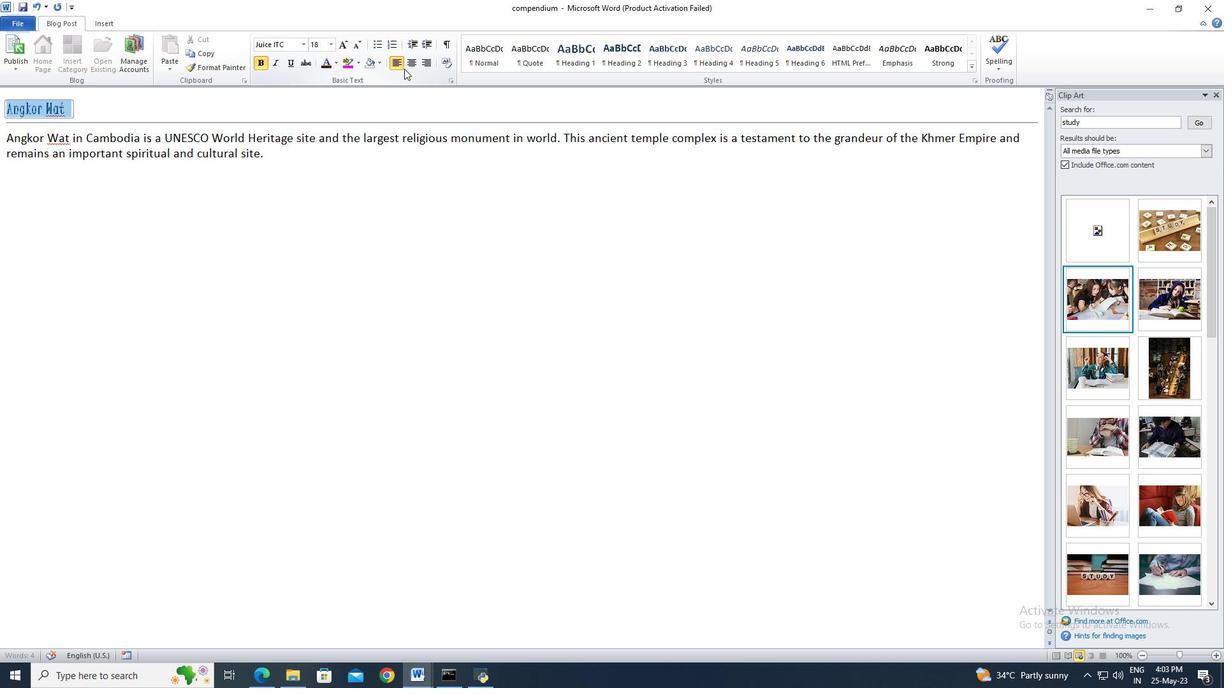 
Action: Mouse pressed left at (409, 63)
Screenshot: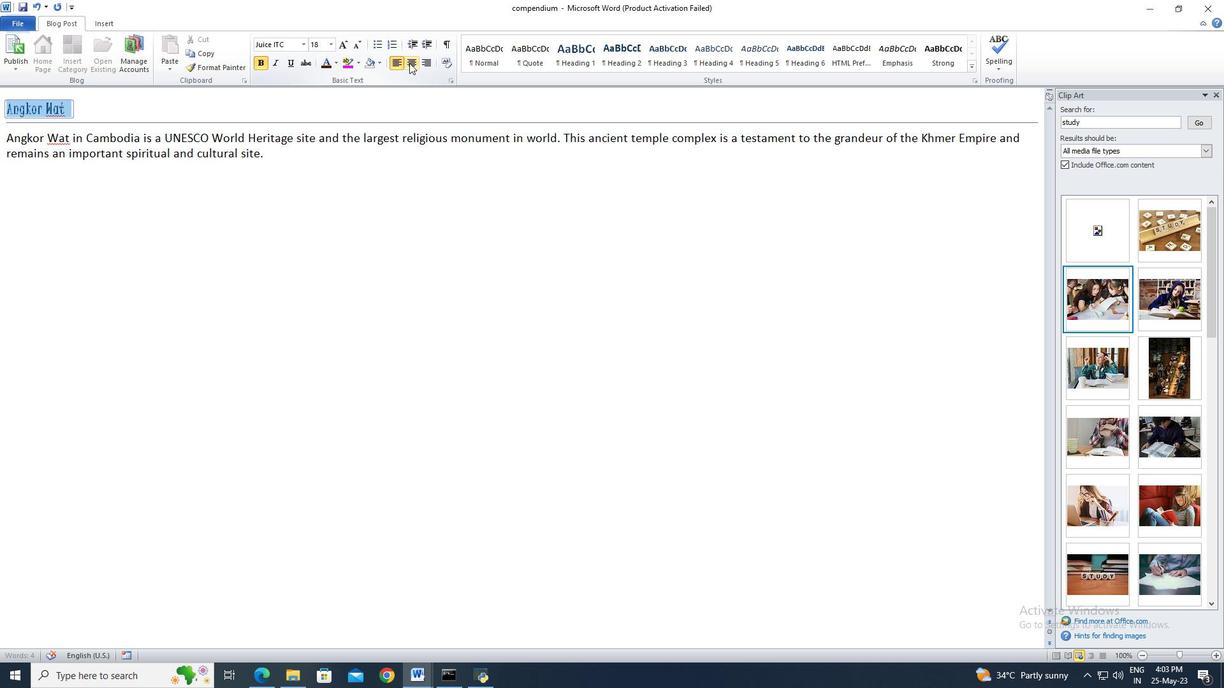 
Action: Mouse moved to (409, 160)
Screenshot: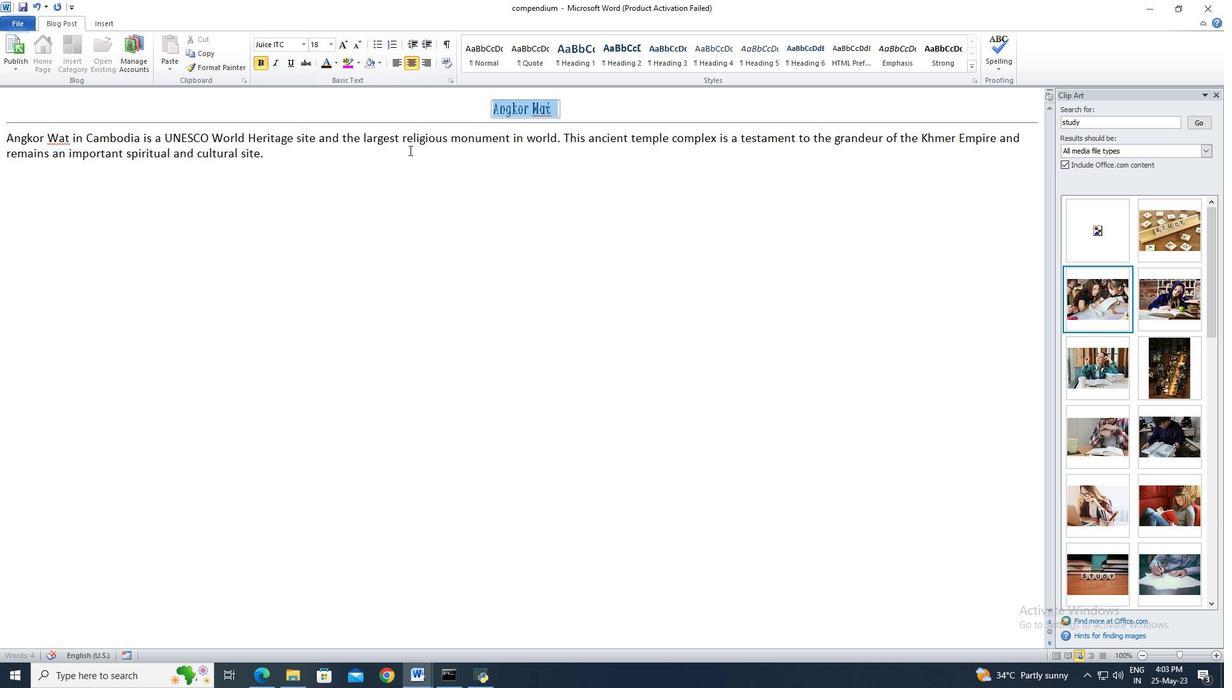 
Action: Mouse pressed left at (409, 160)
Screenshot: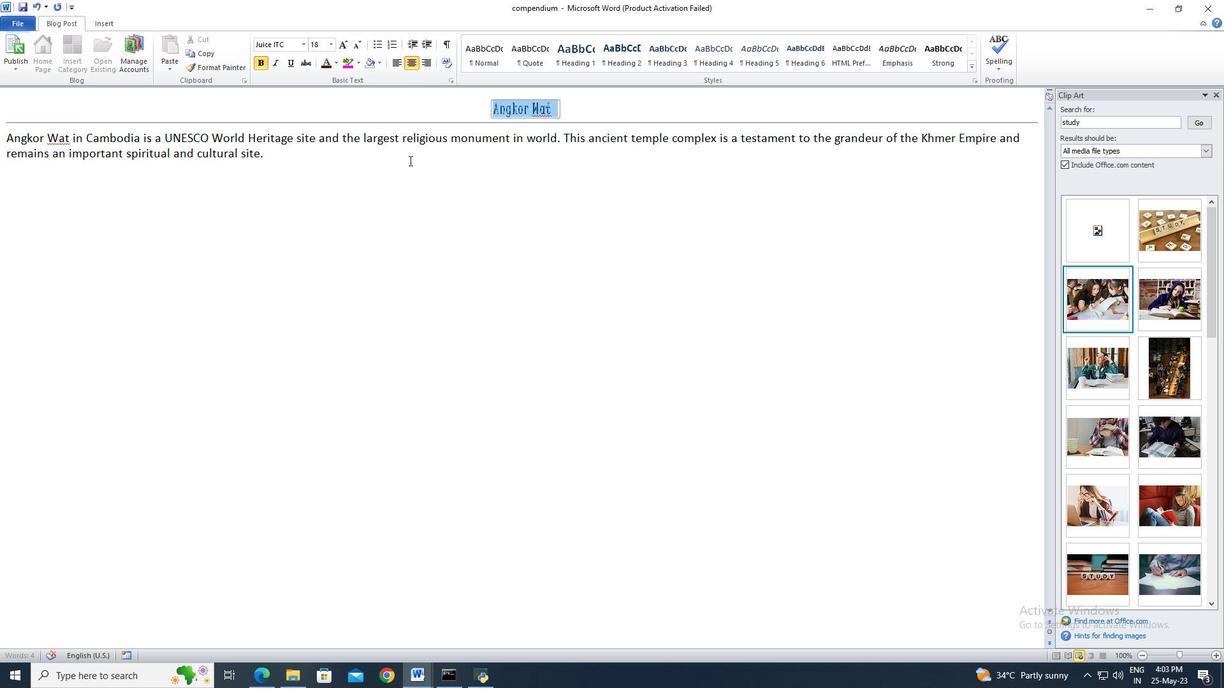 
